 Task: Look for space in Hallandale Beach, United States from 26th August, 2023 to 10th September, 2023 for 6 adults, 2 children in price range Rs.10000 to Rs.15000. Place can be entire place or shared room with 6 bedrooms having 6 beds and 6 bathrooms. Property type can be house, flat, guest house. Amenities needed are: wifi, TV, free parkinig on premises, gym, breakfast. Booking option can be shelf check-in. Required host language is English.
Action: Mouse moved to (459, 156)
Screenshot: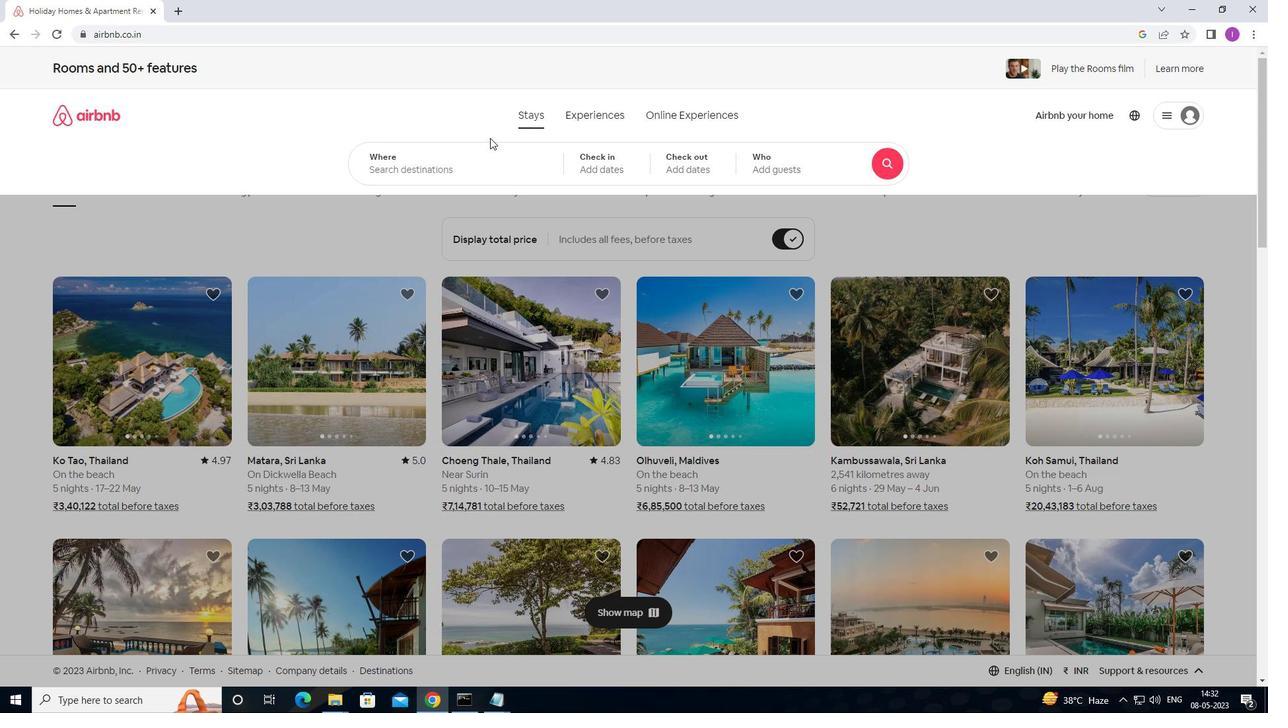 
Action: Mouse pressed left at (459, 156)
Screenshot: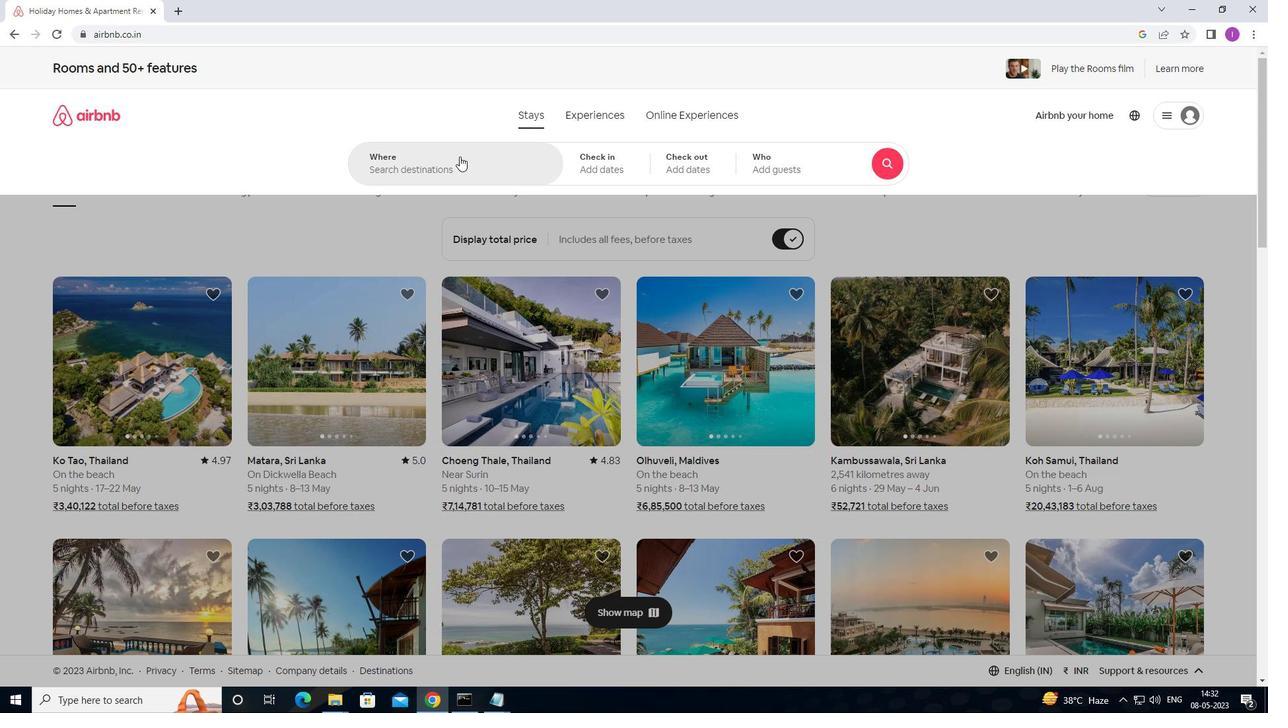 
Action: Mouse moved to (454, 169)
Screenshot: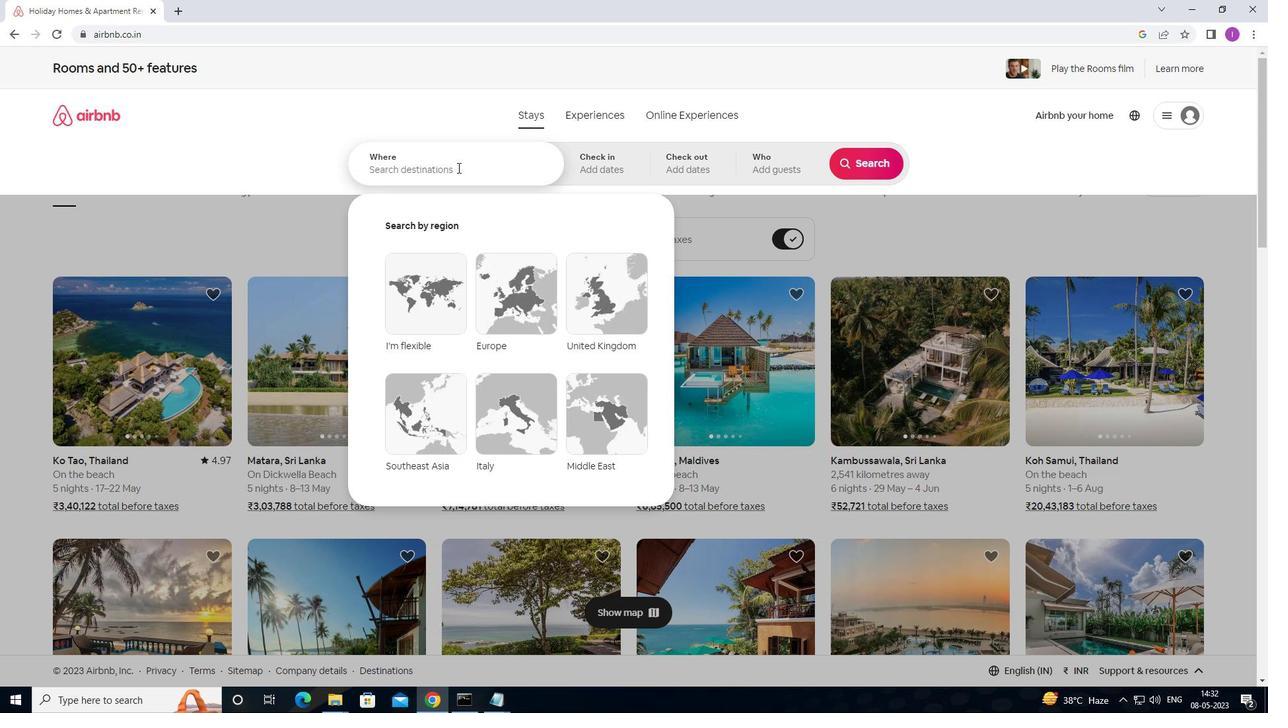 
Action: Key pressed <Key.shift><Key.shift><Key.shift><Key.shift><Key.shift><Key.shift><Key.shift><Key.shift><Key.shift><Key.shift><Key.shift><Key.shift><Key.shift><Key.shift><Key.shift><Key.shift><Key.shift><Key.shift><Key.shift><Key.shift><Key.shift><Key.shift><Key.shift><Key.shift>HALLANDALE<Key.space><Key.shift>BEACH,<Key.shift><Key.shift><Key.shift><Key.shift><Key.shift><Key.shift><Key.shift><Key.shift><Key.shift>UNITED<Key.space>STAES
Screenshot: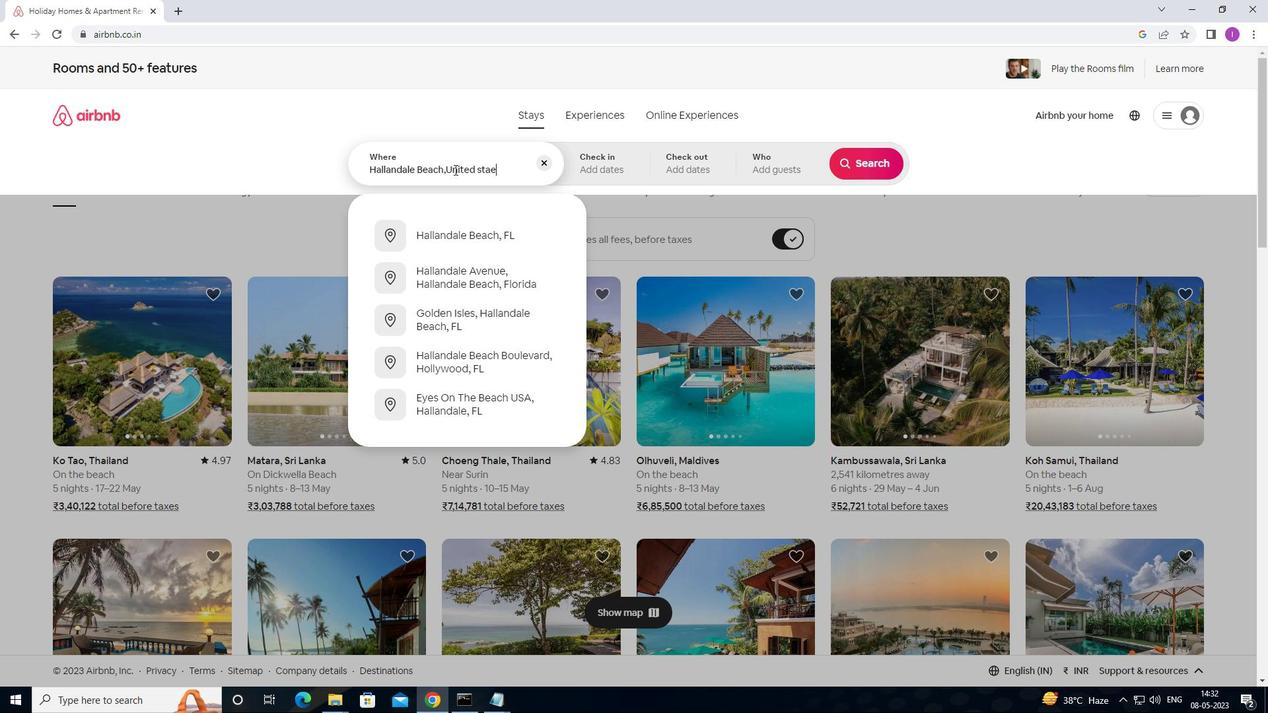 
Action: Mouse moved to (490, 169)
Screenshot: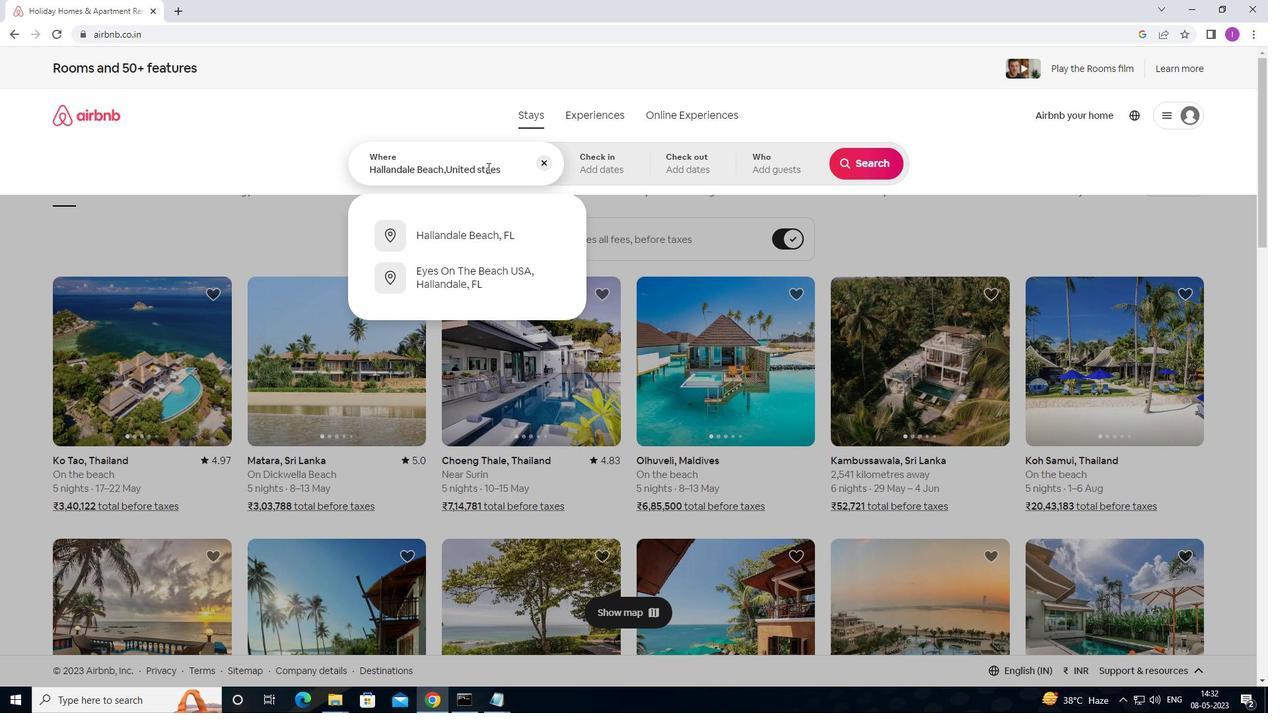 
Action: Mouse pressed left at (490, 169)
Screenshot: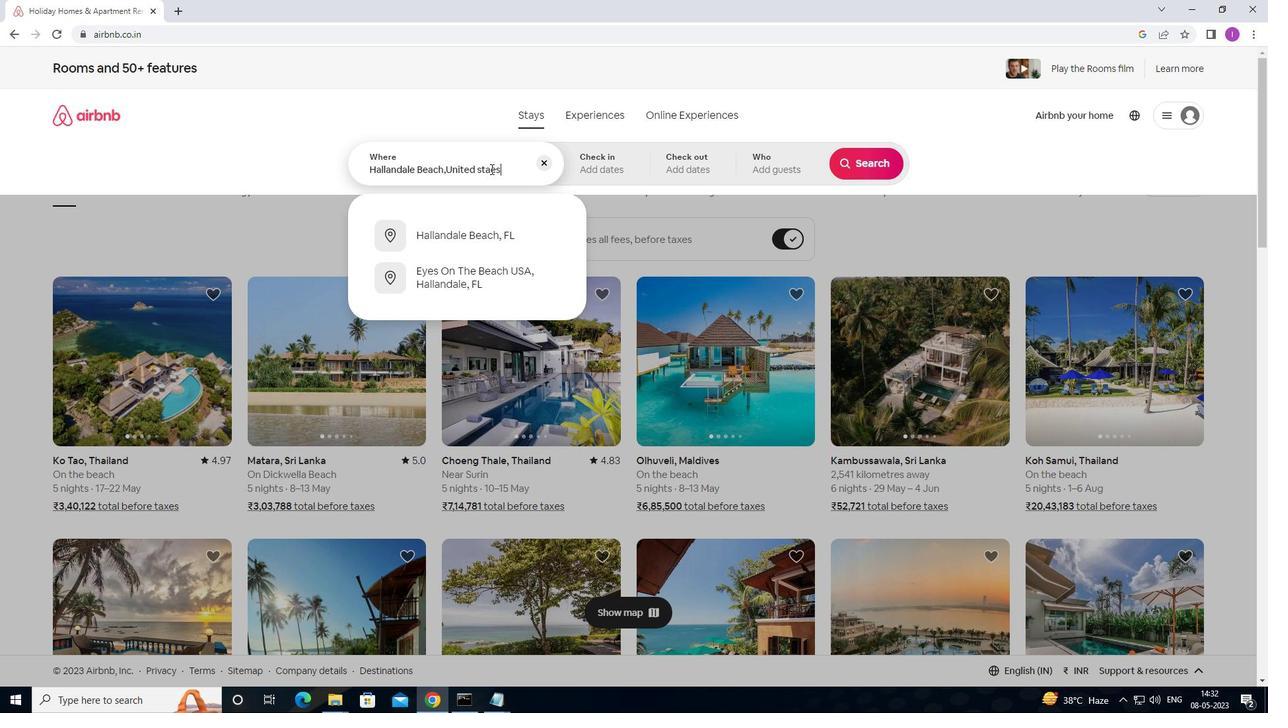
Action: Mouse moved to (493, 179)
Screenshot: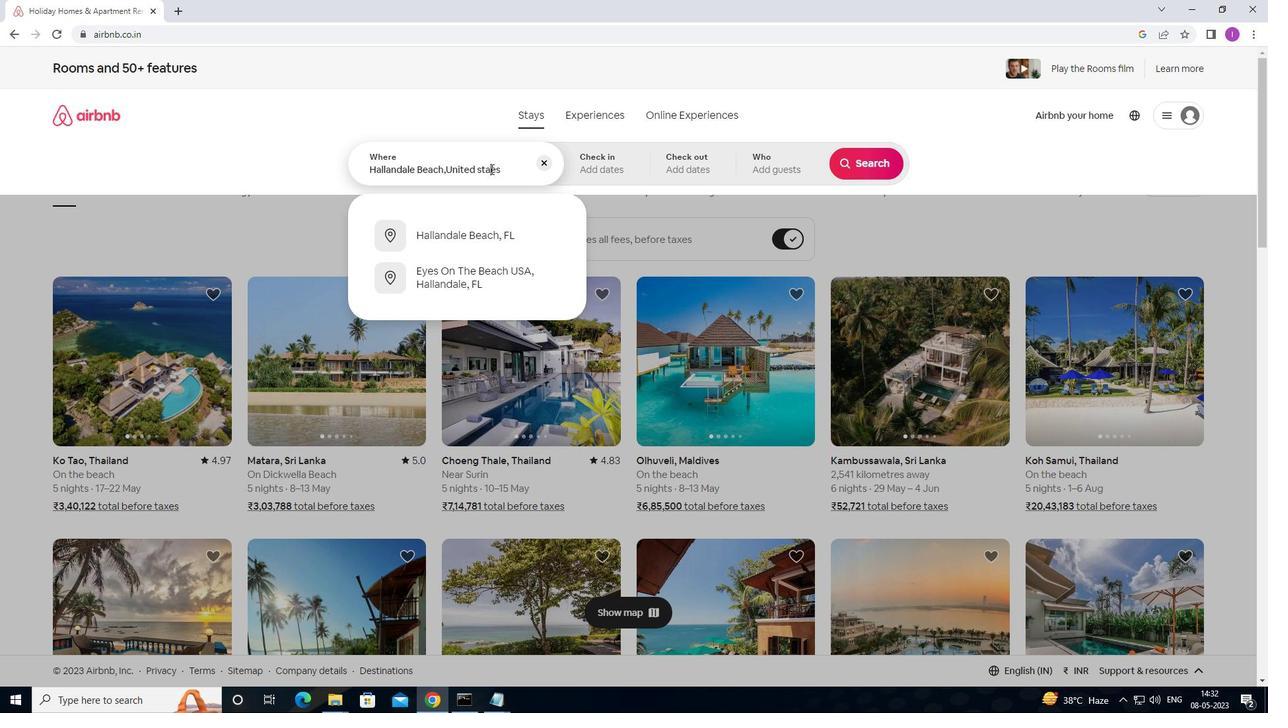 
Action: Key pressed T
Screenshot: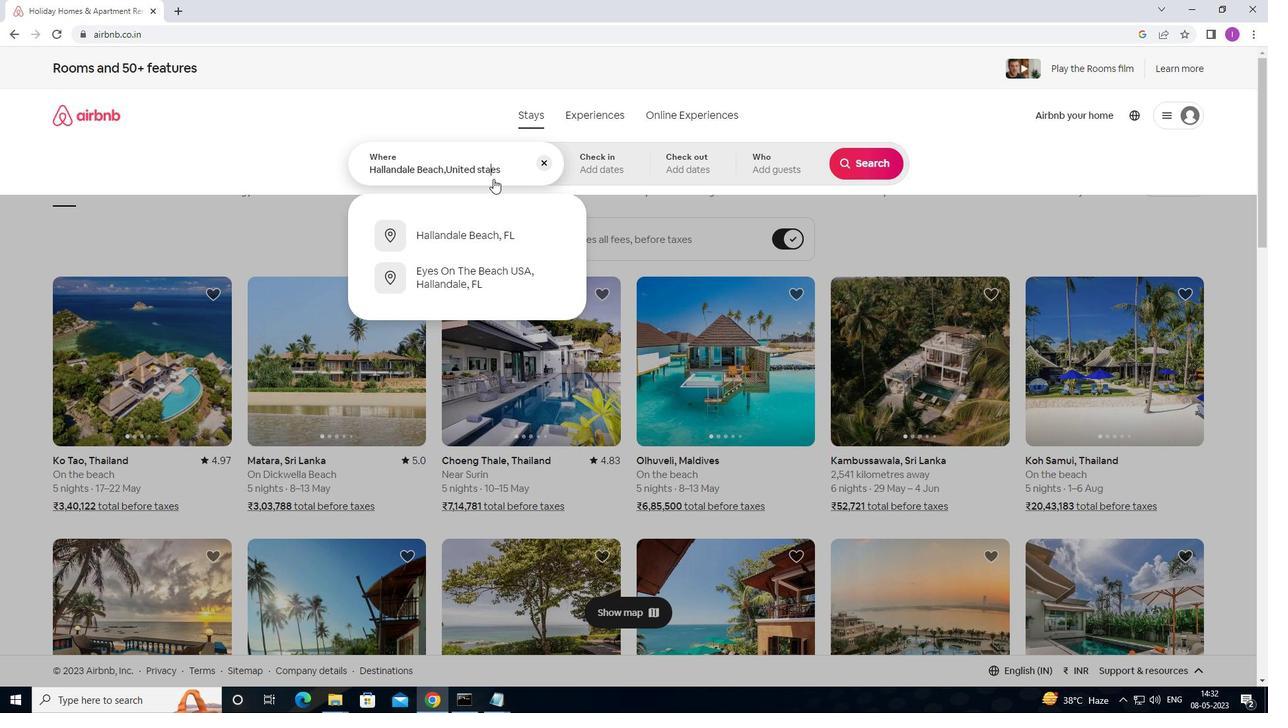 
Action: Mouse moved to (606, 159)
Screenshot: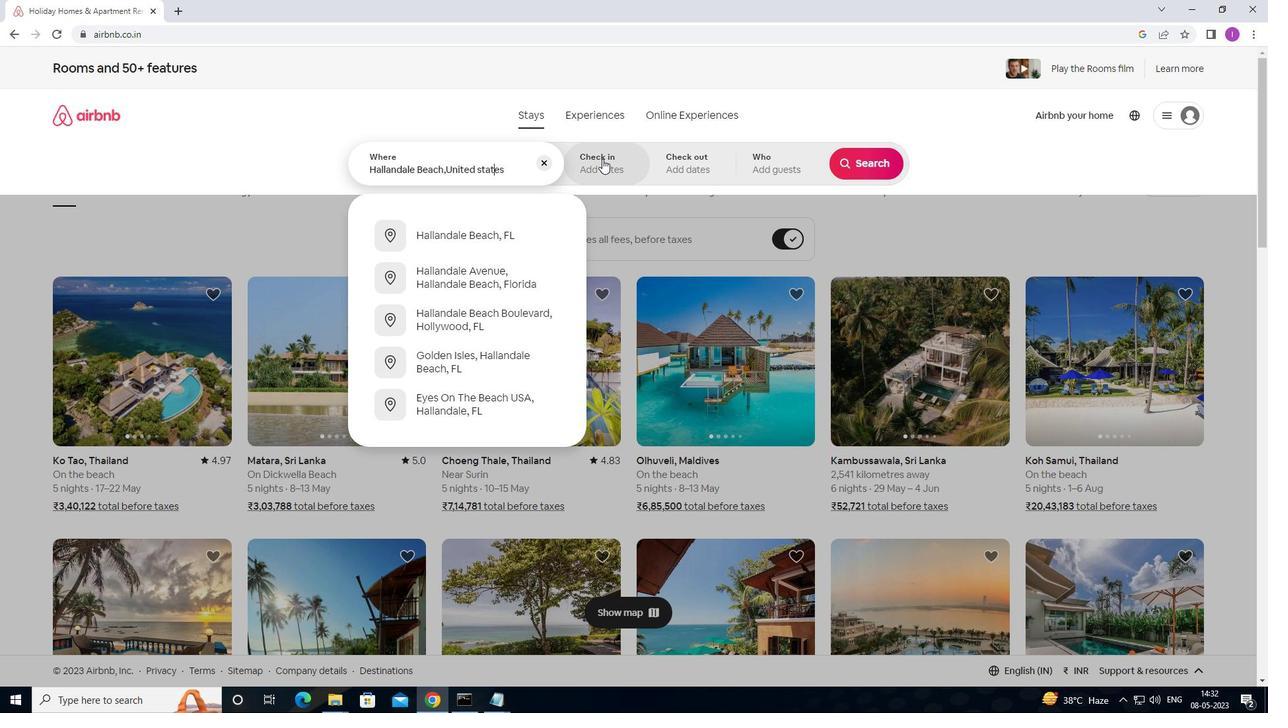 
Action: Mouse pressed left at (606, 159)
Screenshot: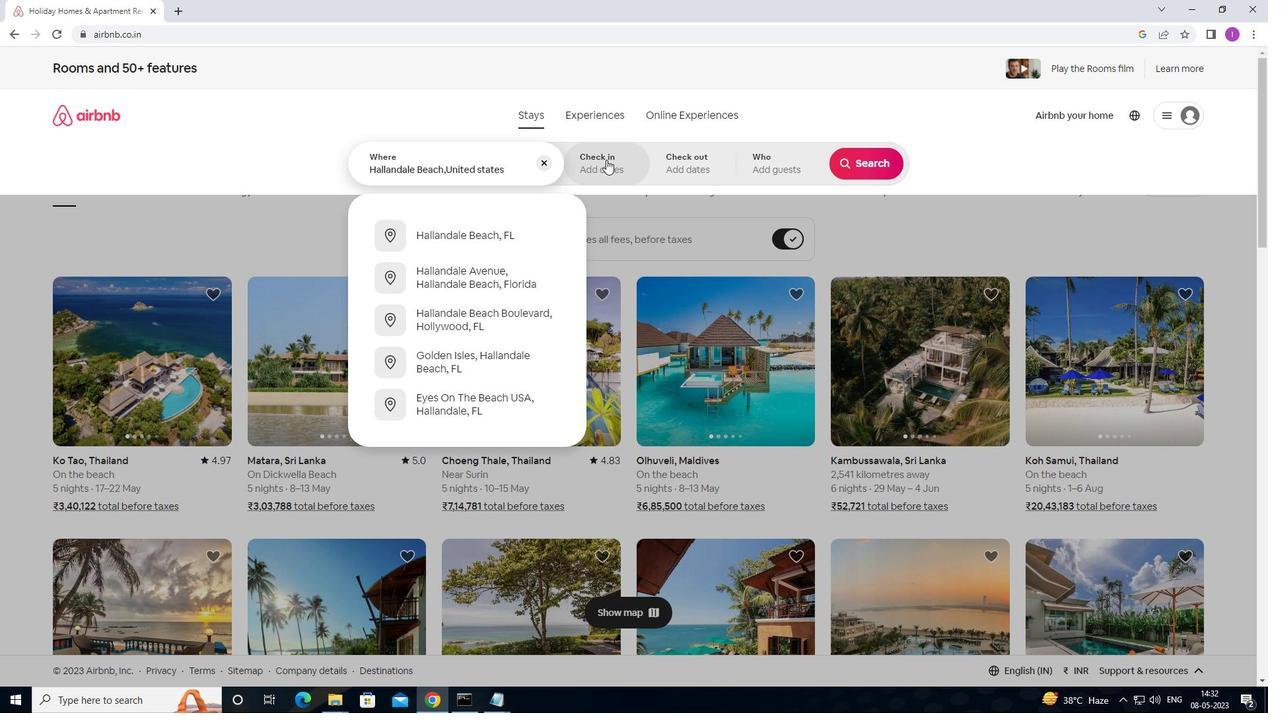
Action: Mouse moved to (862, 263)
Screenshot: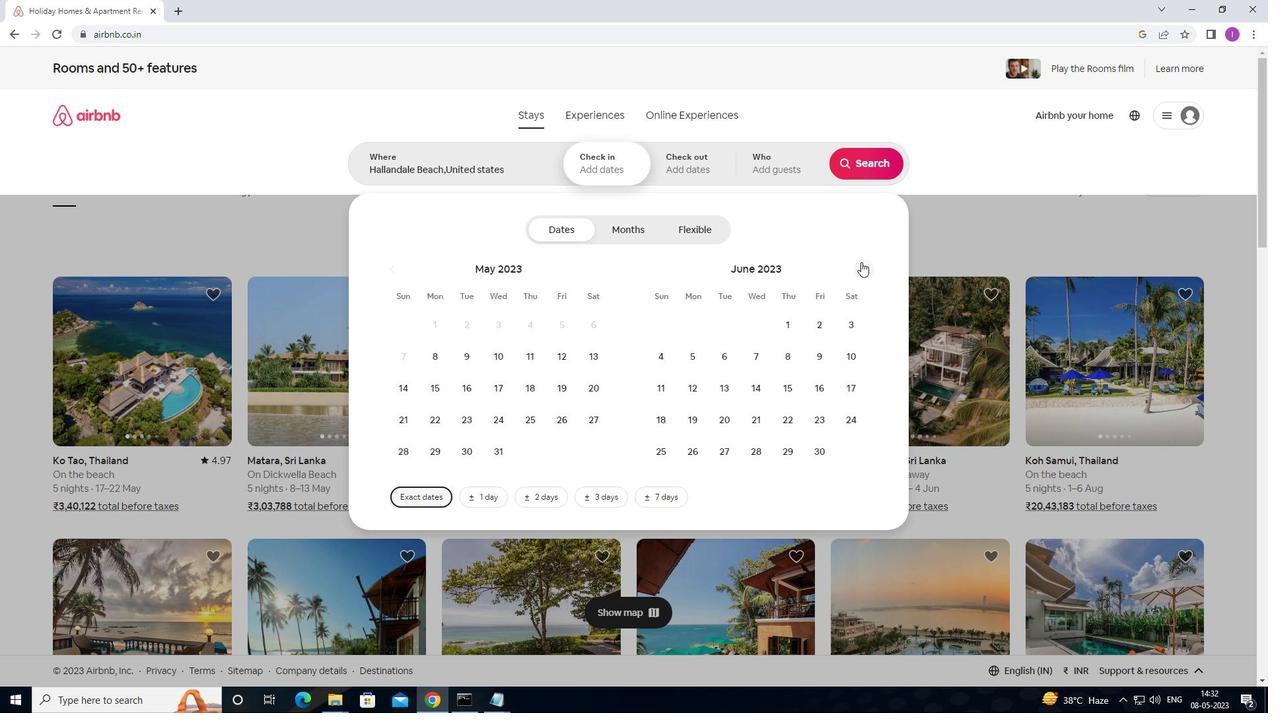 
Action: Mouse pressed left at (862, 263)
Screenshot: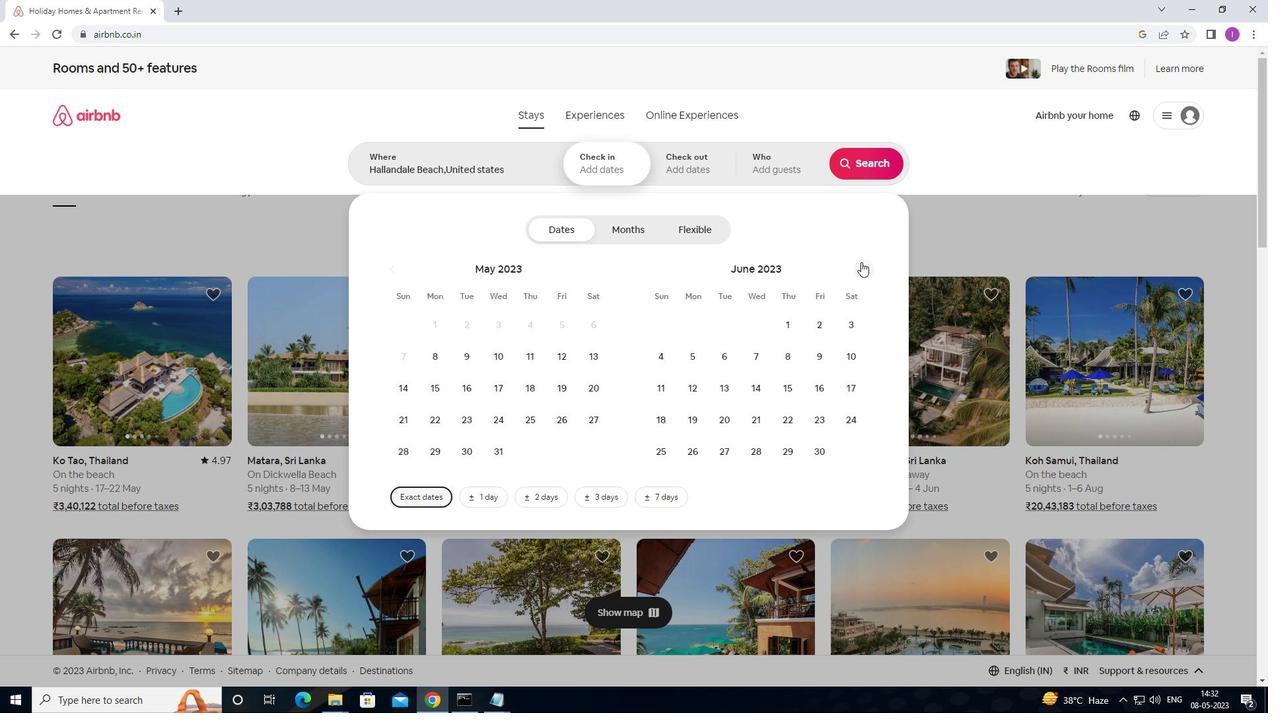 
Action: Mouse moved to (866, 268)
Screenshot: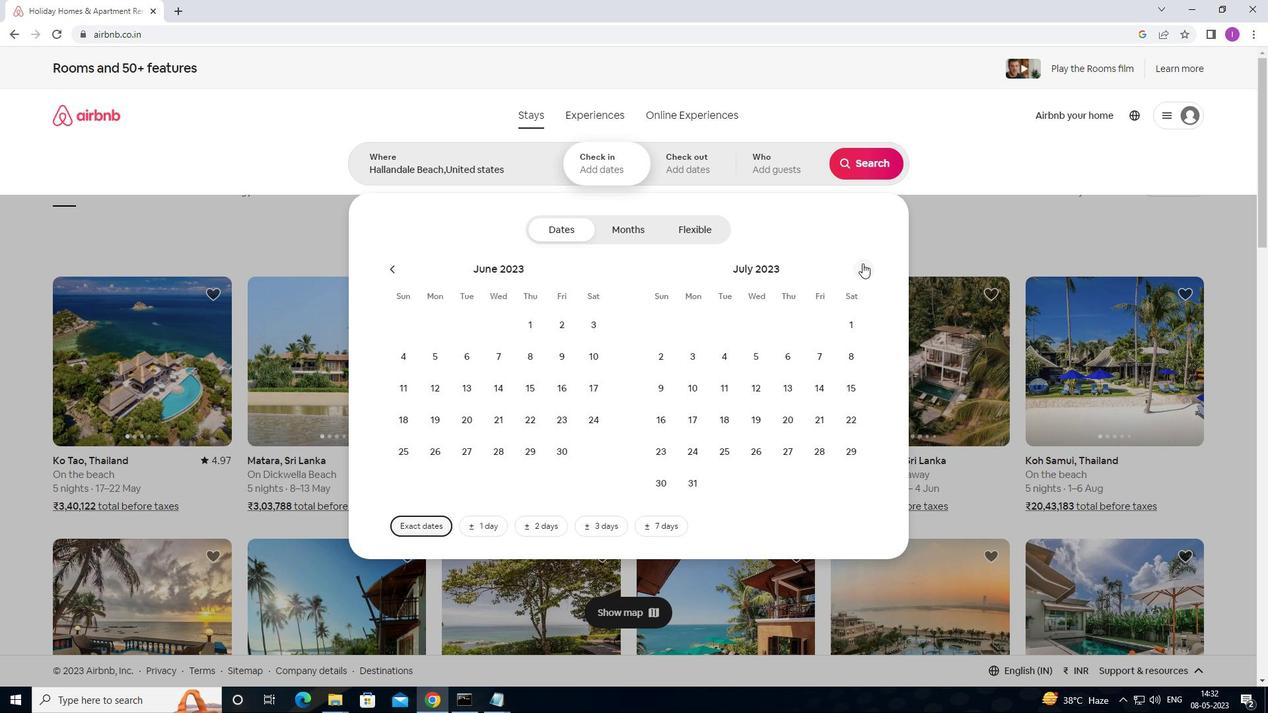 
Action: Mouse pressed left at (866, 268)
Screenshot: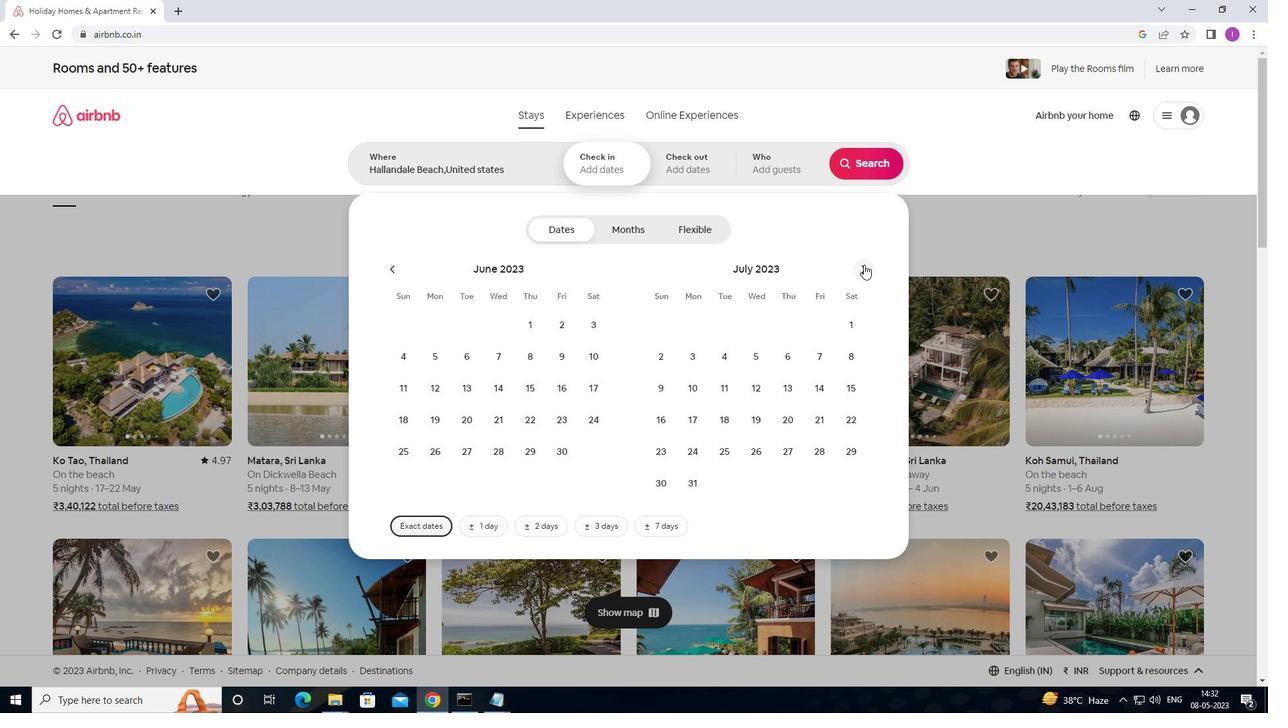 
Action: Mouse pressed left at (866, 268)
Screenshot: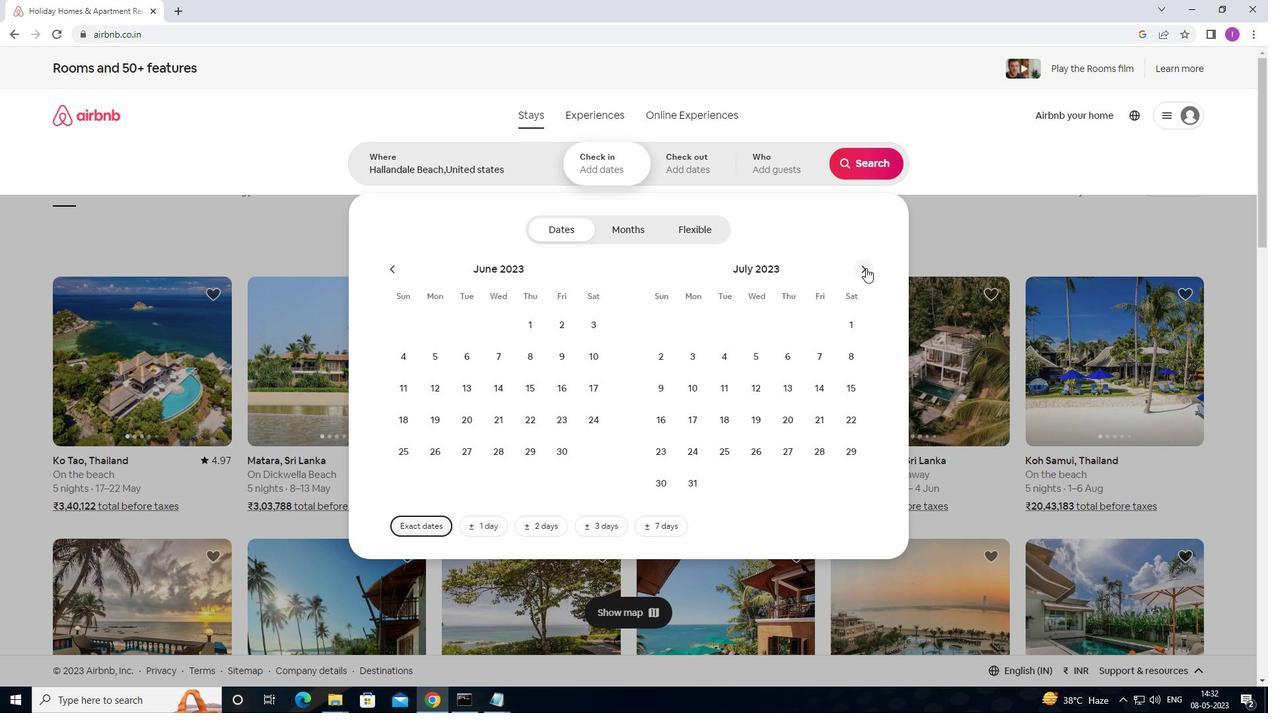
Action: Mouse moved to (595, 423)
Screenshot: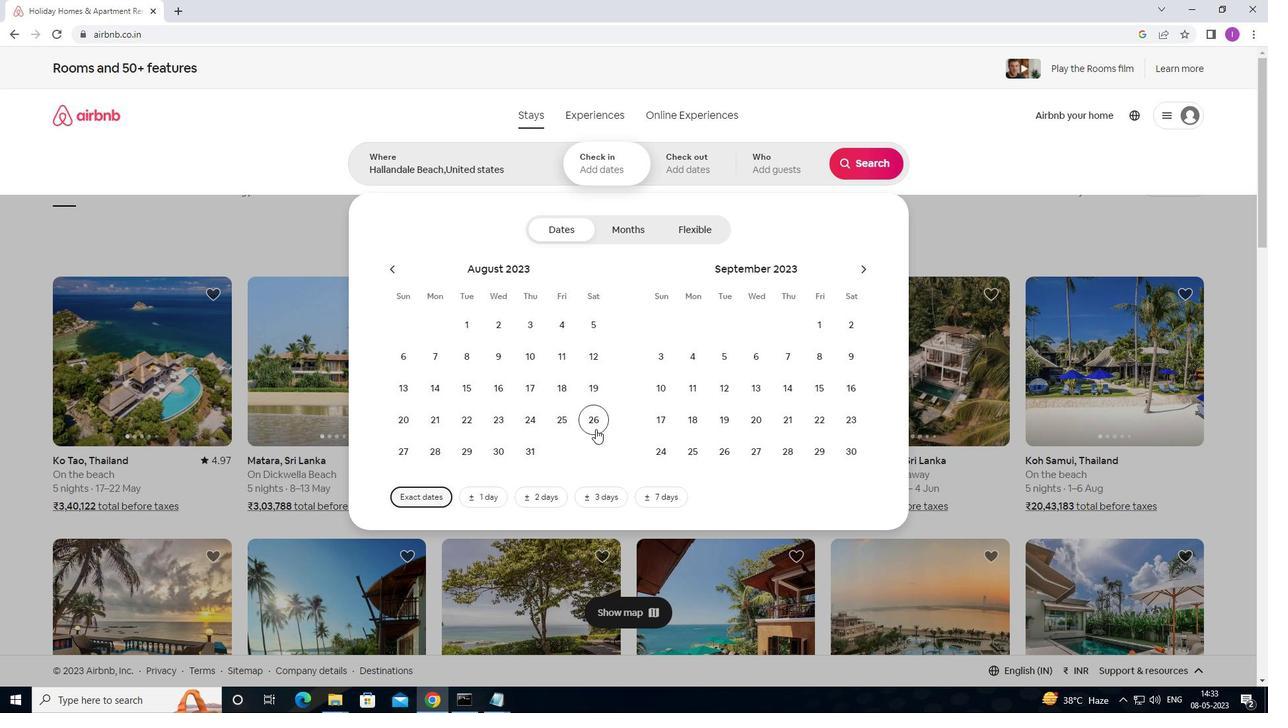 
Action: Mouse pressed left at (595, 423)
Screenshot: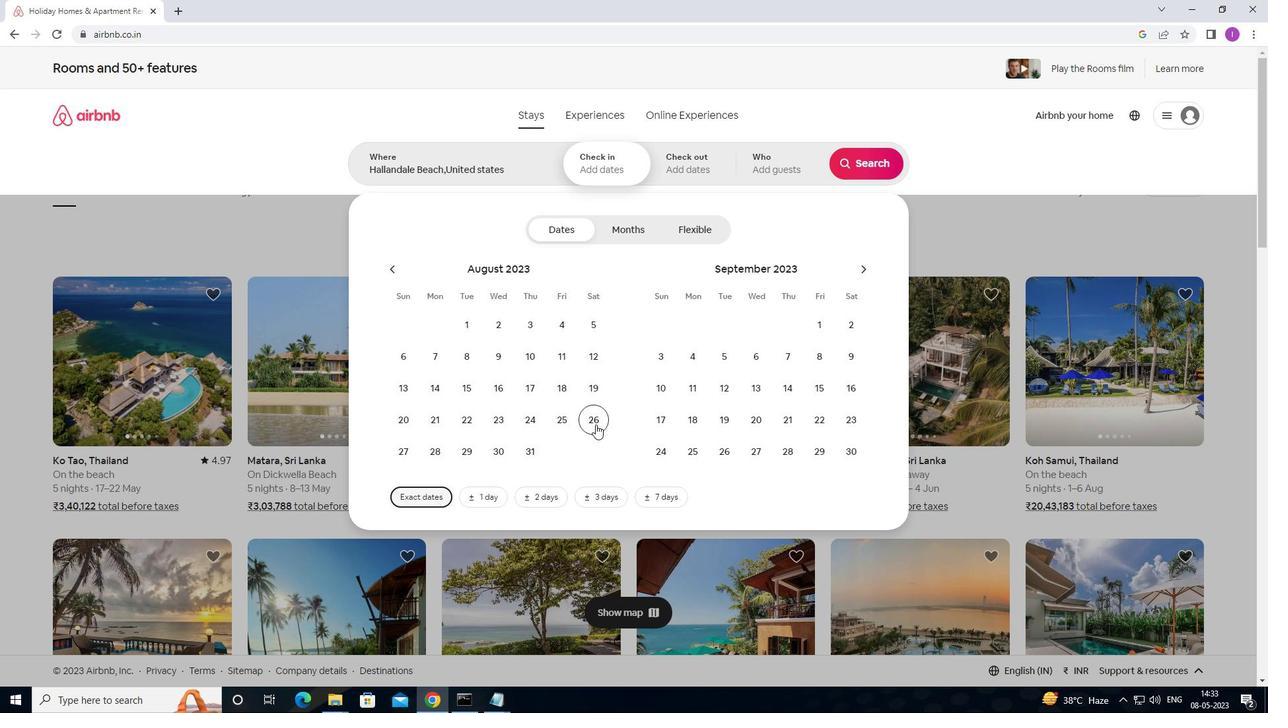 
Action: Mouse moved to (653, 391)
Screenshot: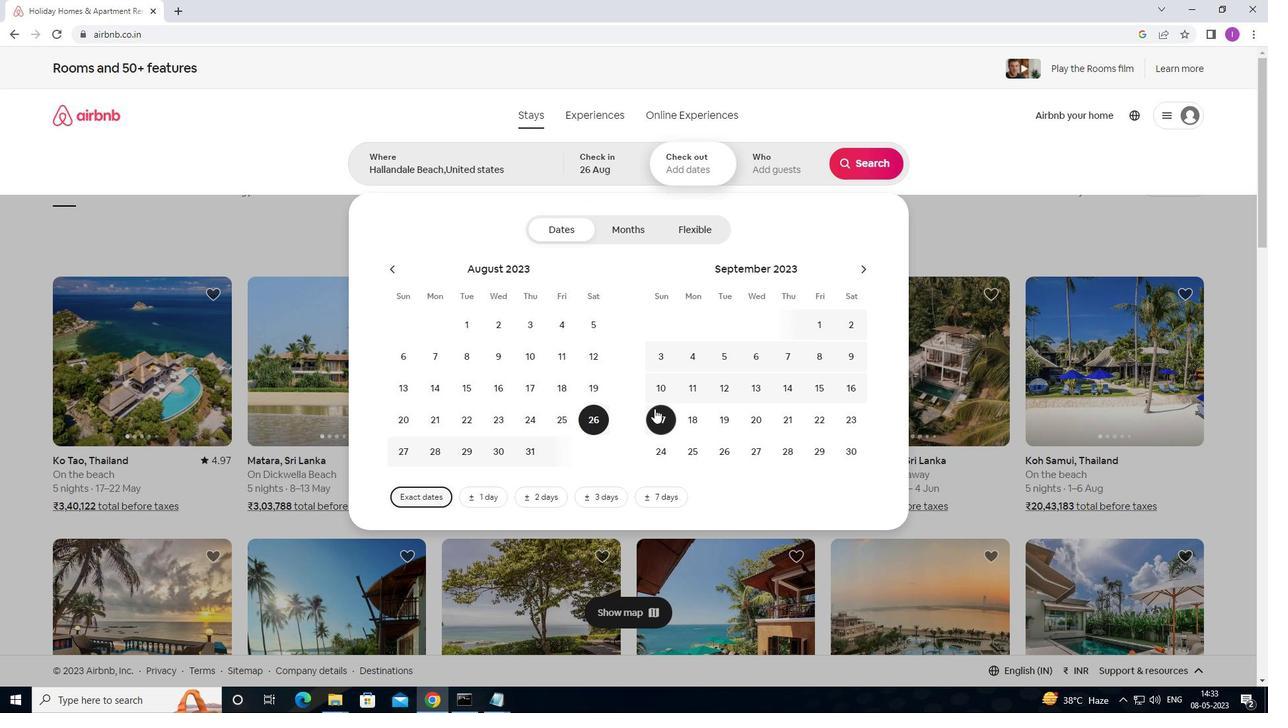 
Action: Mouse pressed left at (653, 391)
Screenshot: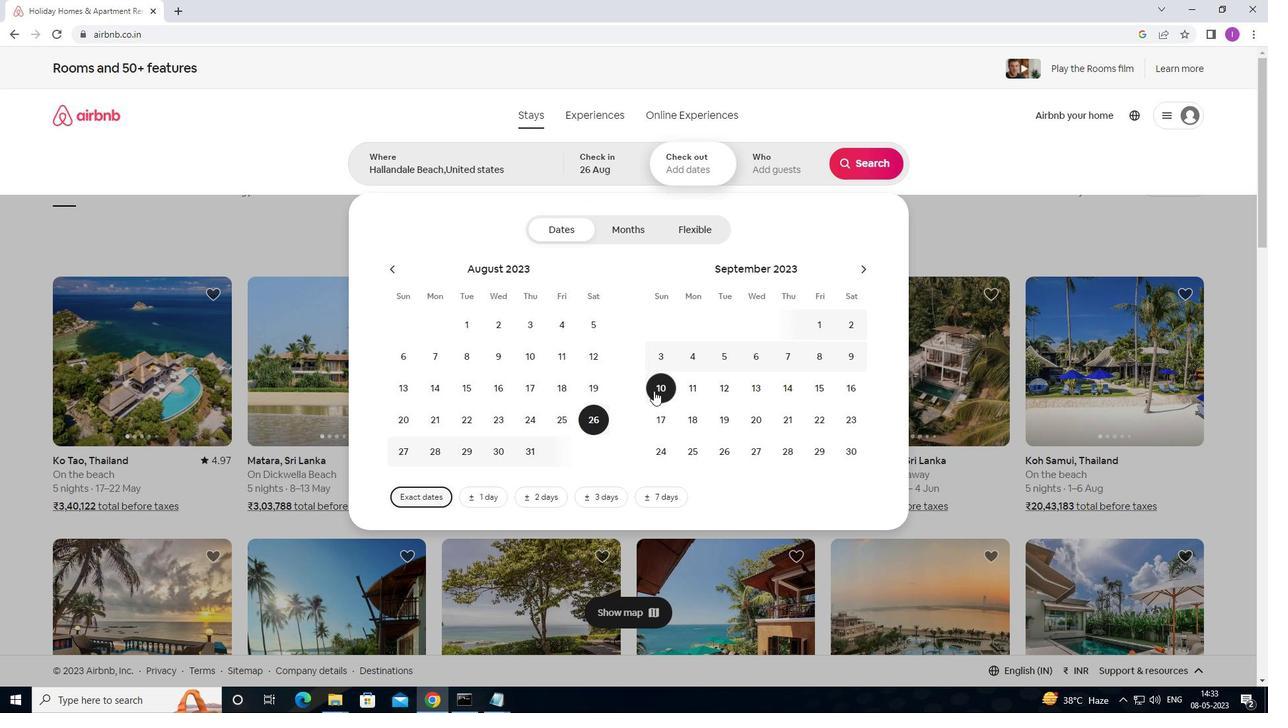 
Action: Mouse moved to (799, 169)
Screenshot: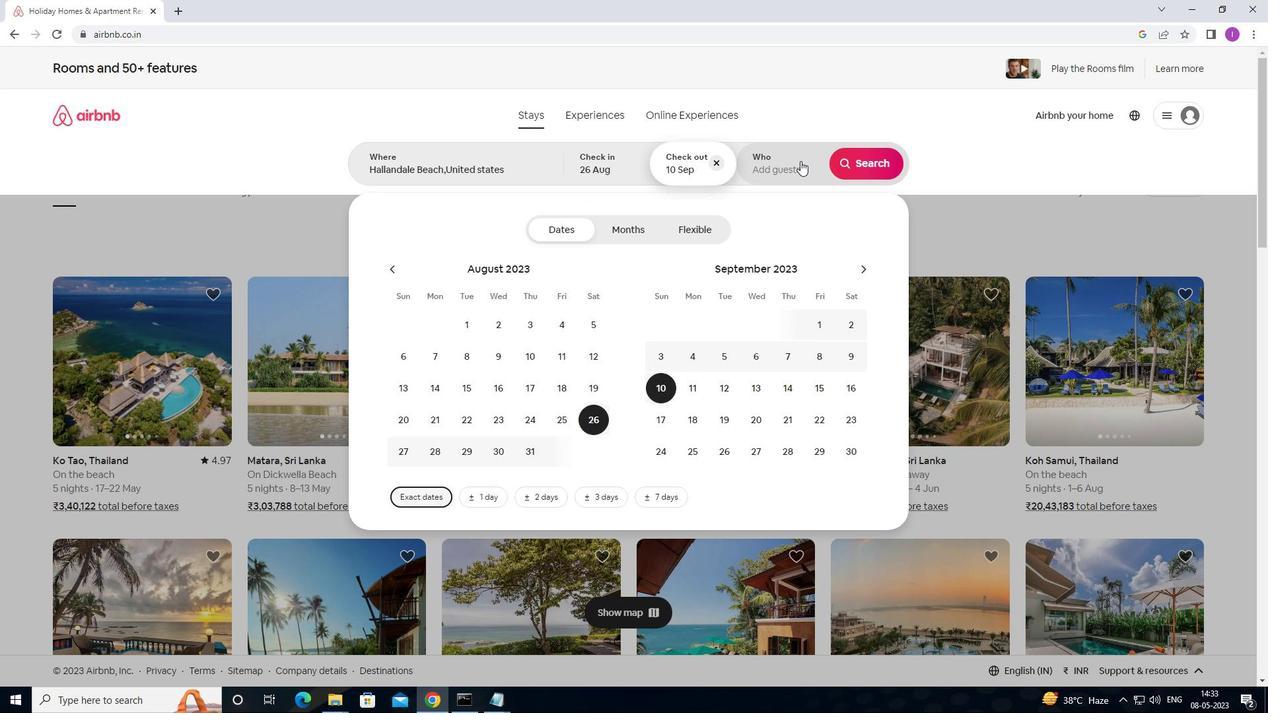 
Action: Mouse pressed left at (799, 169)
Screenshot: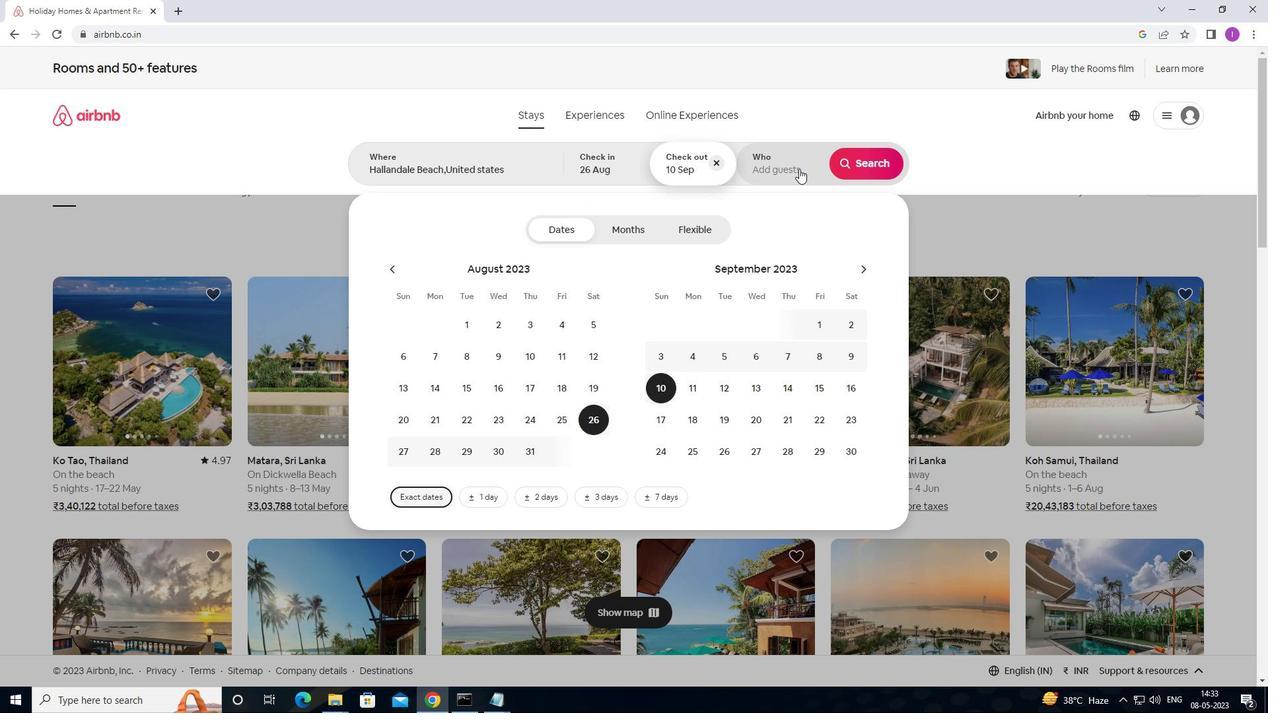 
Action: Mouse moved to (862, 229)
Screenshot: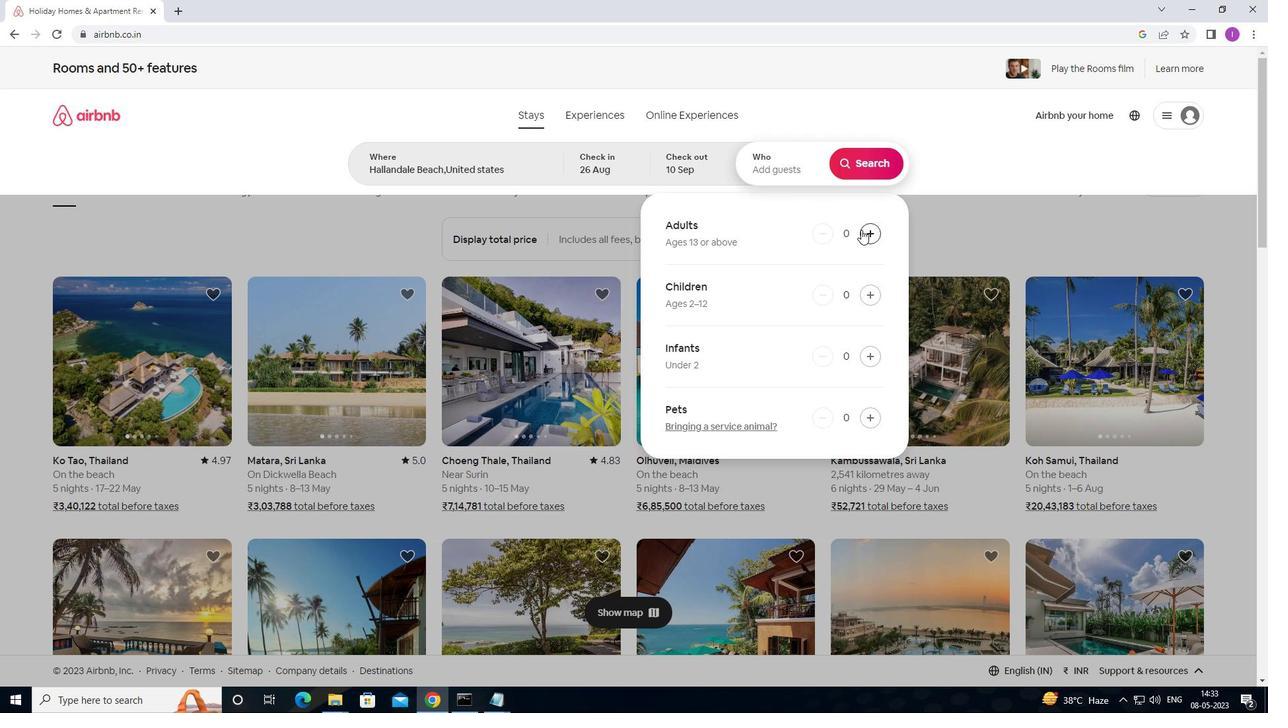 
Action: Mouse pressed left at (862, 229)
Screenshot: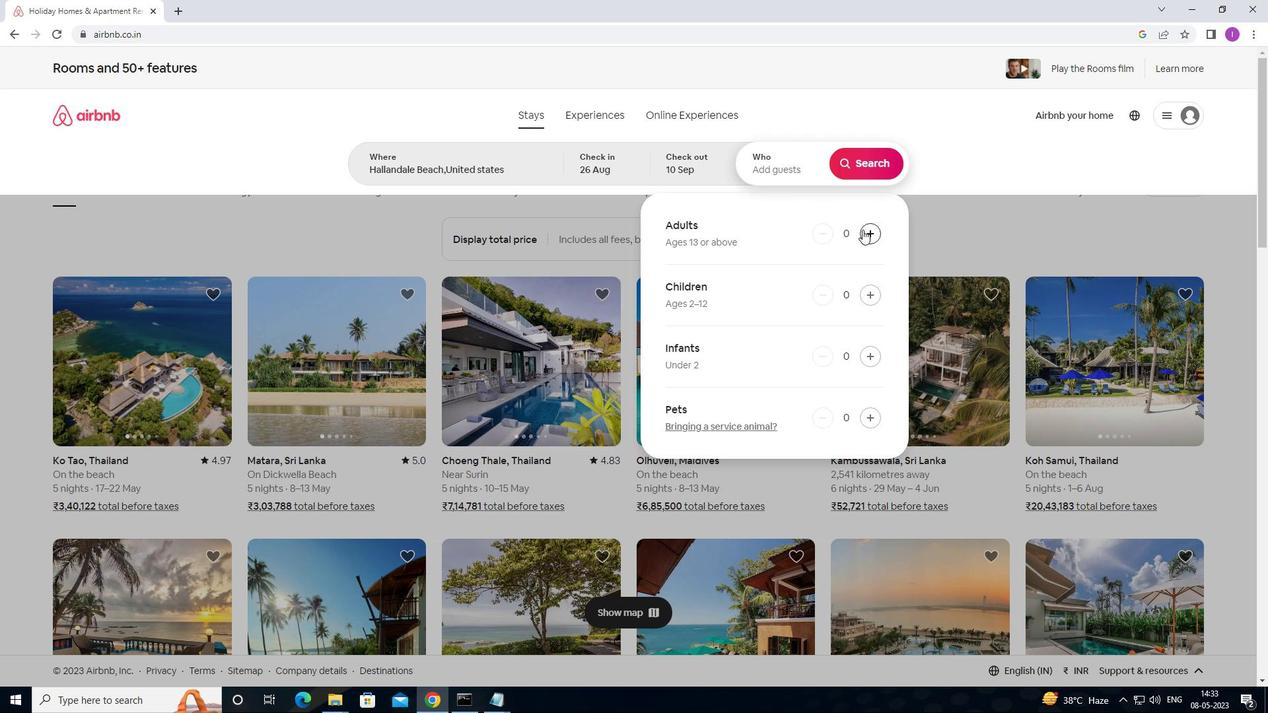 
Action: Mouse pressed left at (862, 229)
Screenshot: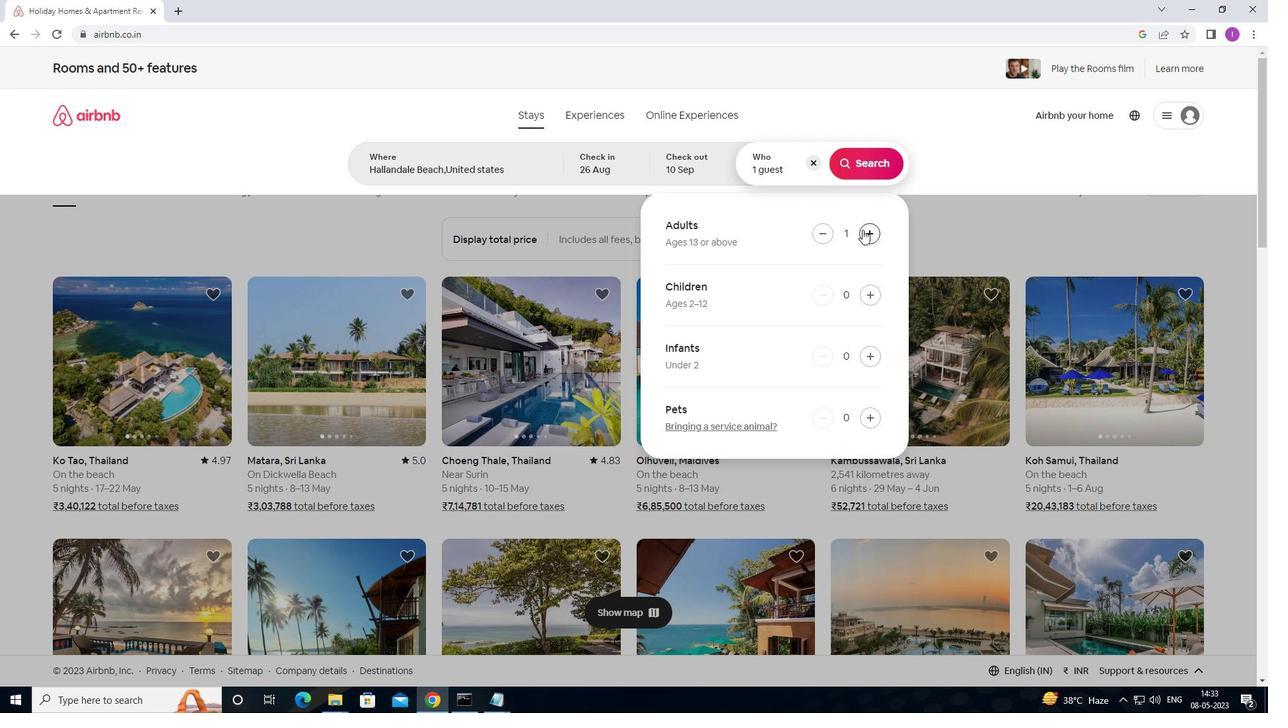 
Action: Mouse pressed left at (862, 229)
Screenshot: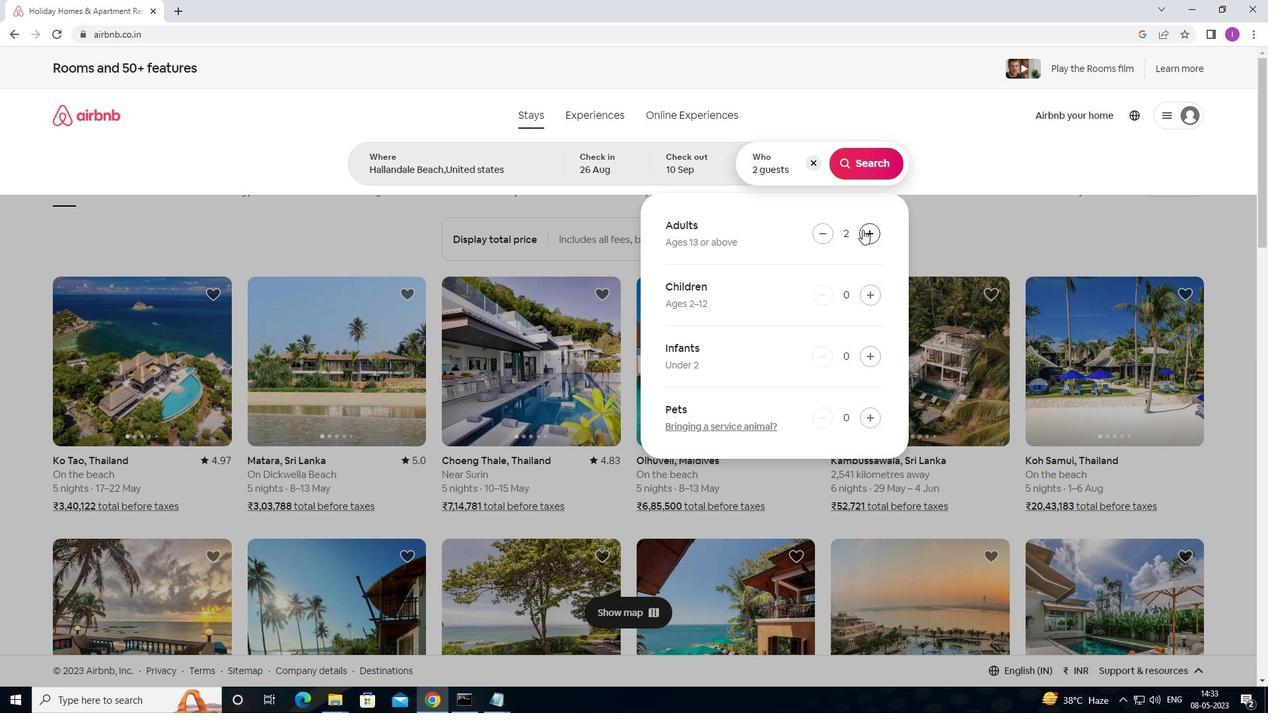 
Action: Mouse pressed left at (862, 229)
Screenshot: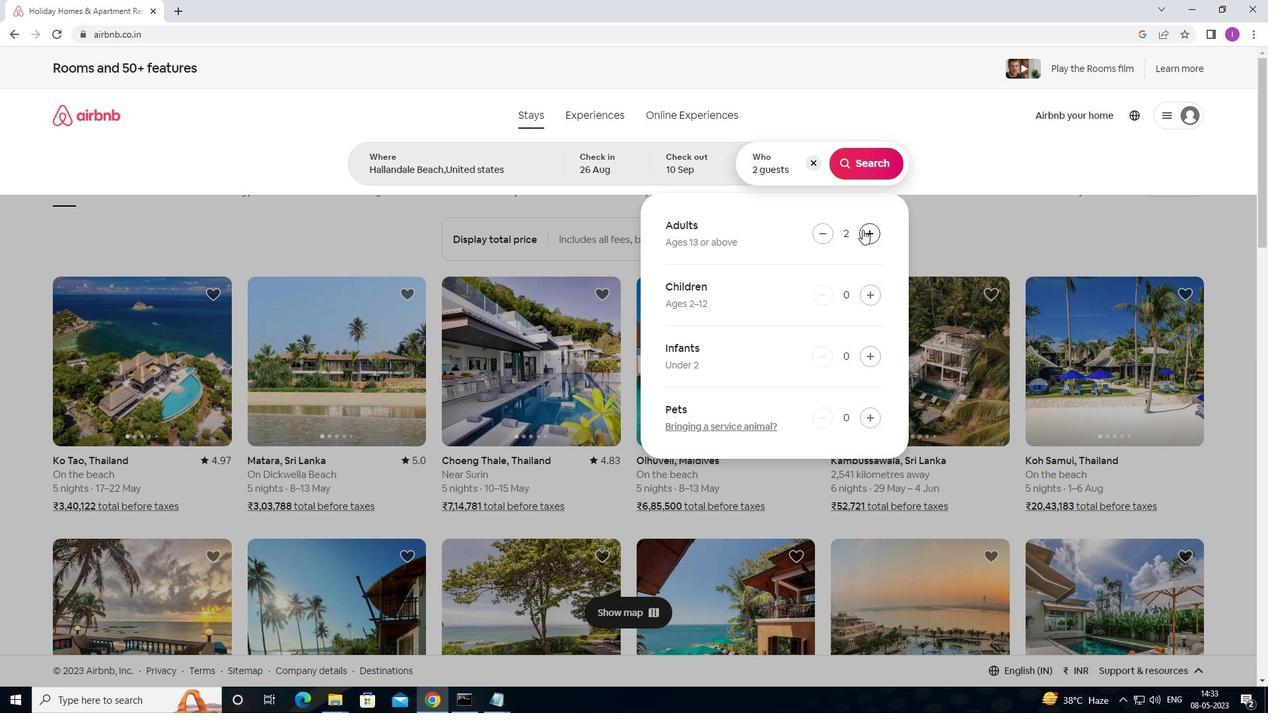 
Action: Mouse pressed left at (862, 229)
Screenshot: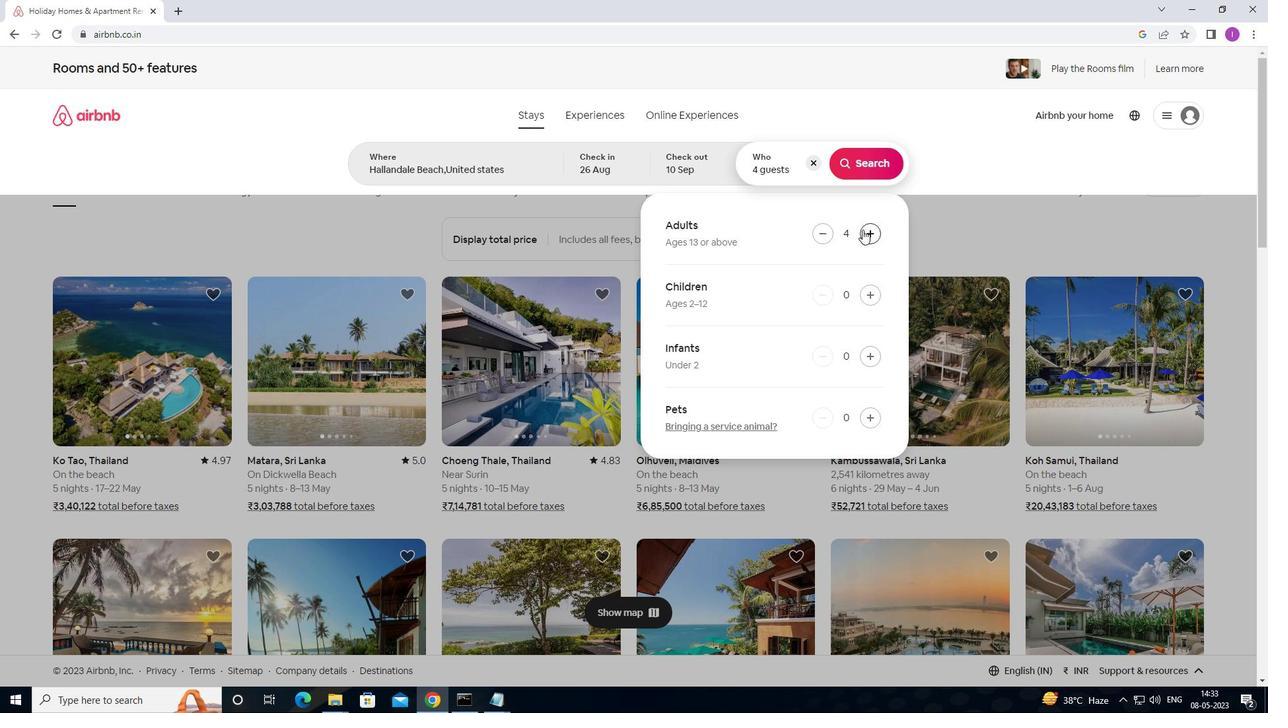 
Action: Mouse pressed left at (862, 229)
Screenshot: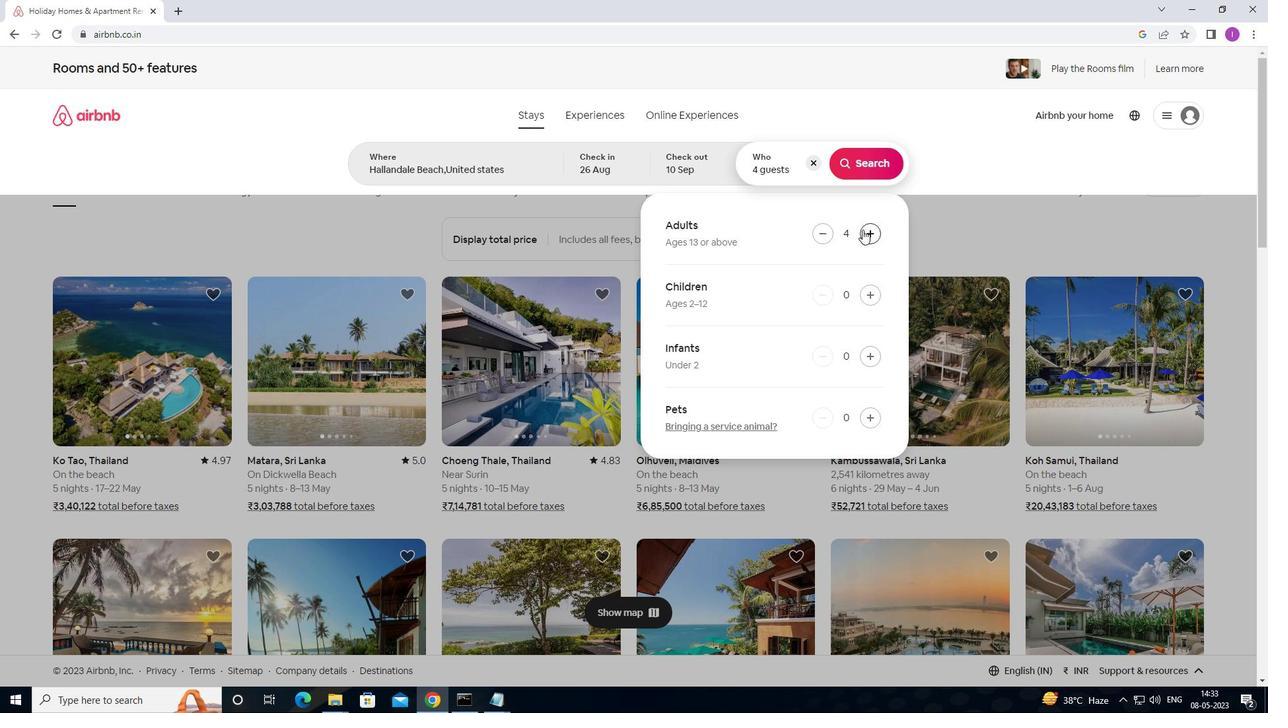 
Action: Mouse moved to (867, 295)
Screenshot: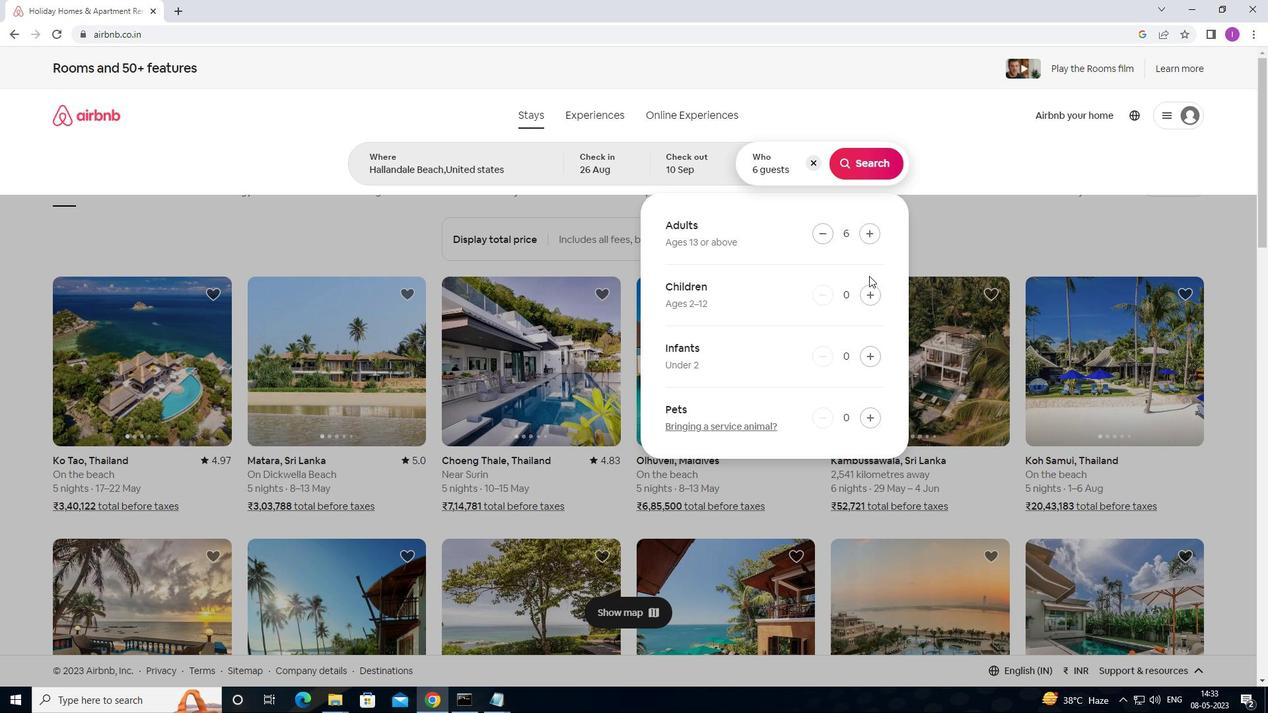 
Action: Mouse pressed left at (867, 295)
Screenshot: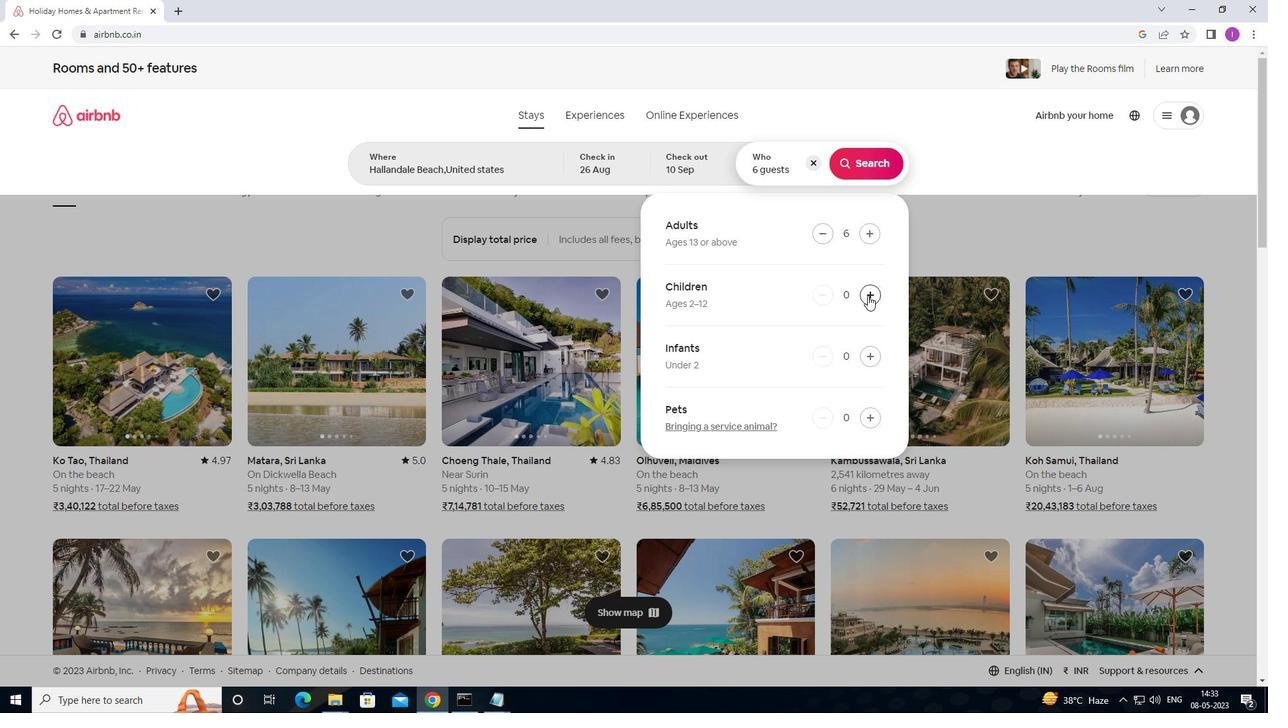 
Action: Mouse pressed left at (867, 295)
Screenshot: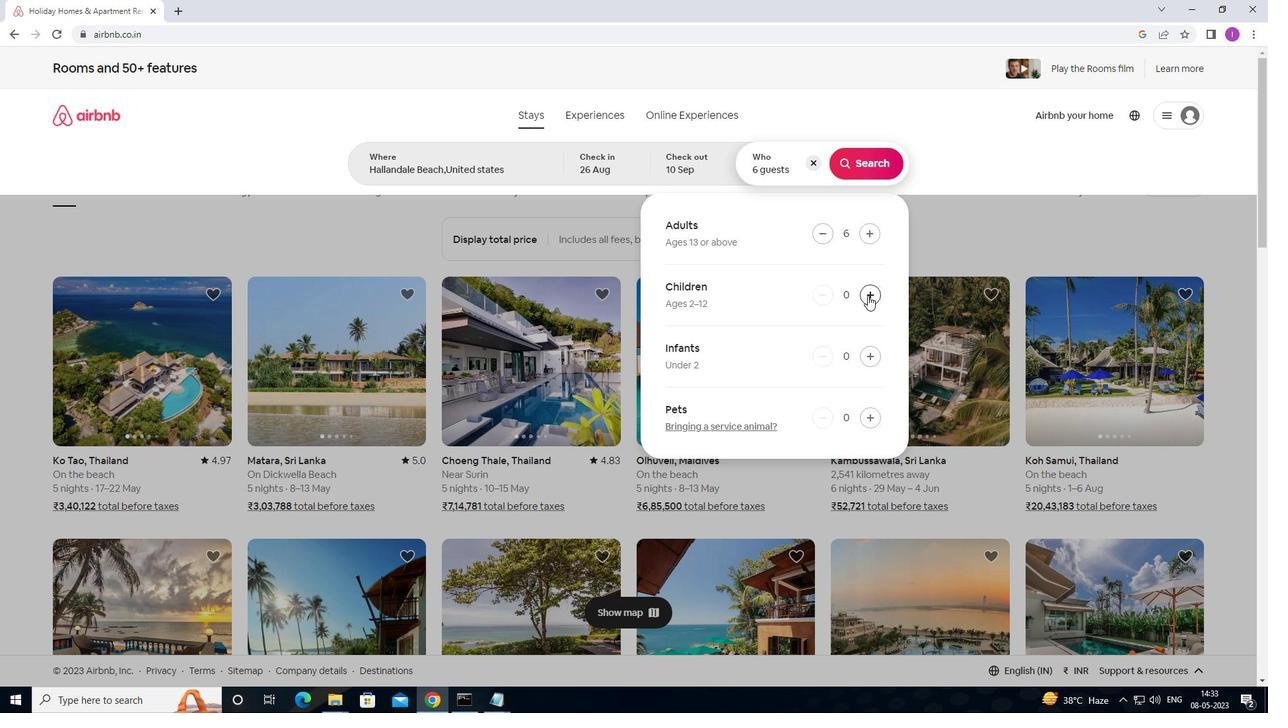 
Action: Mouse moved to (850, 173)
Screenshot: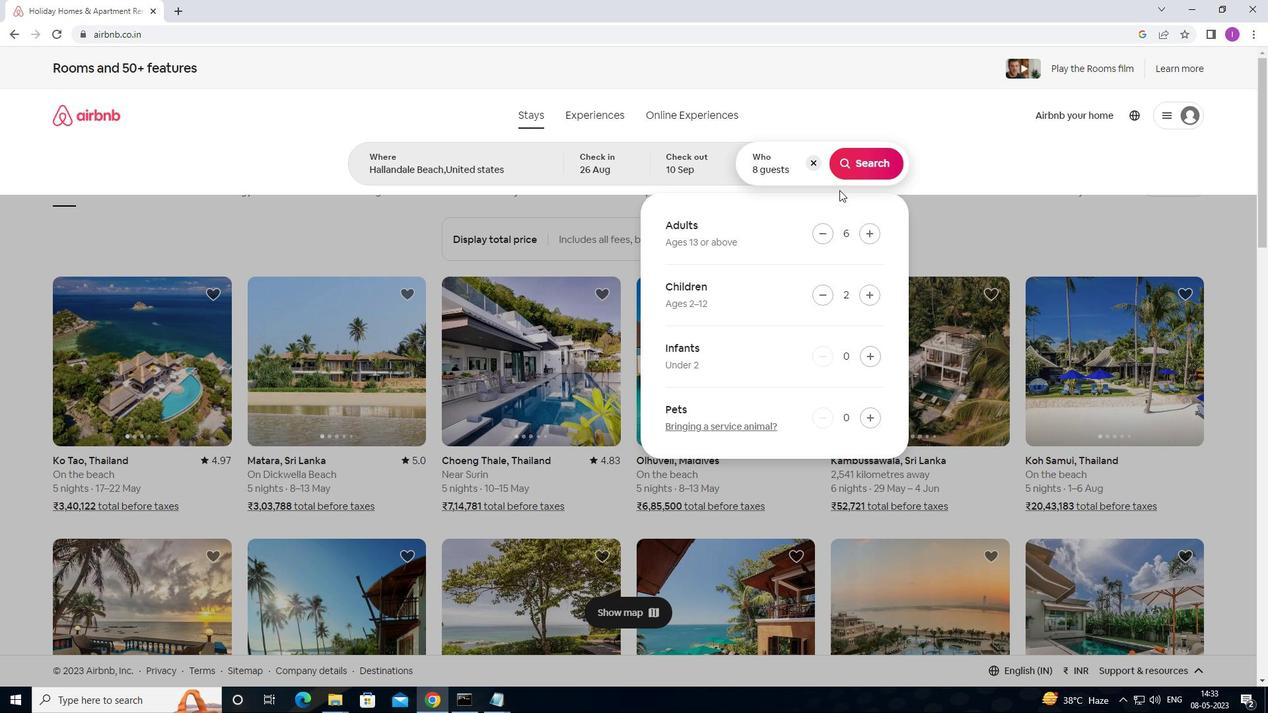 
Action: Mouse pressed left at (850, 173)
Screenshot: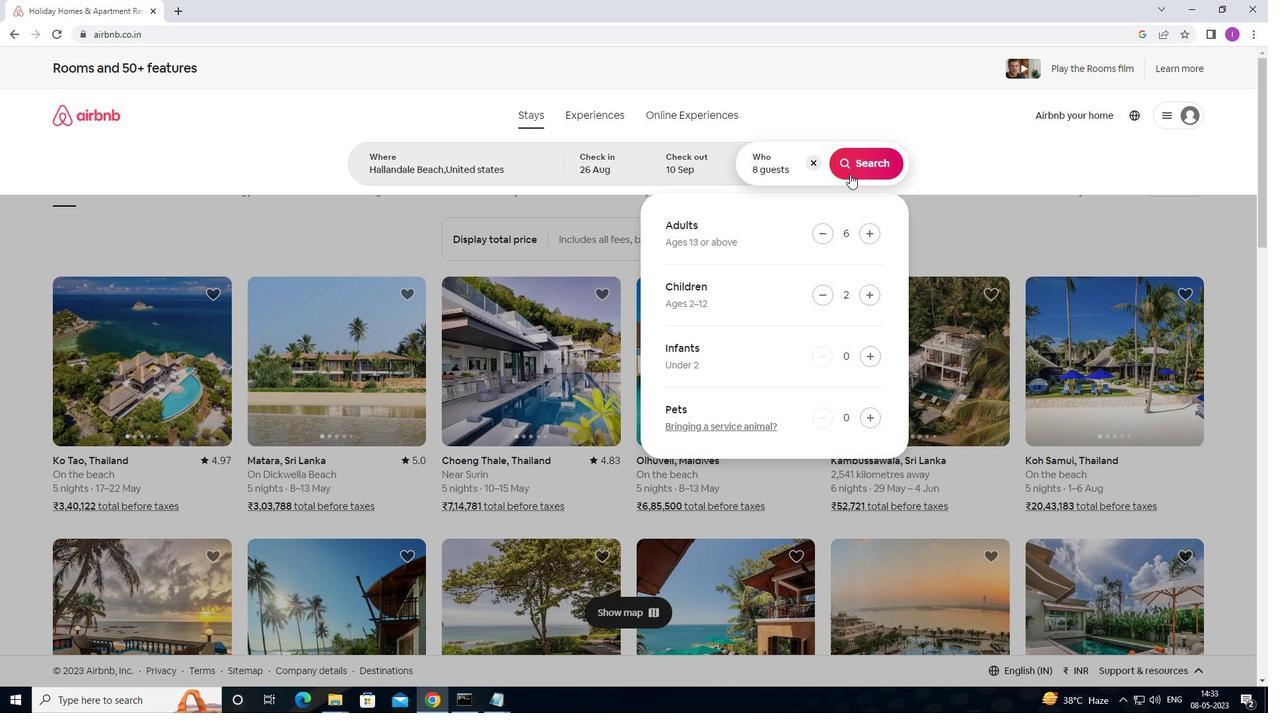 
Action: Mouse moved to (1199, 128)
Screenshot: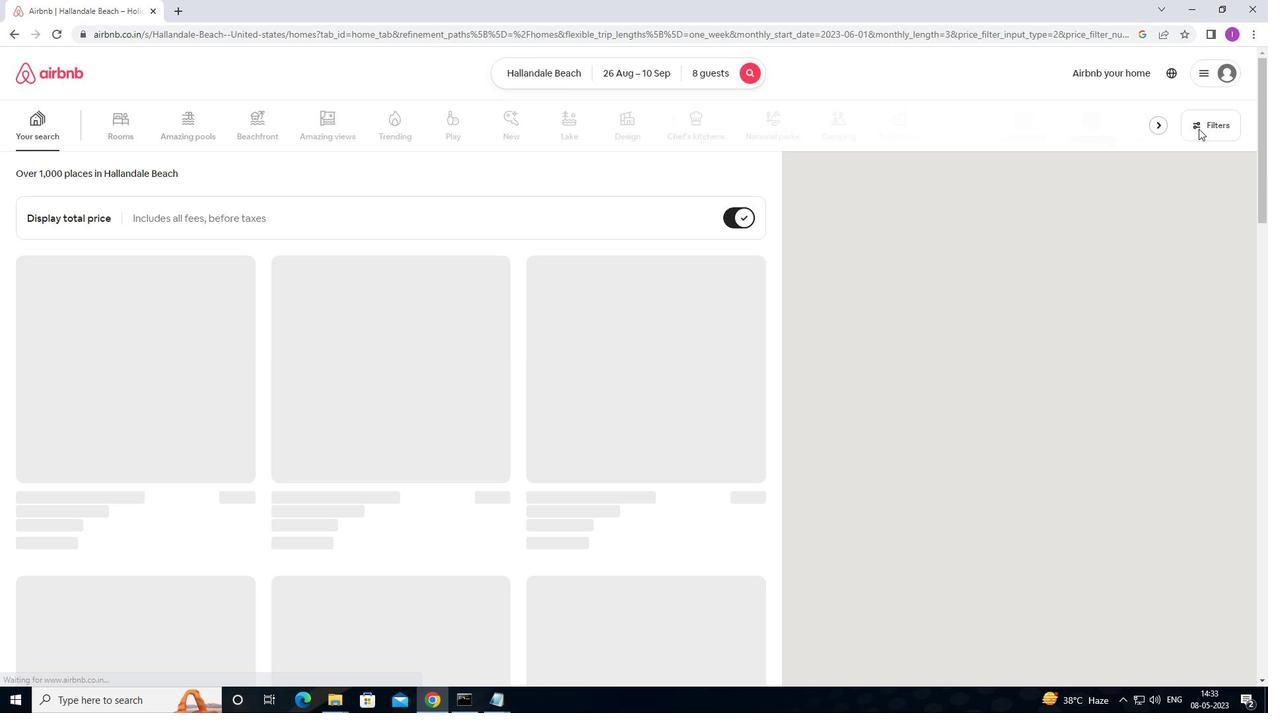 
Action: Mouse pressed left at (1199, 128)
Screenshot: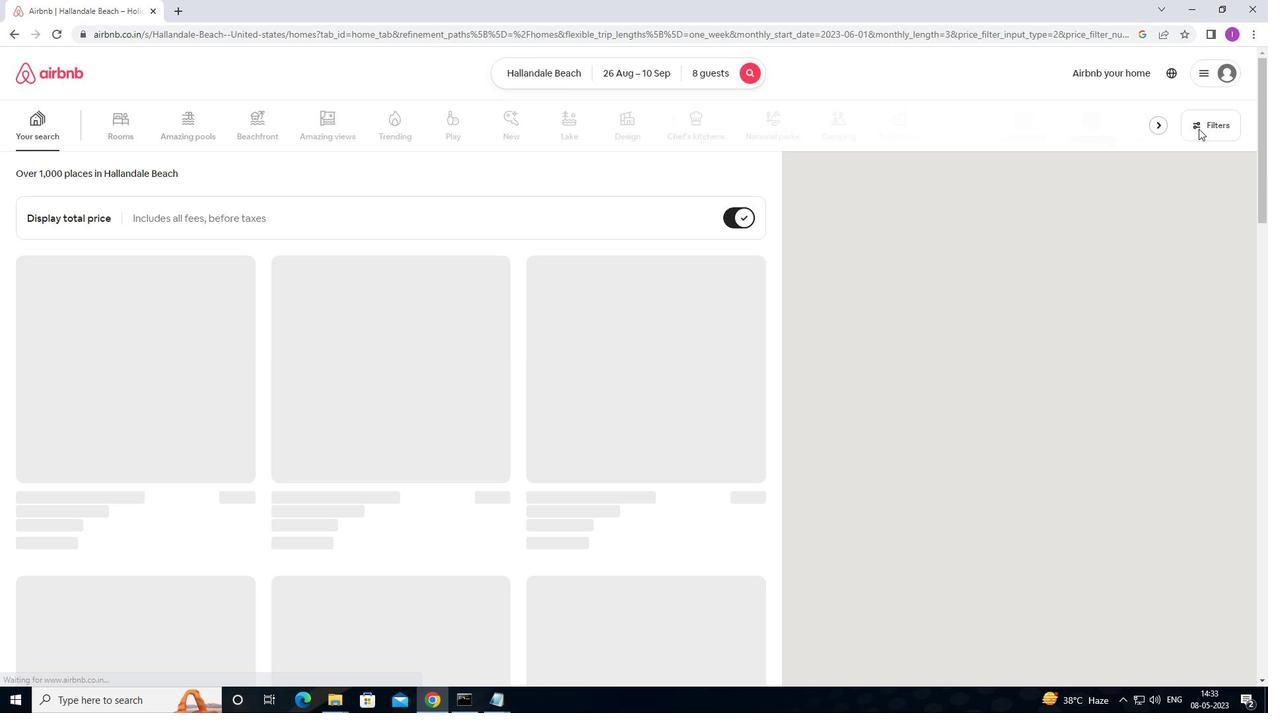 
Action: Mouse moved to (498, 439)
Screenshot: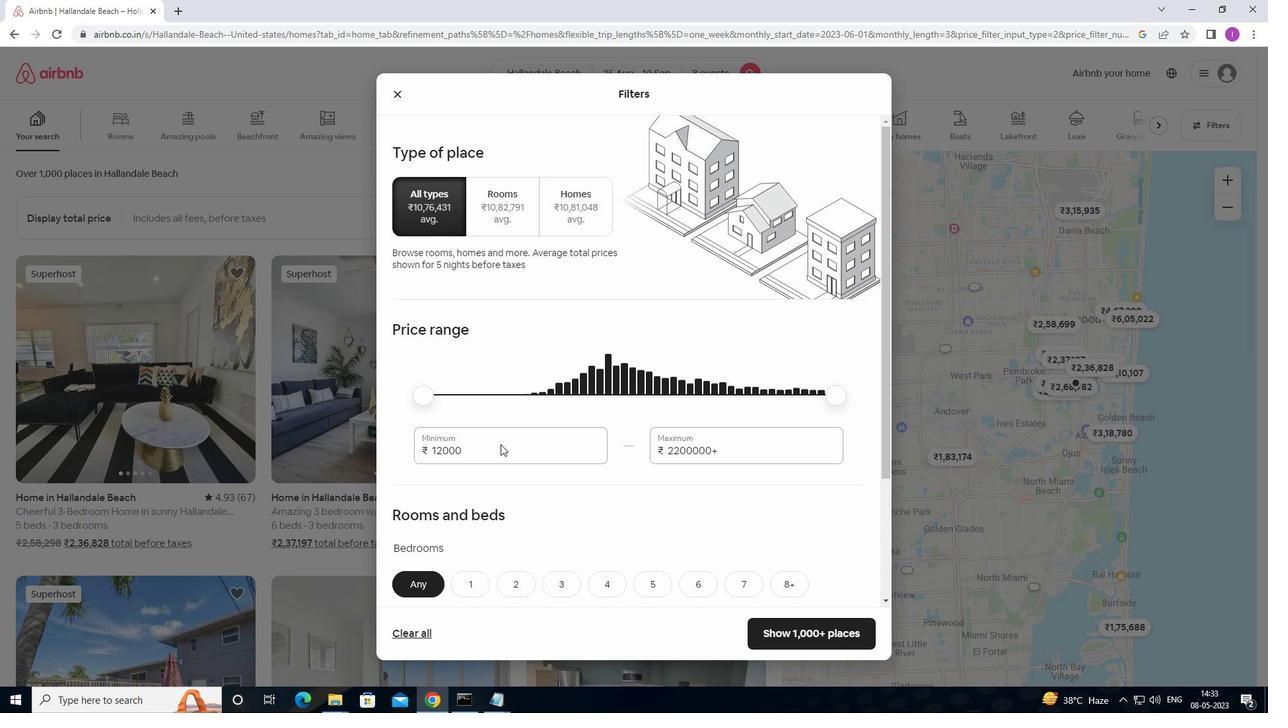 
Action: Mouse pressed left at (498, 439)
Screenshot: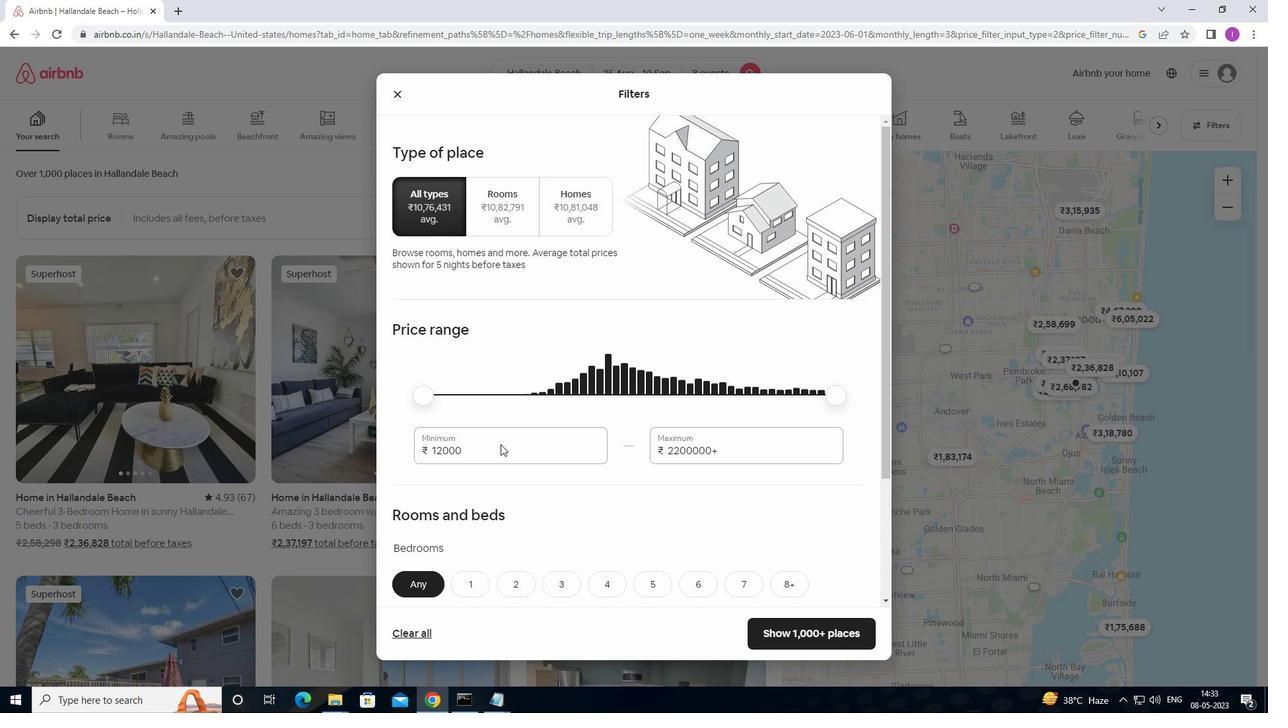 
Action: Mouse moved to (482, 453)
Screenshot: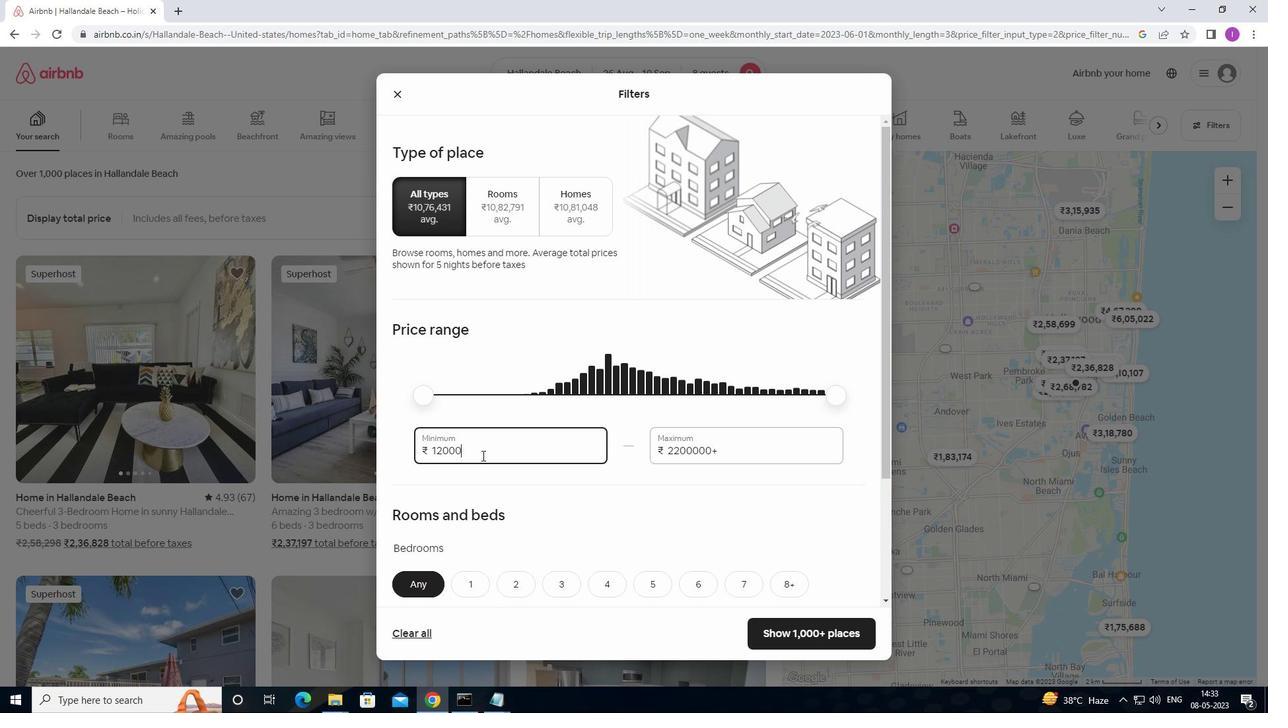 
Action: Mouse pressed left at (482, 453)
Screenshot: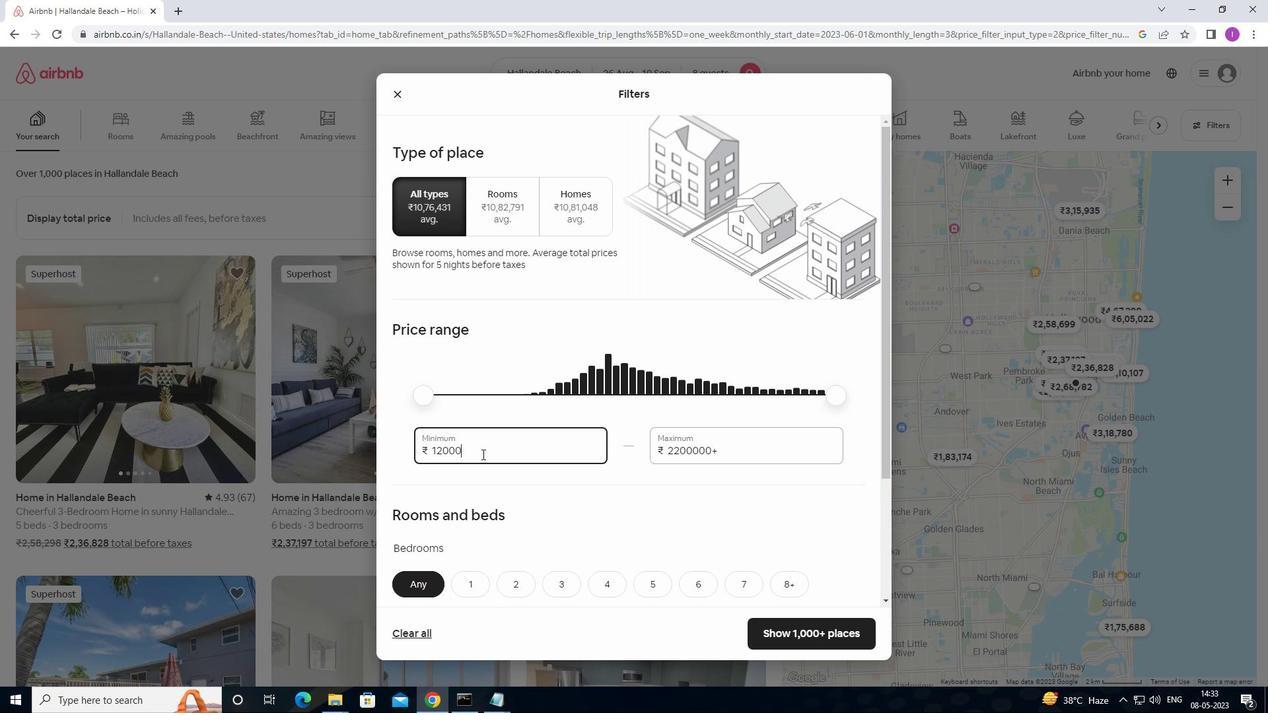 
Action: Mouse moved to (453, 438)
Screenshot: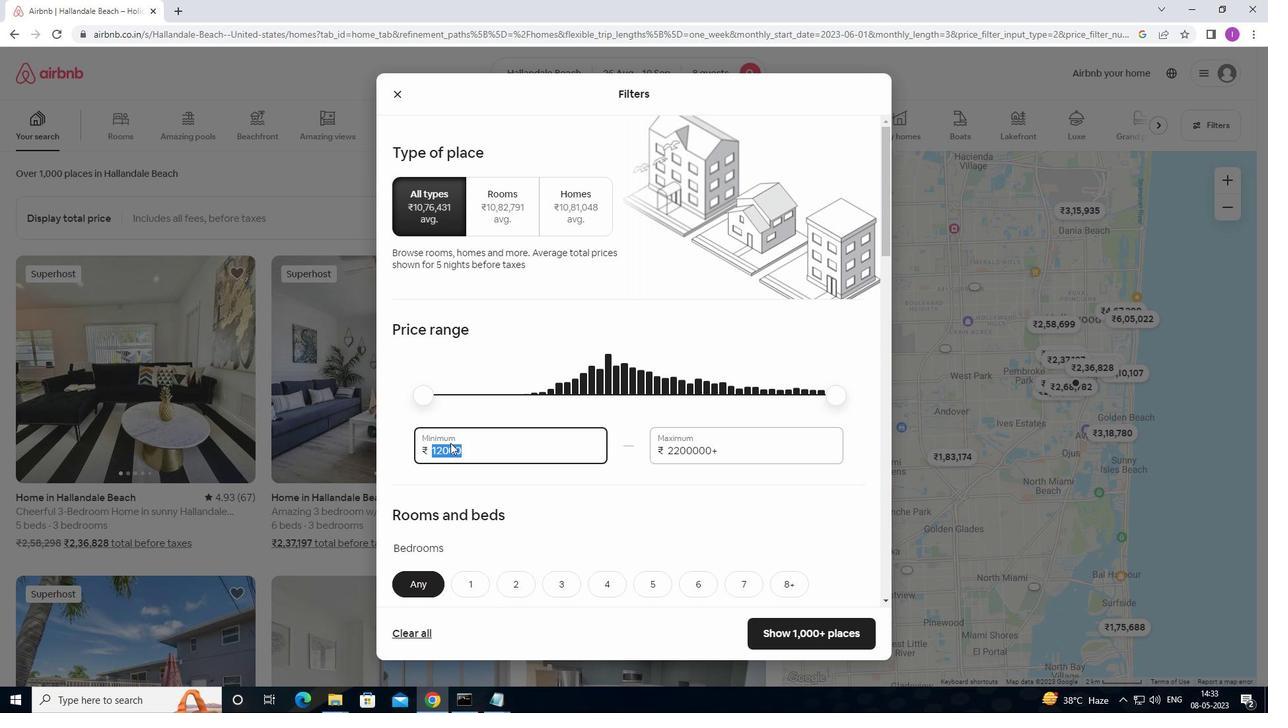 
Action: Key pressed 1
Screenshot: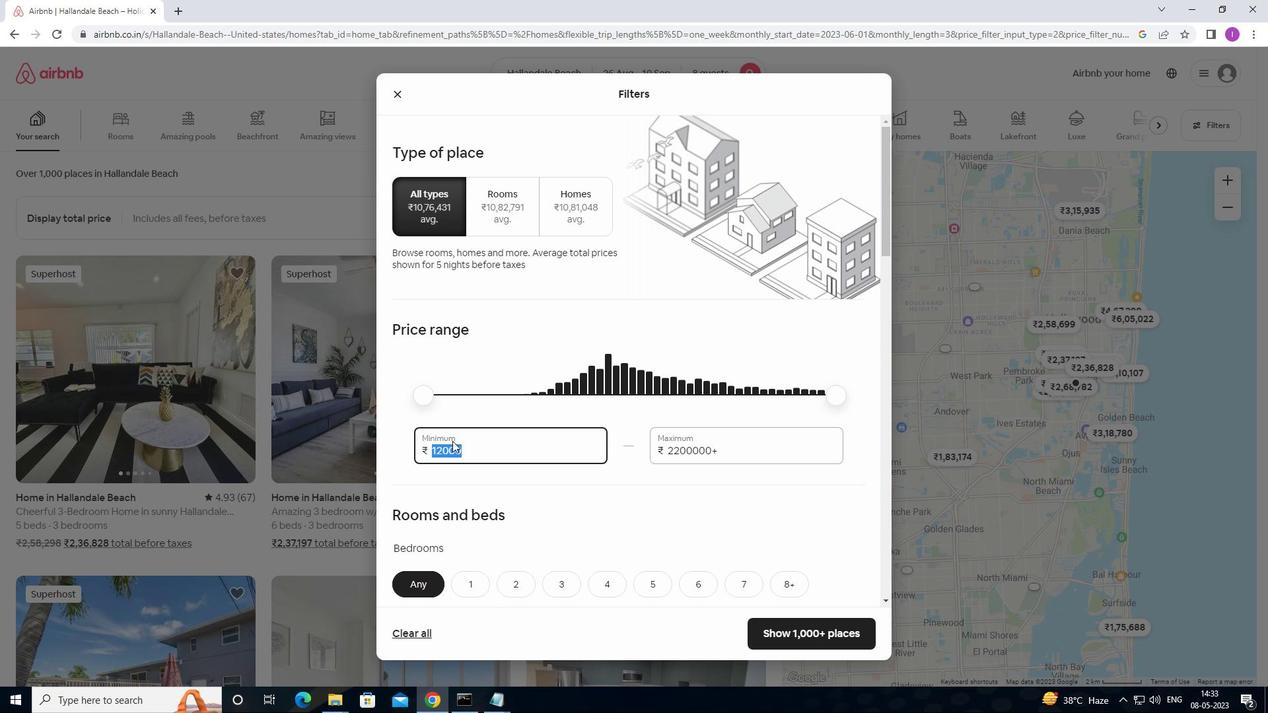 
Action: Mouse moved to (463, 430)
Screenshot: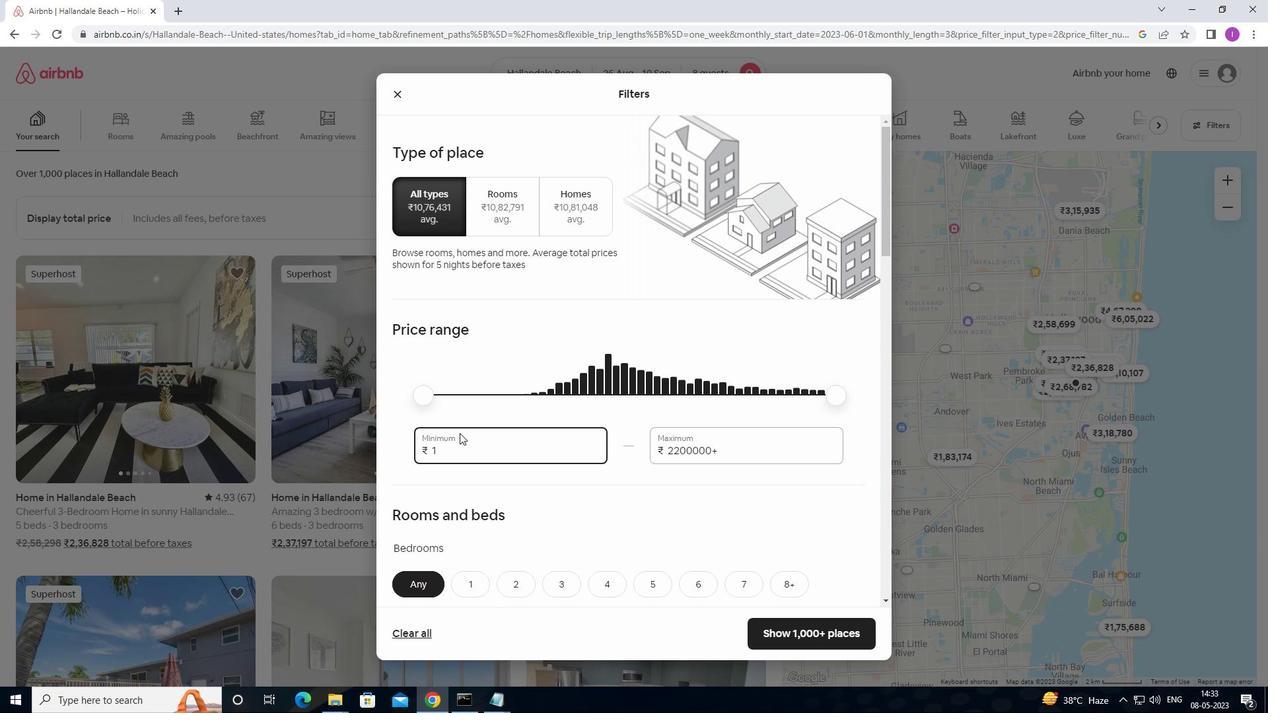 
Action: Key pressed 0
Screenshot: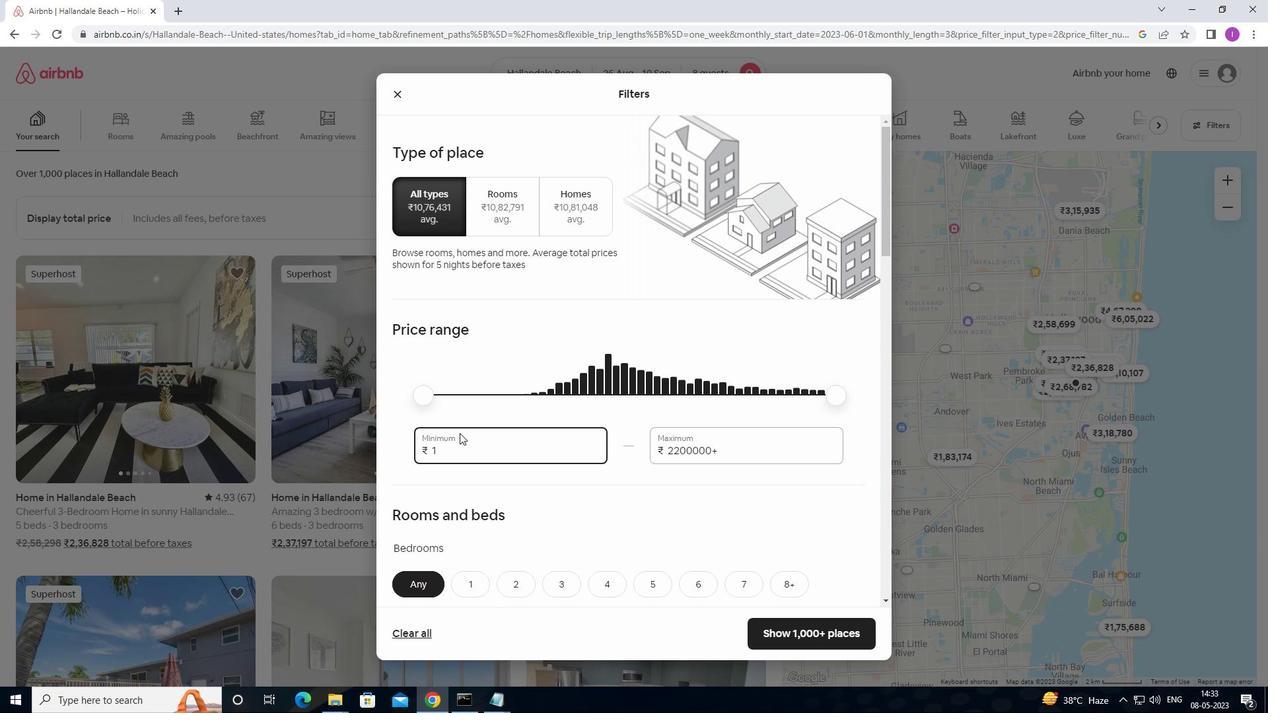 
Action: Mouse moved to (464, 428)
Screenshot: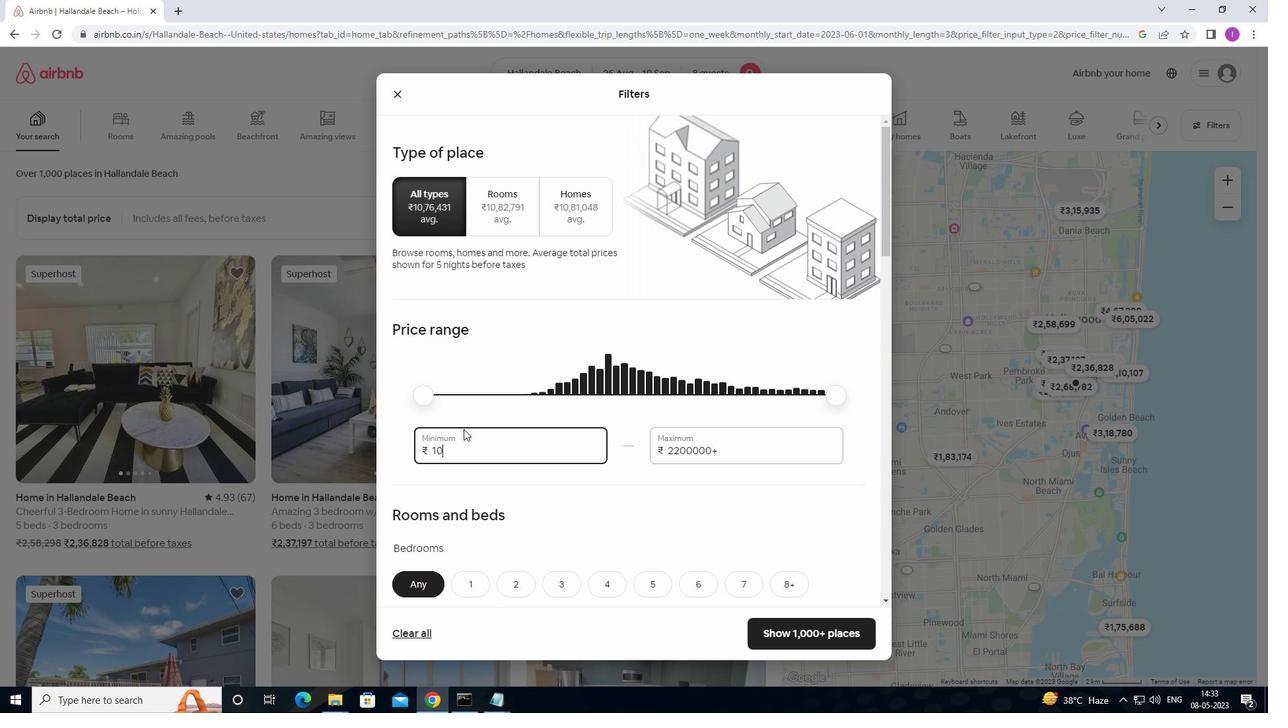 
Action: Key pressed 0
Screenshot: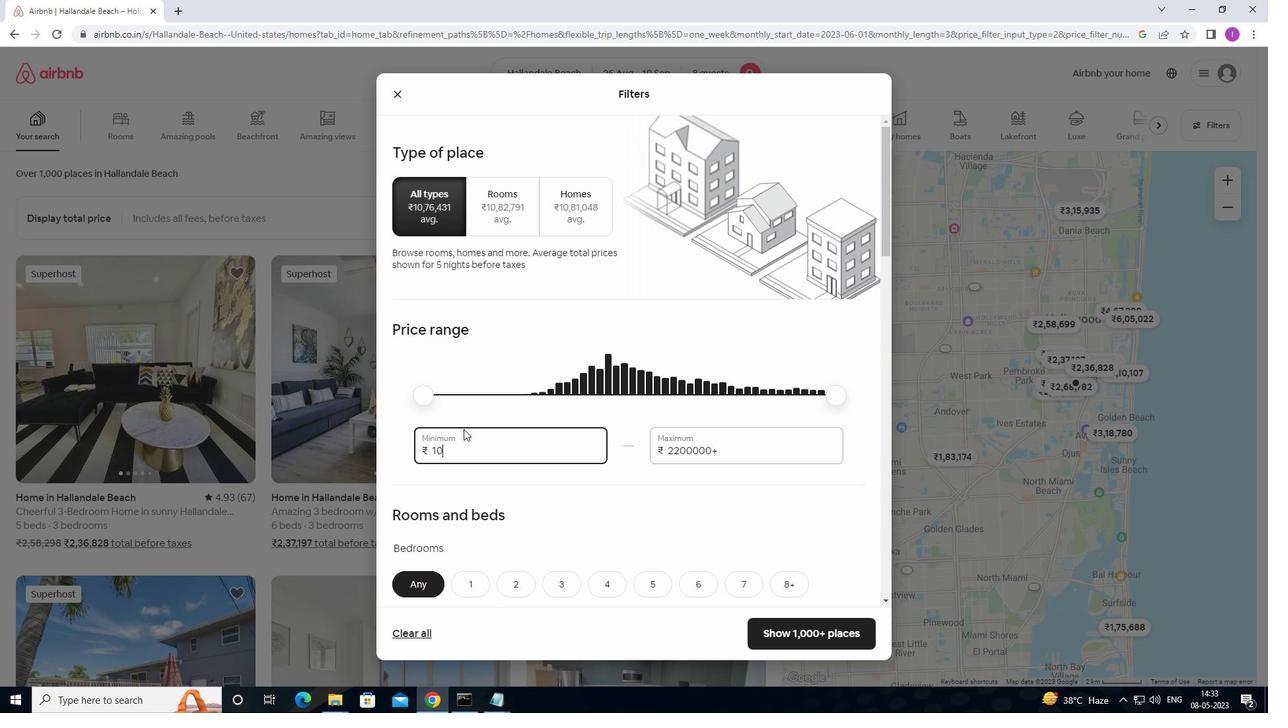 
Action: Mouse moved to (467, 427)
Screenshot: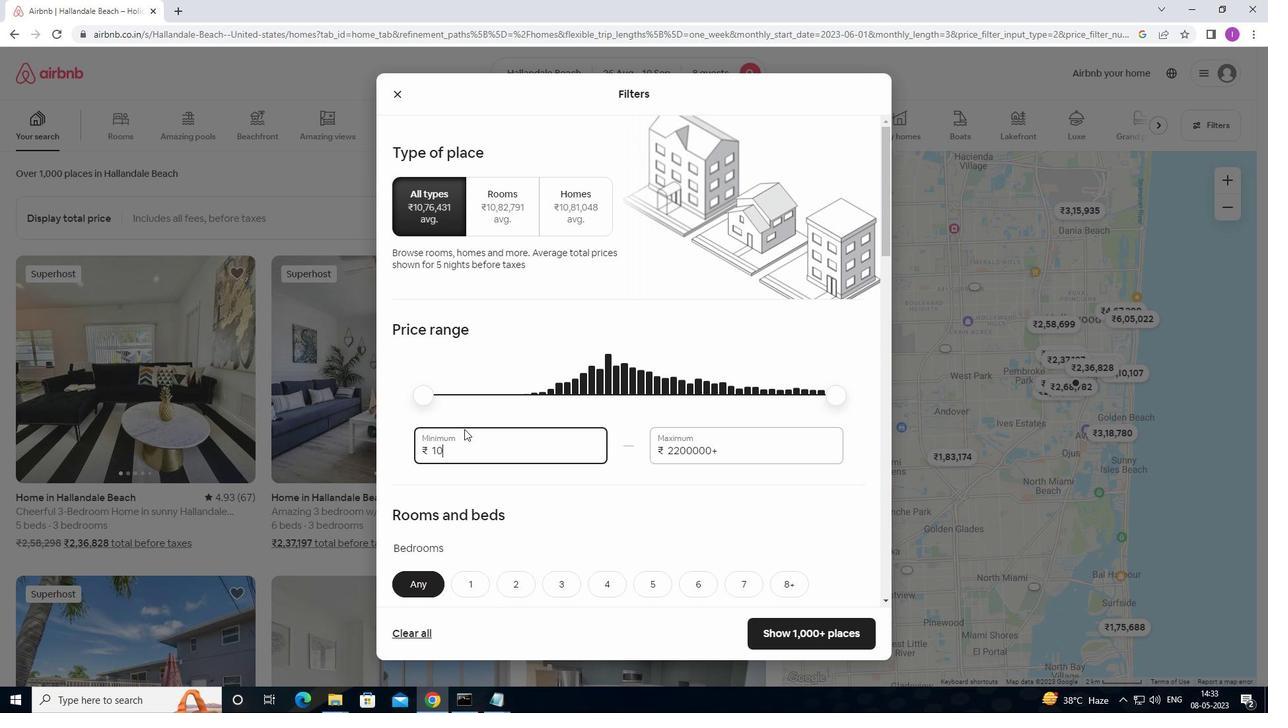 
Action: Key pressed 0
Screenshot: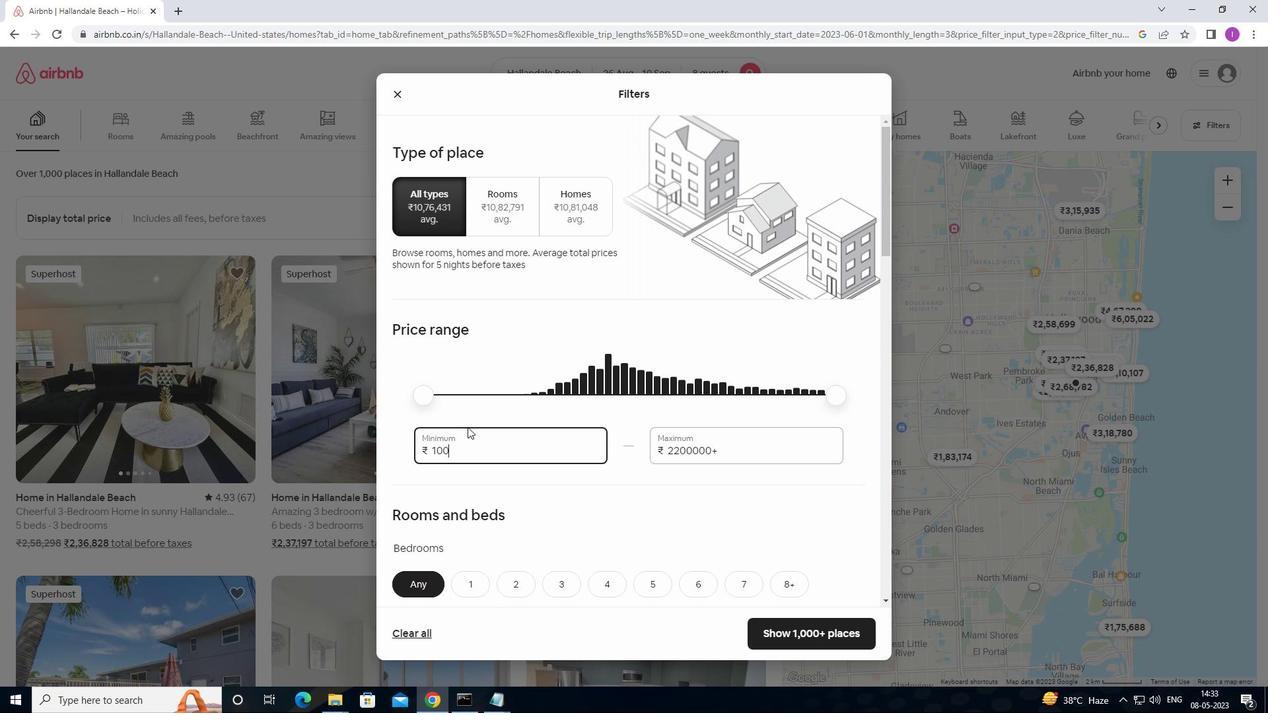 
Action: Mouse moved to (468, 426)
Screenshot: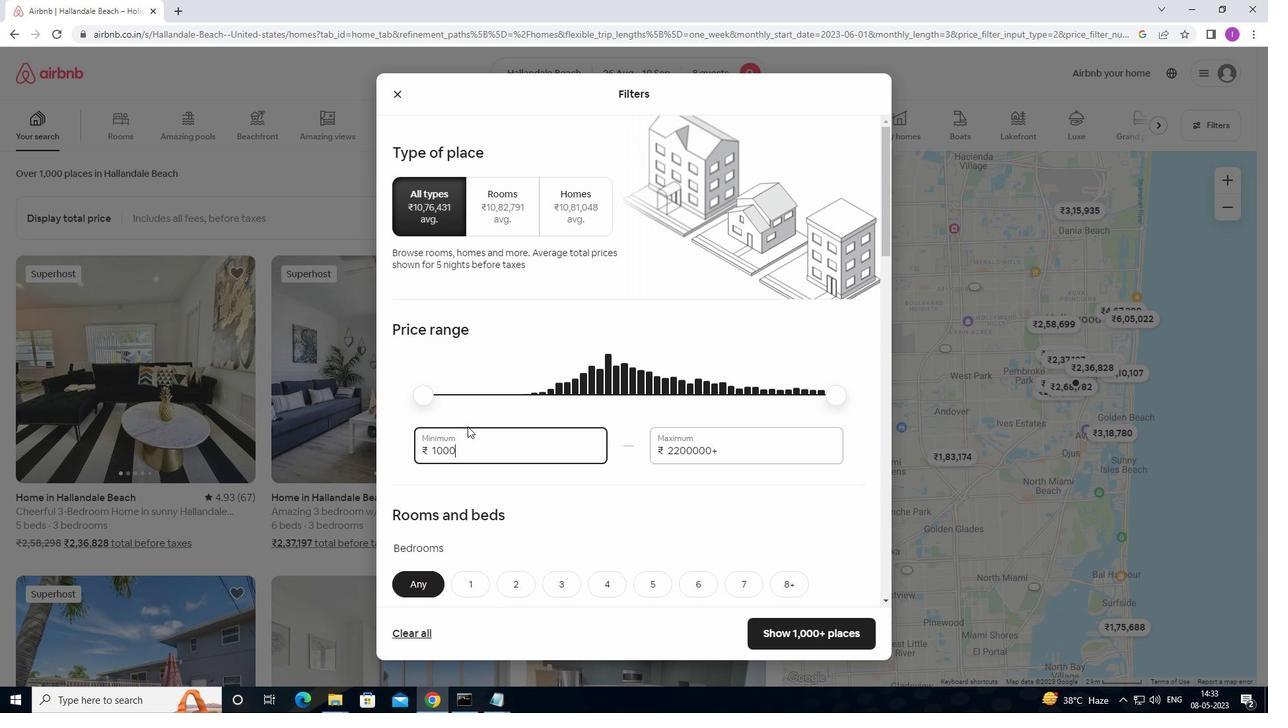 
Action: Key pressed 0
Screenshot: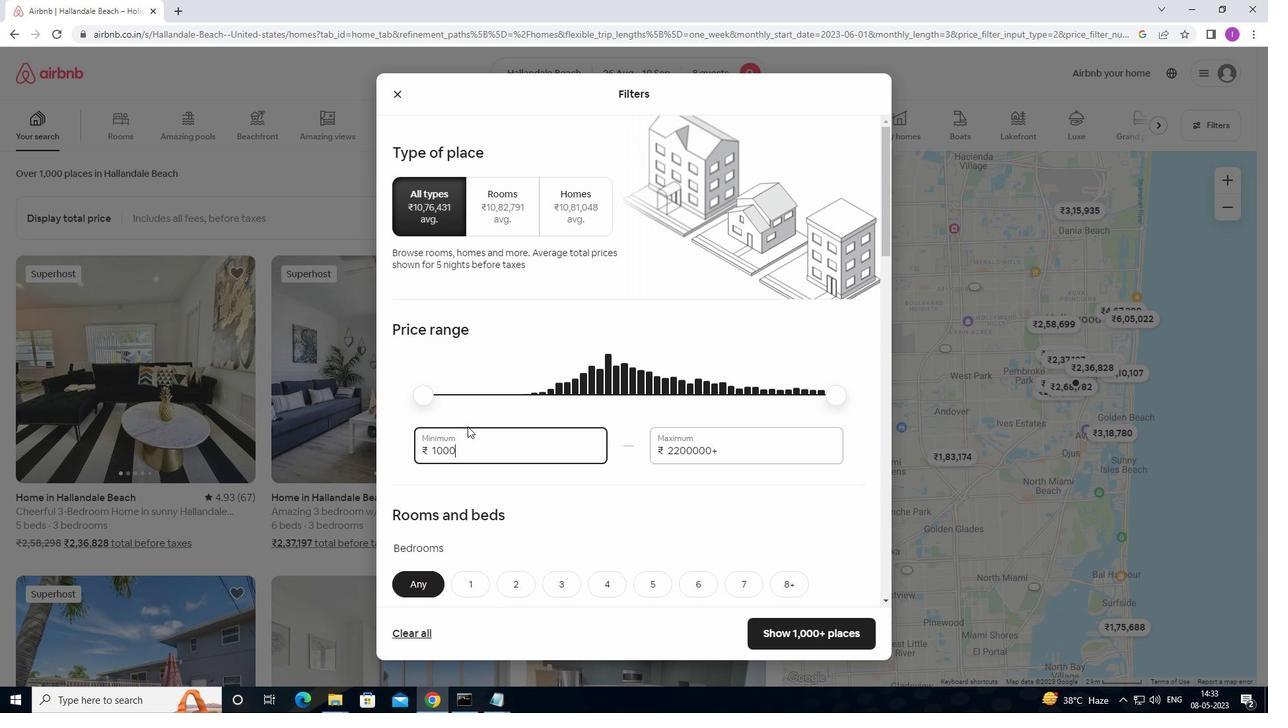 
Action: Mouse moved to (728, 443)
Screenshot: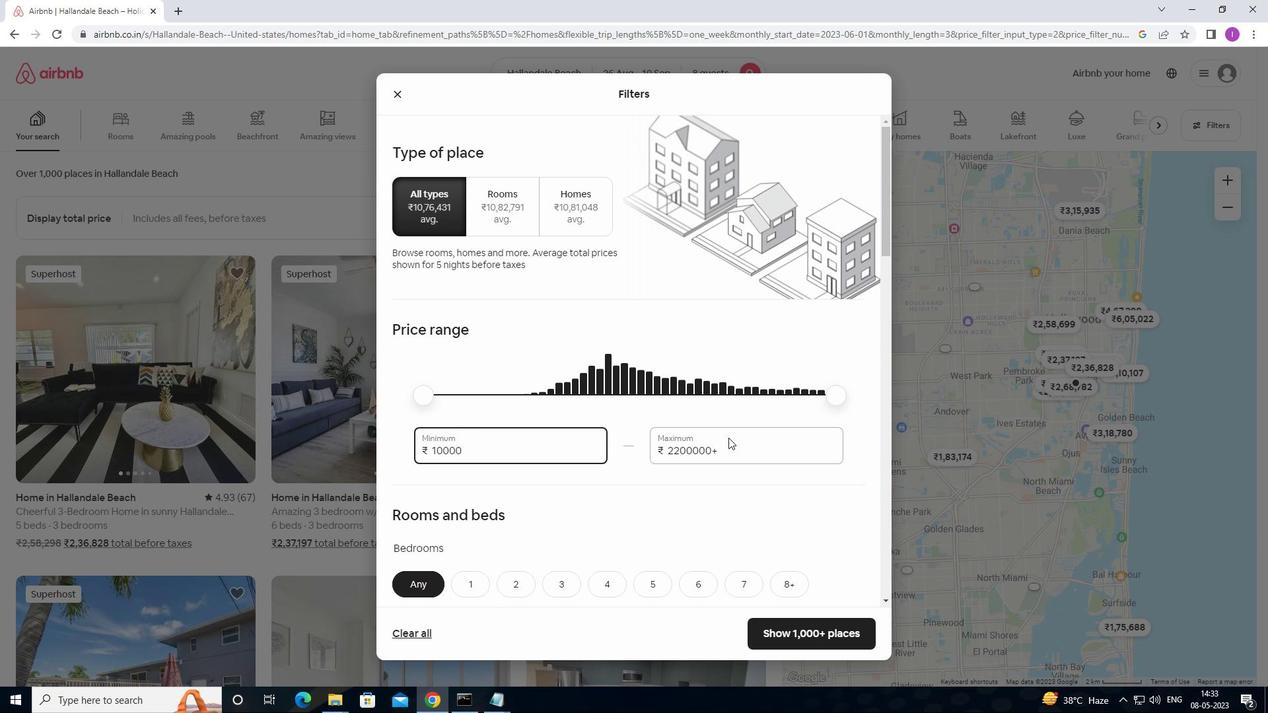 
Action: Mouse pressed left at (728, 443)
Screenshot: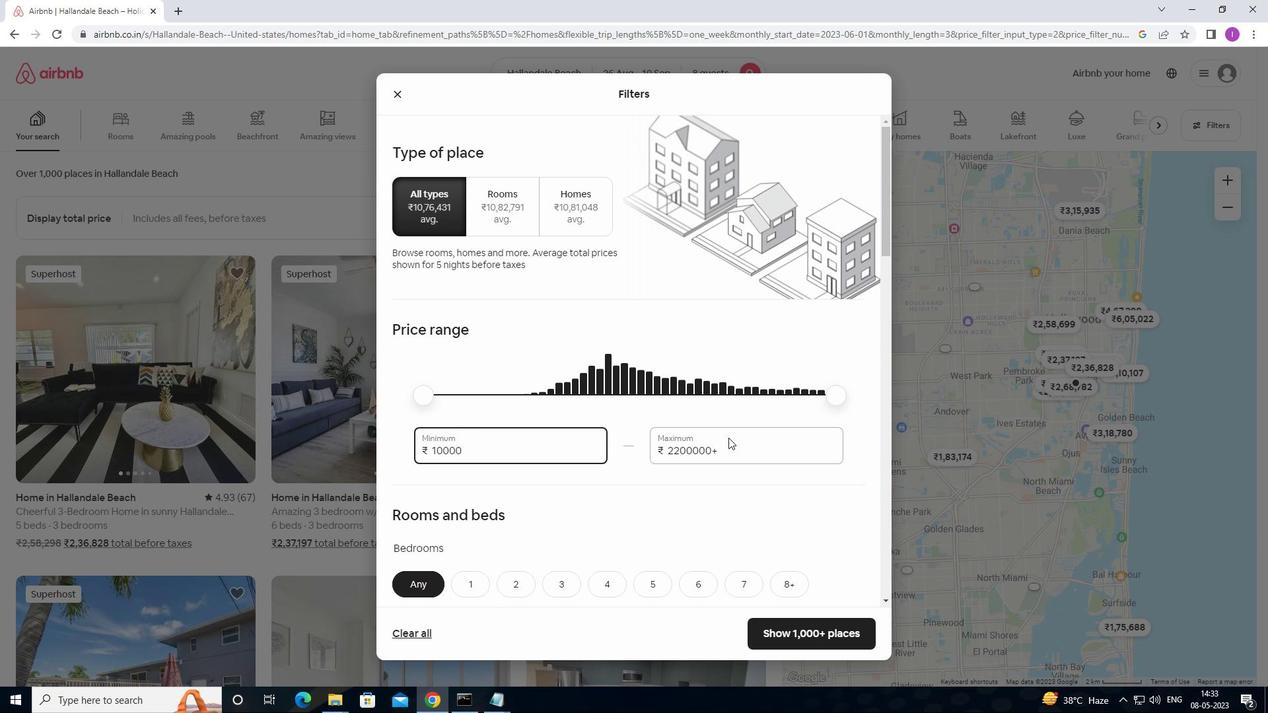 
Action: Mouse moved to (715, 448)
Screenshot: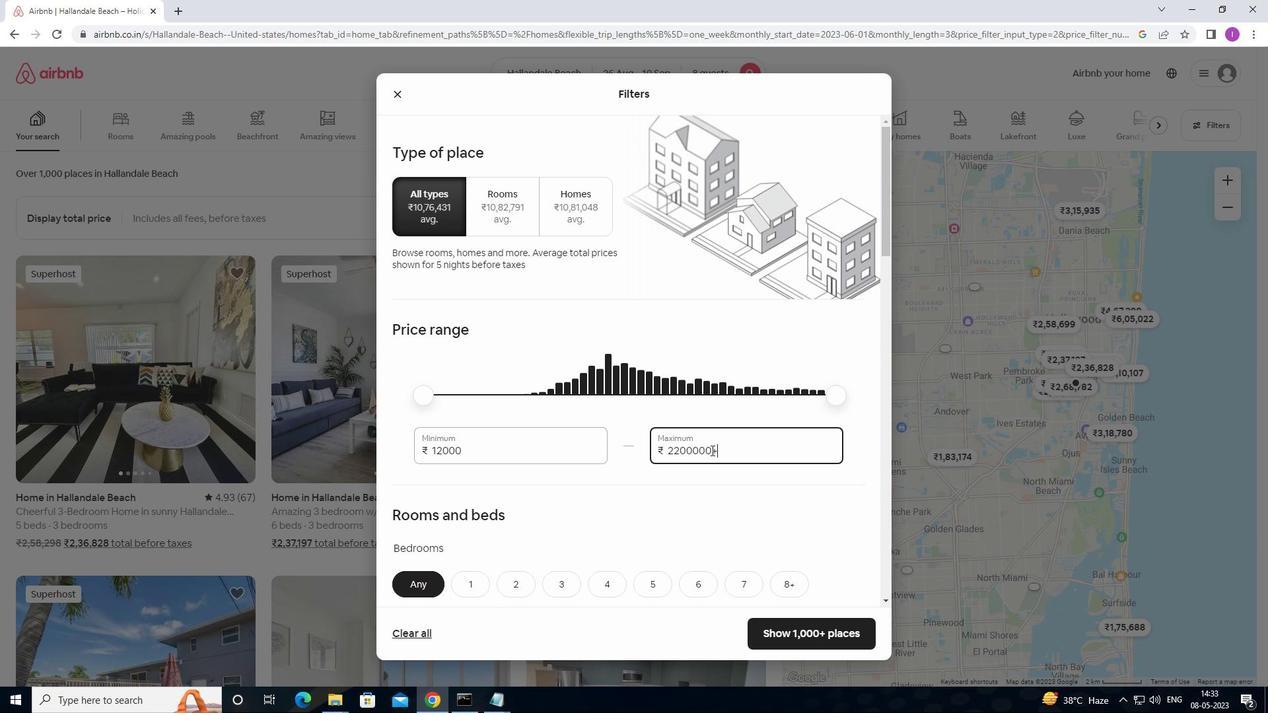 
Action: Mouse pressed left at (715, 448)
Screenshot: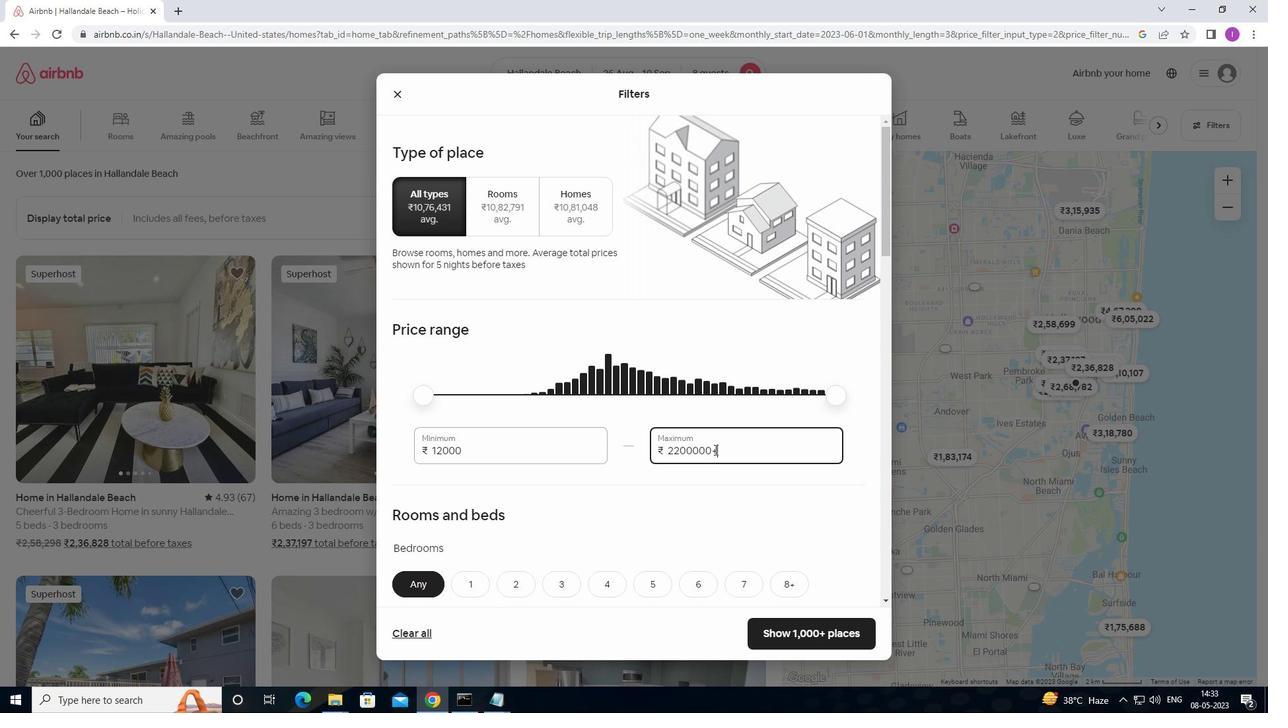 
Action: Mouse moved to (745, 455)
Screenshot: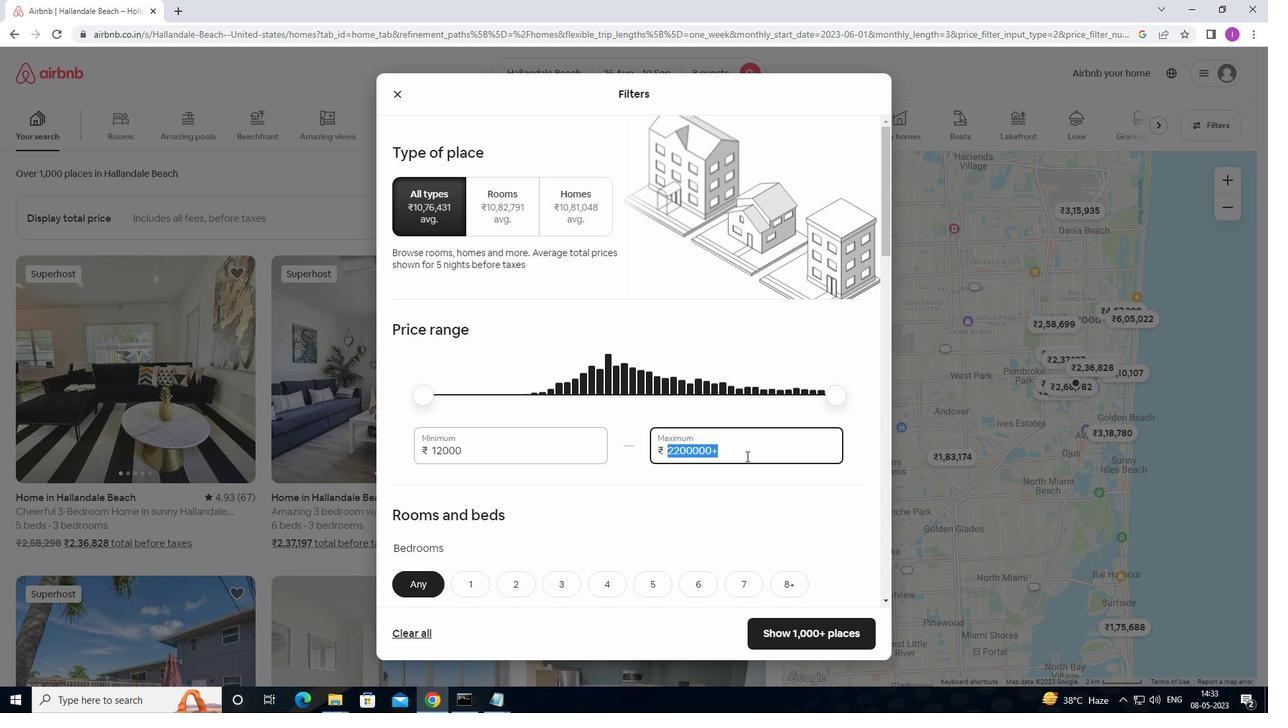 
Action: Key pressed 15
Screenshot: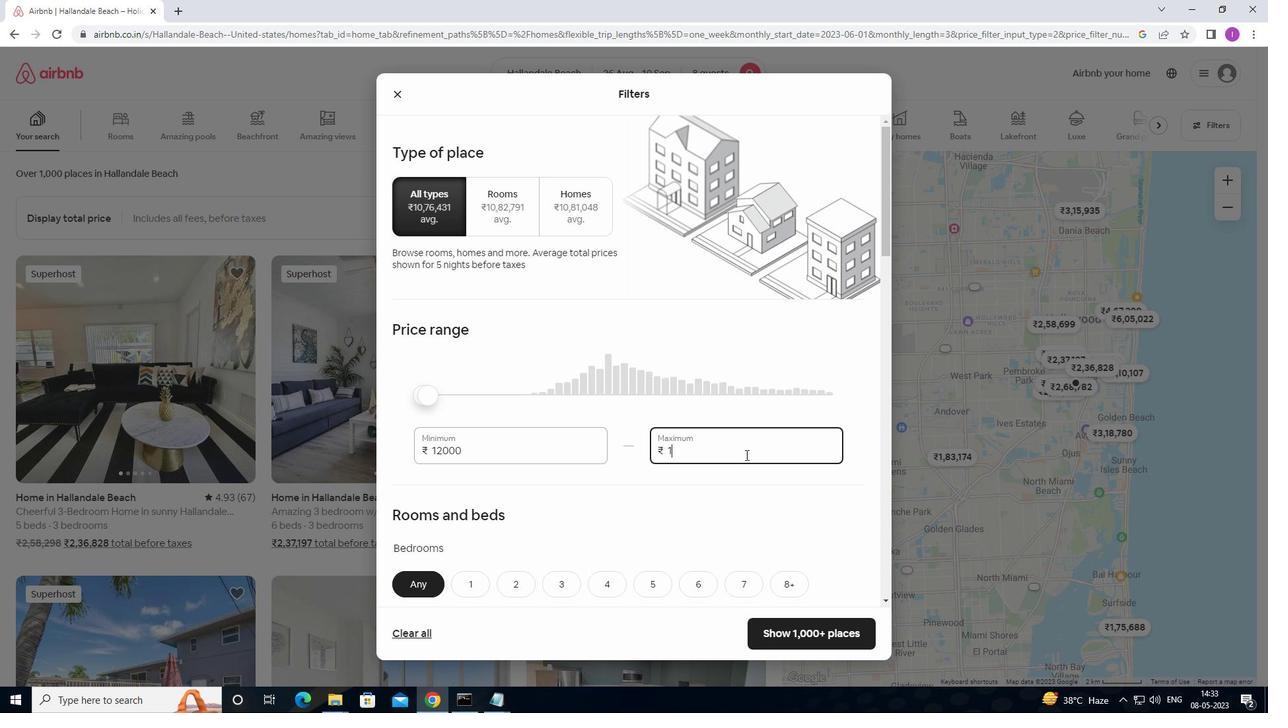 
Action: Mouse moved to (745, 454)
Screenshot: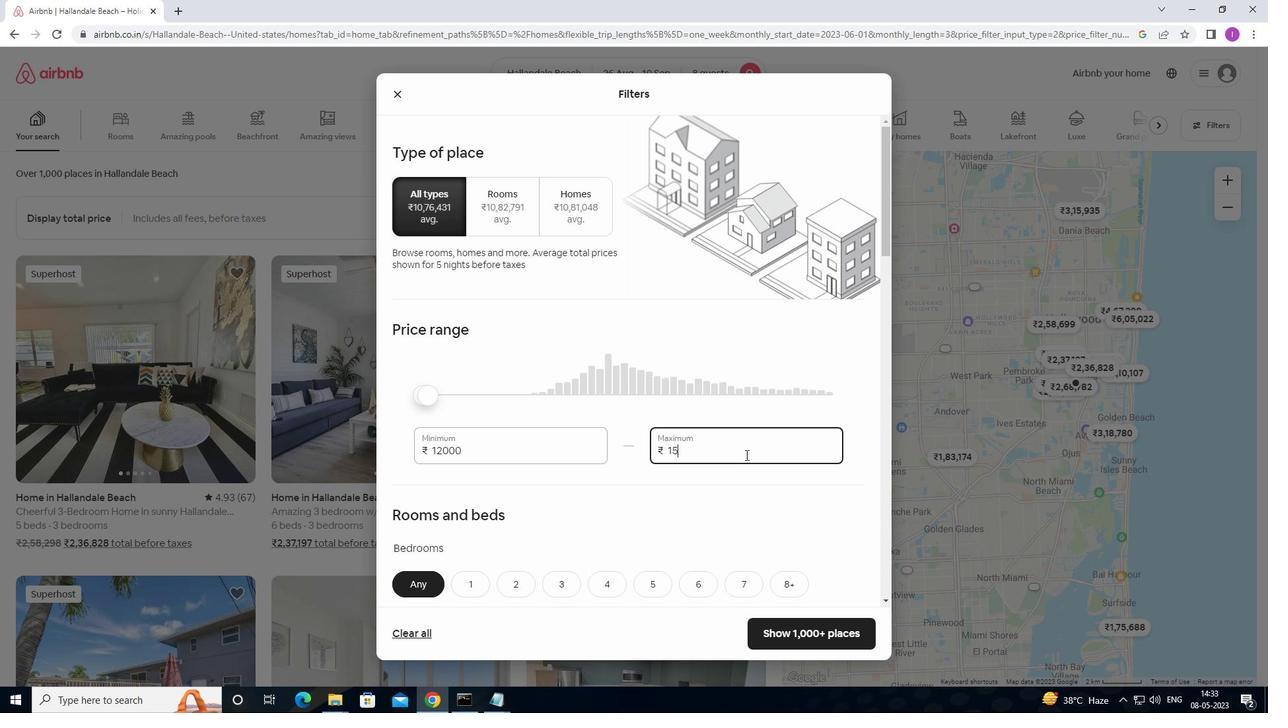 
Action: Key pressed 000
Screenshot: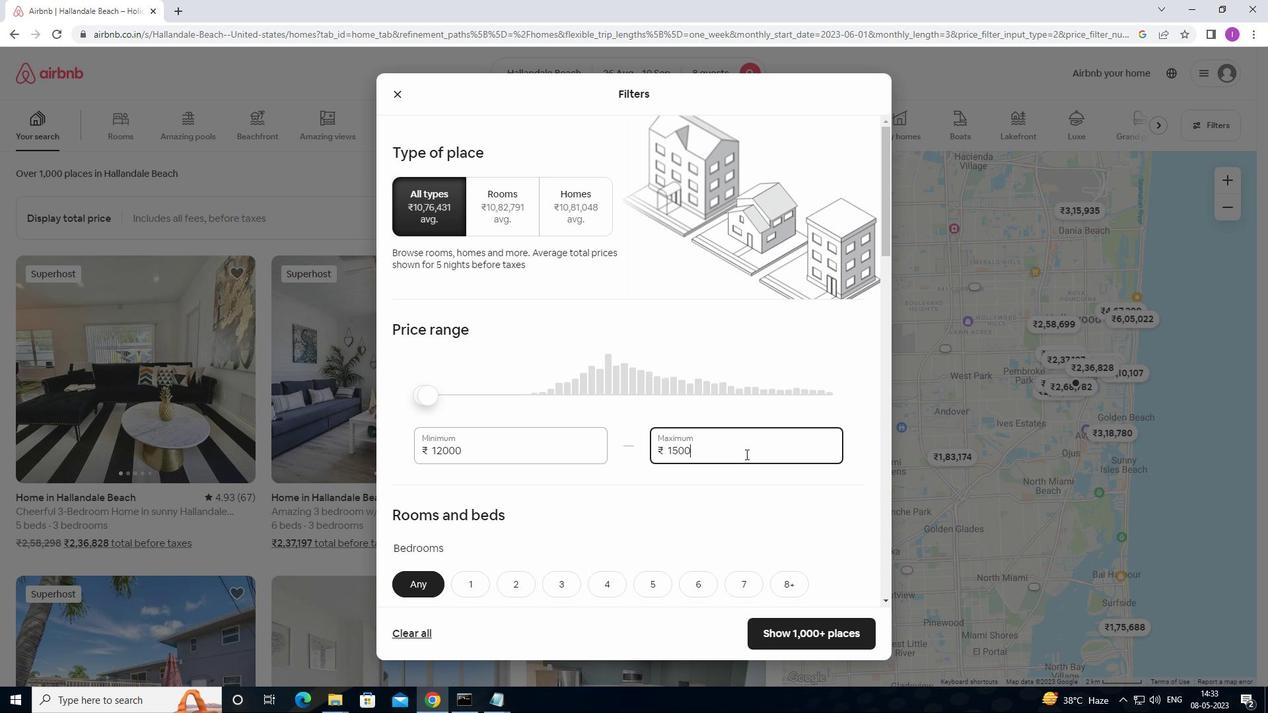 
Action: Mouse moved to (640, 498)
Screenshot: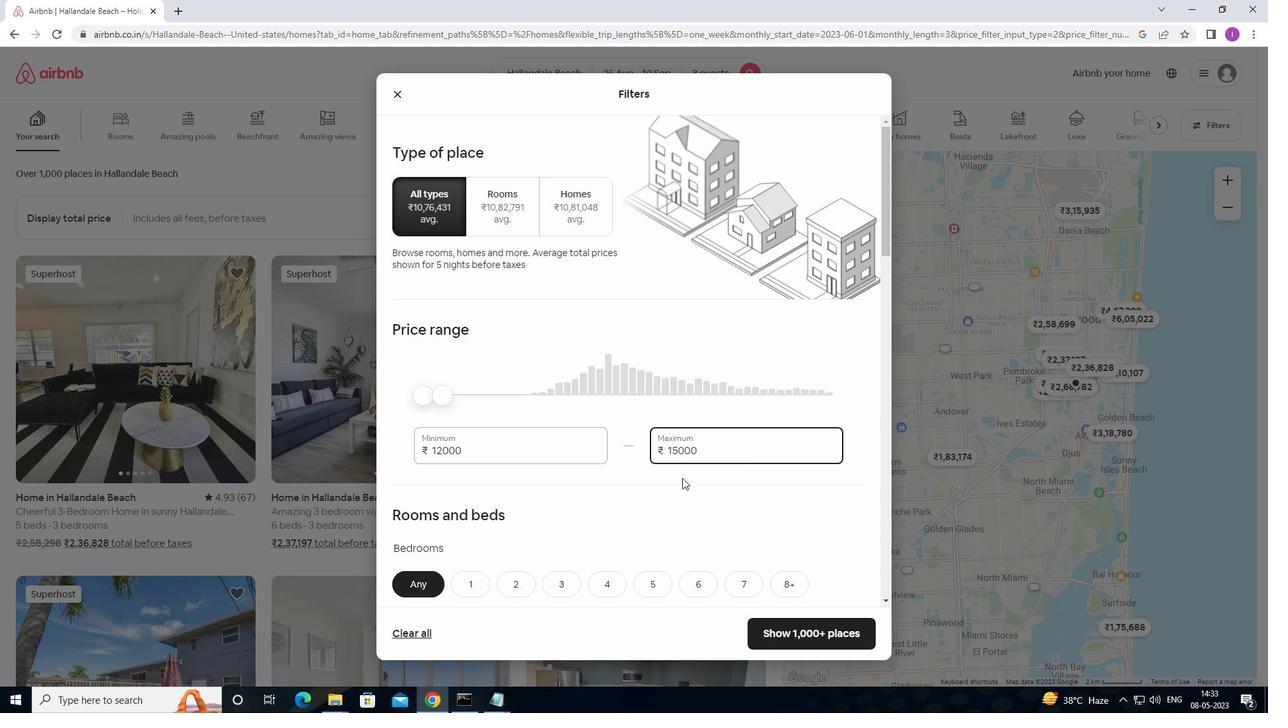 
Action: Mouse scrolled (640, 497) with delta (0, 0)
Screenshot: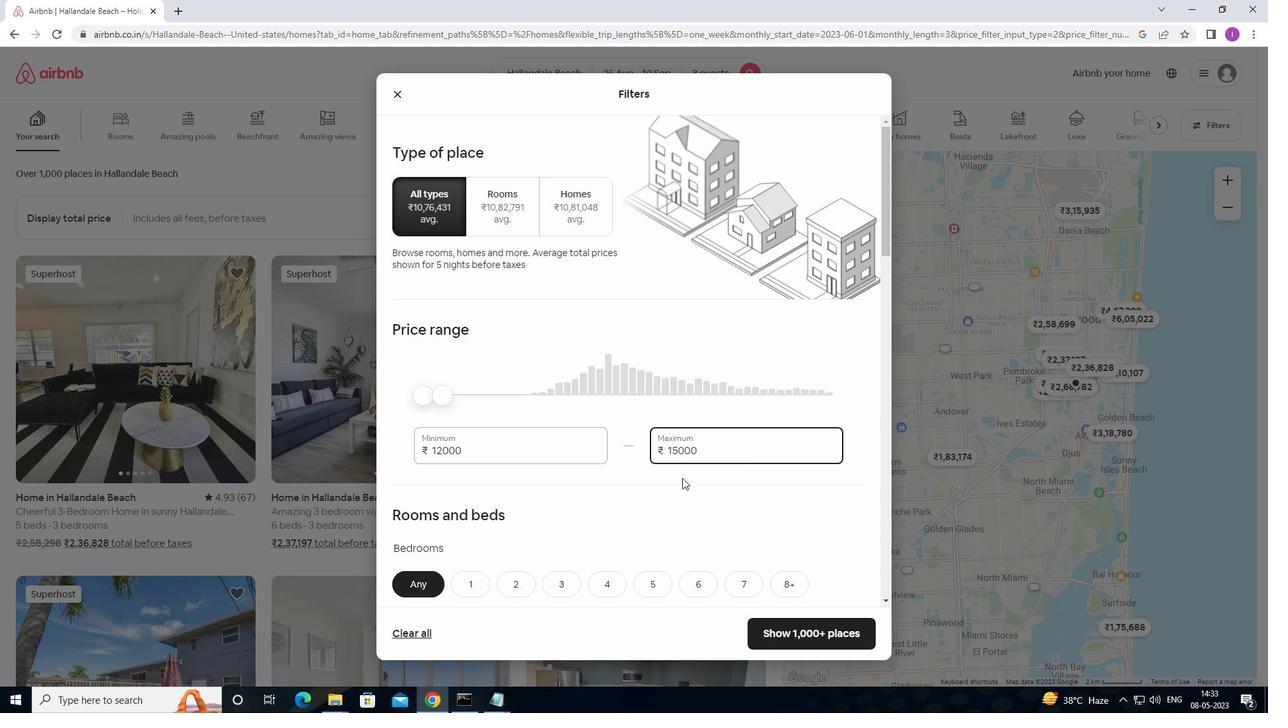 
Action: Mouse moved to (640, 498)
Screenshot: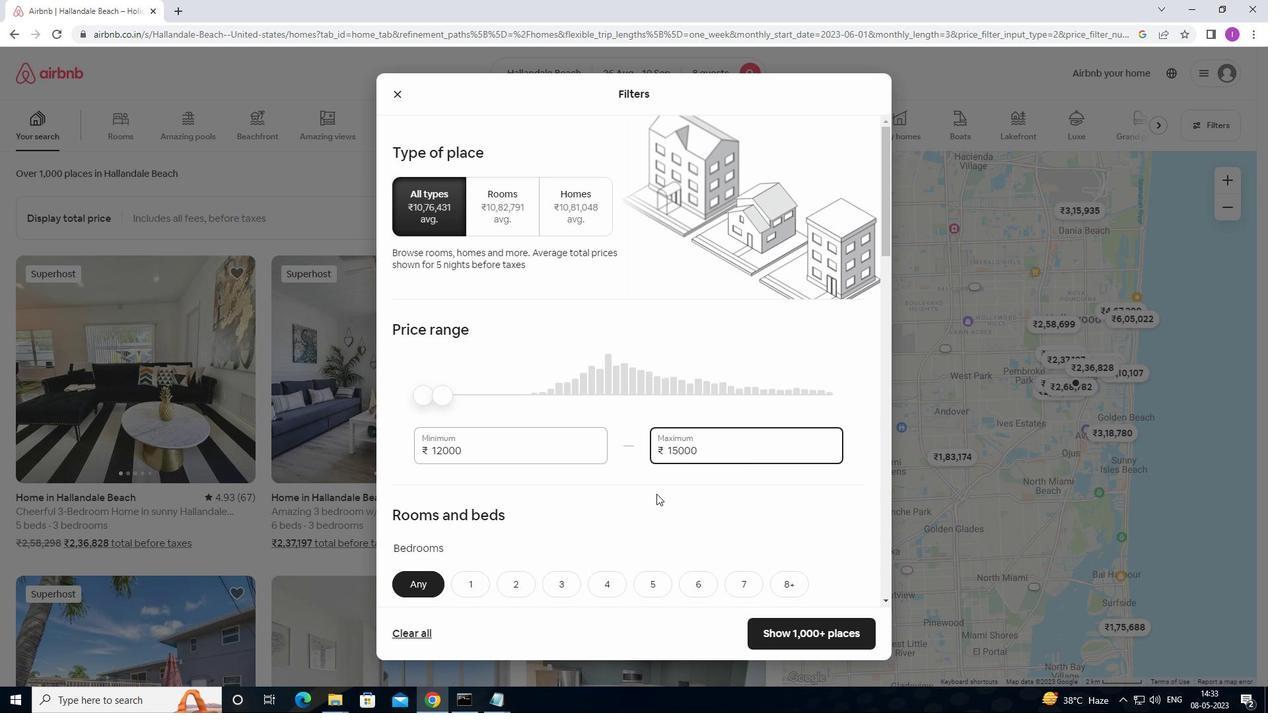 
Action: Mouse scrolled (640, 497) with delta (0, 0)
Screenshot: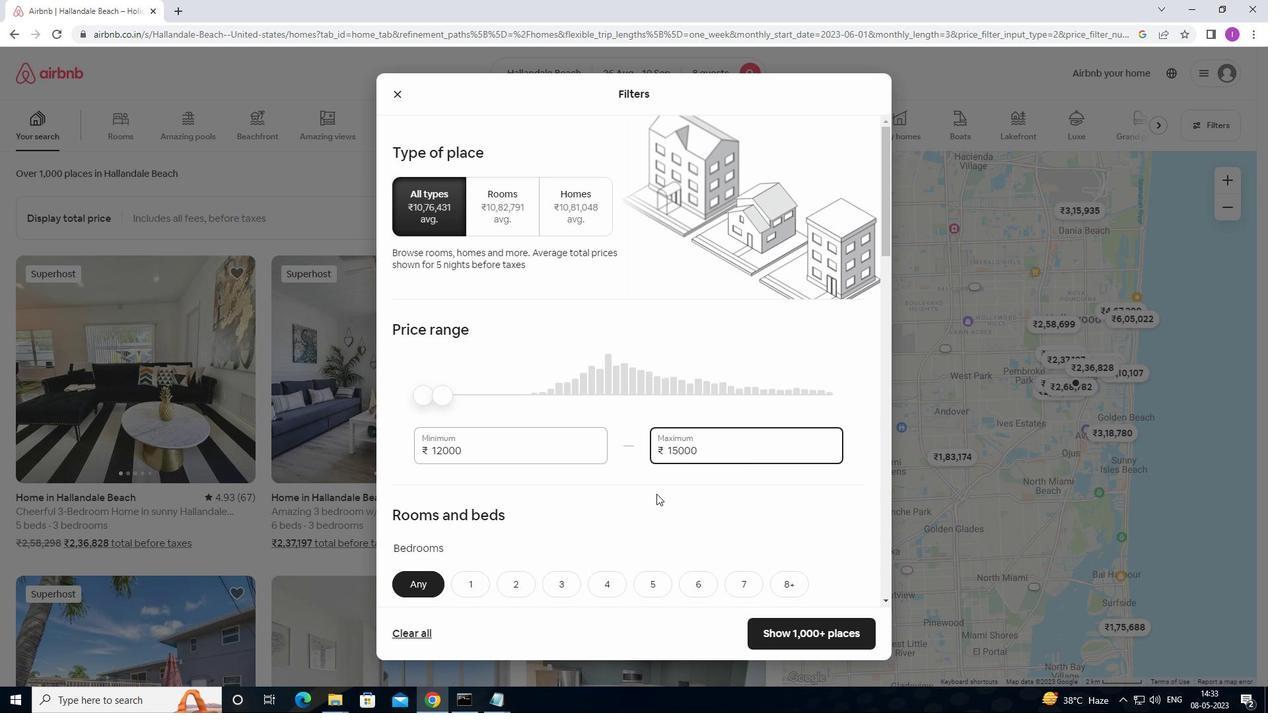 
Action: Mouse scrolled (640, 497) with delta (0, 0)
Screenshot: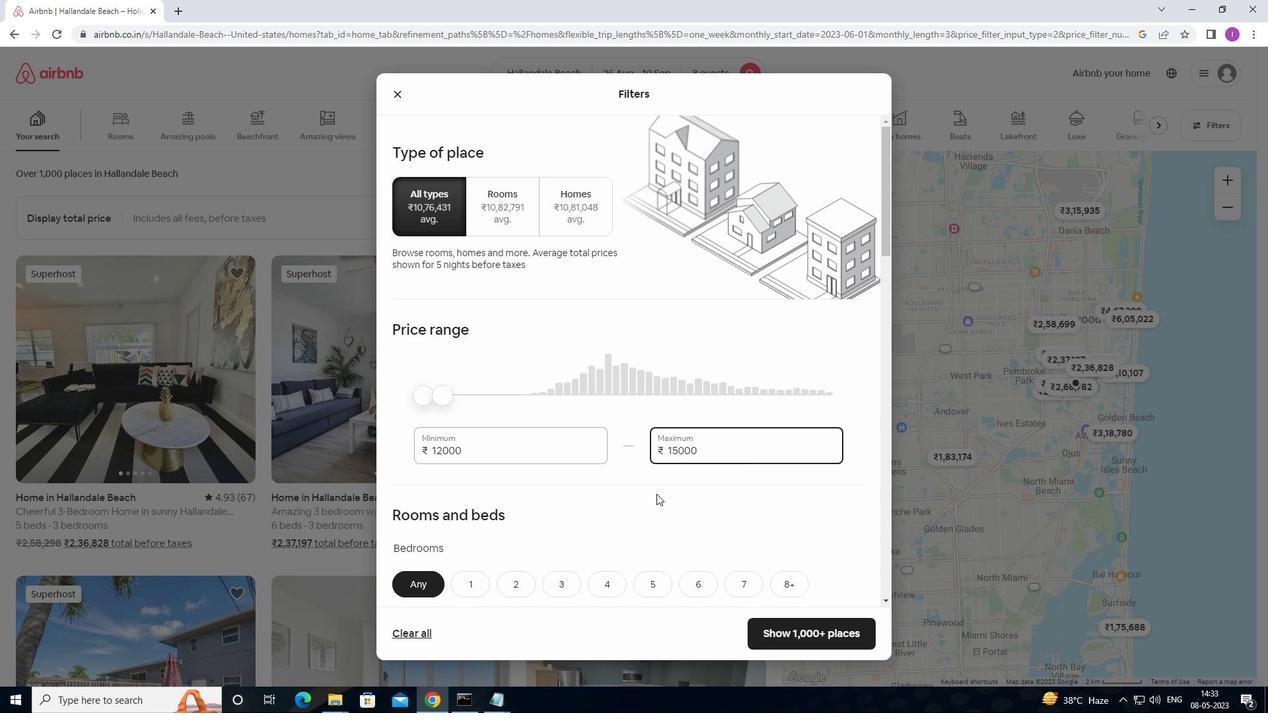 
Action: Mouse moved to (572, 434)
Screenshot: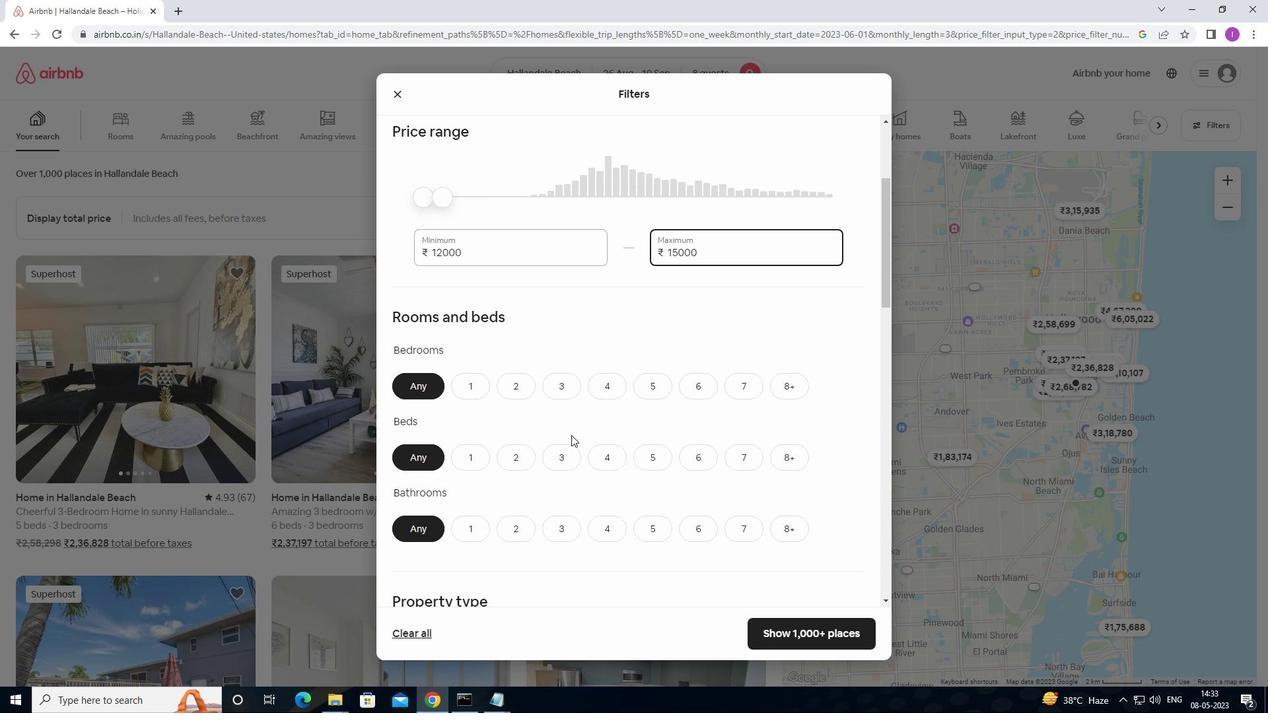 
Action: Mouse scrolled (572, 433) with delta (0, 0)
Screenshot: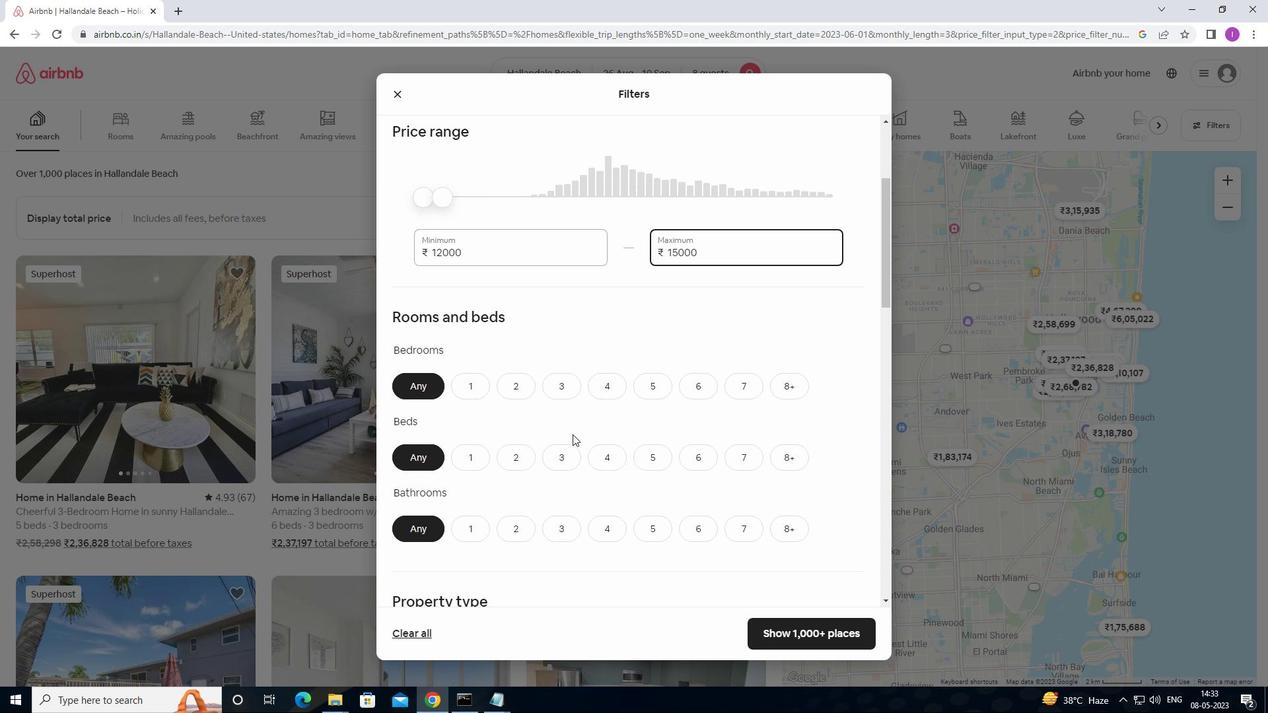 
Action: Mouse scrolled (572, 433) with delta (0, 0)
Screenshot: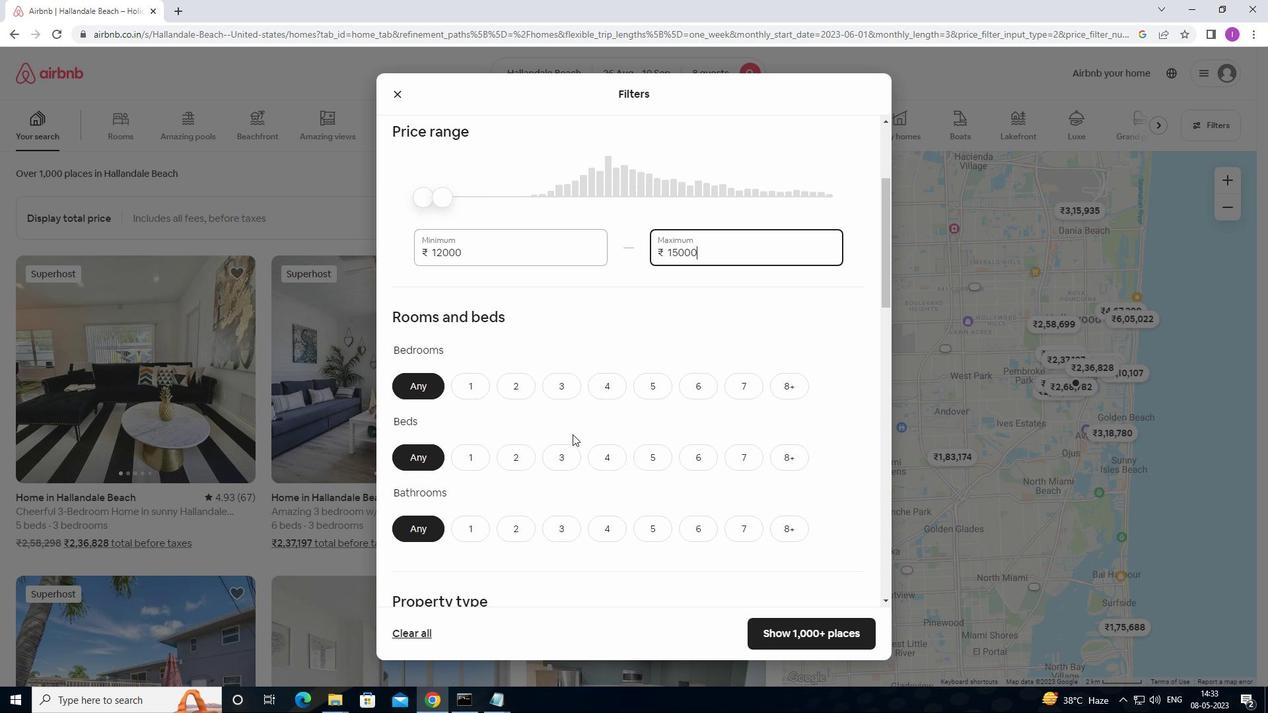 
Action: Mouse moved to (704, 255)
Screenshot: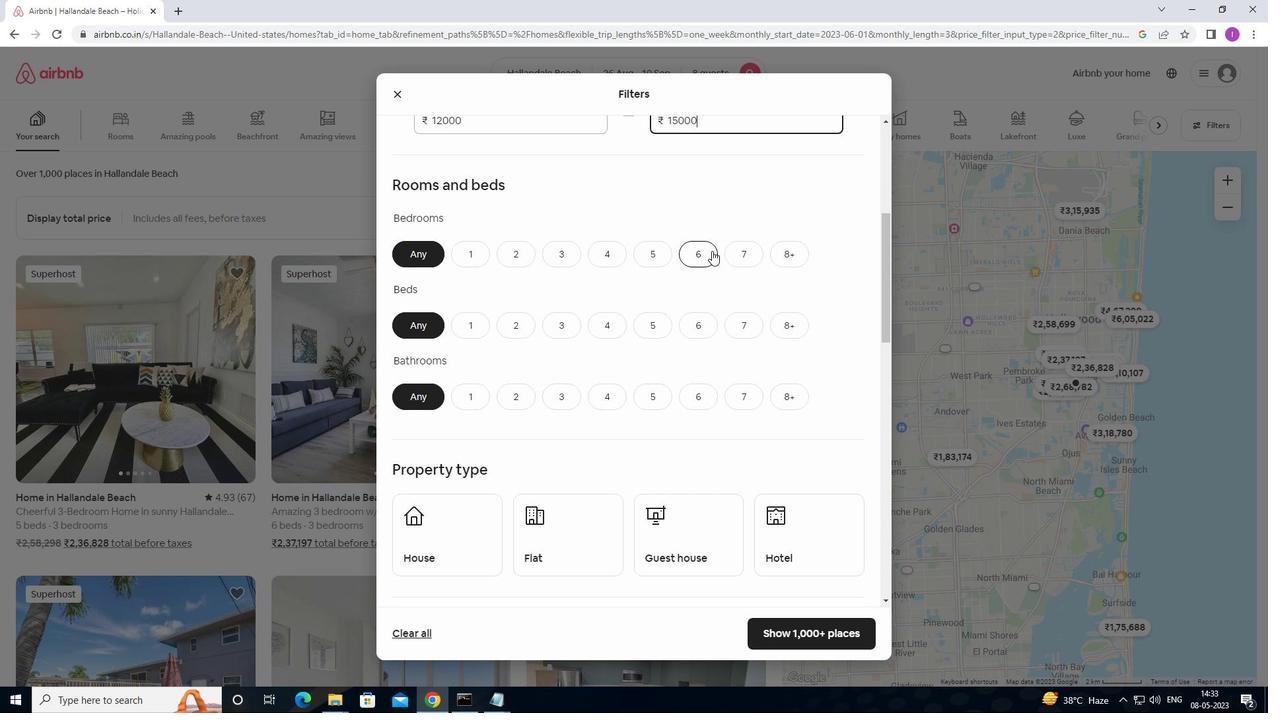 
Action: Mouse pressed left at (704, 255)
Screenshot: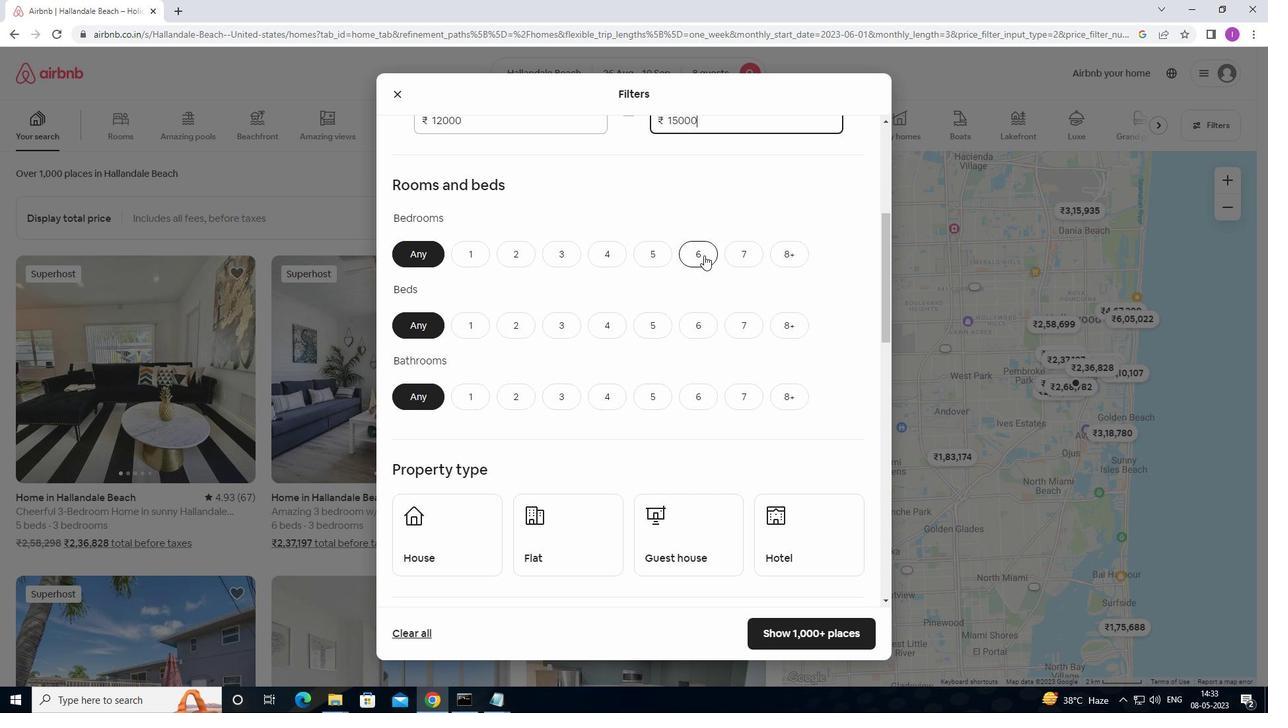 
Action: Mouse moved to (694, 322)
Screenshot: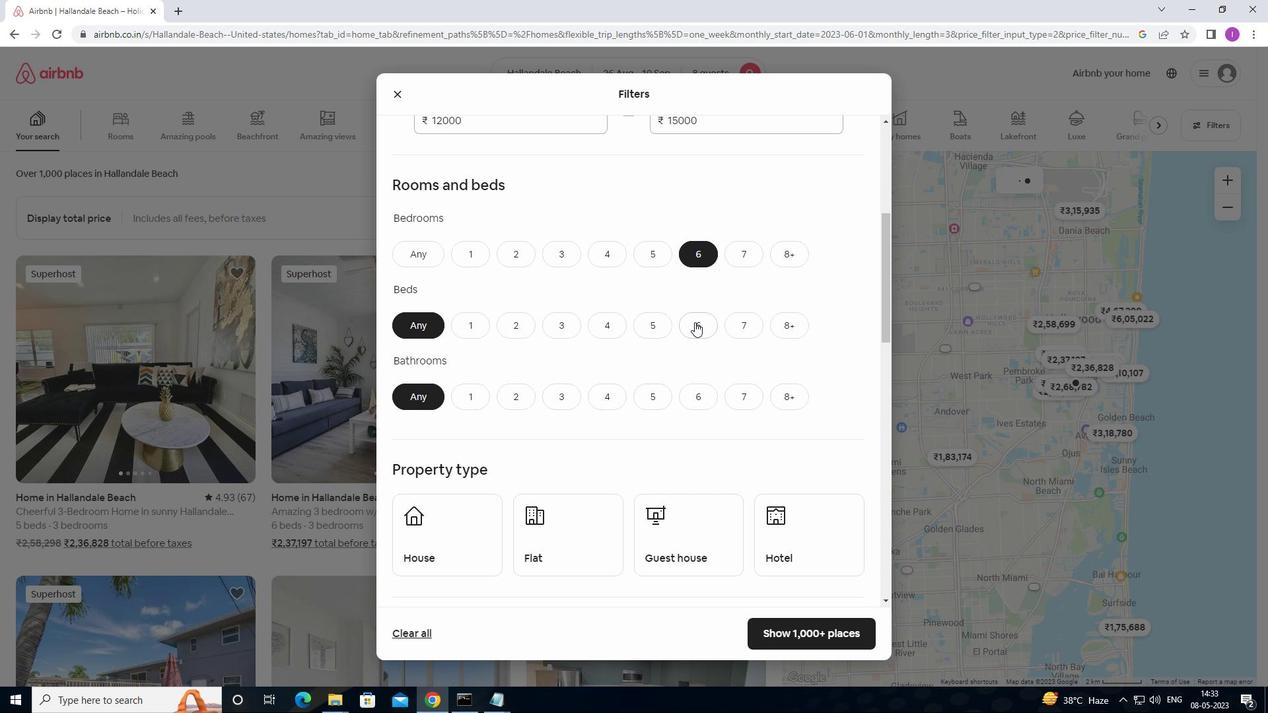 
Action: Mouse pressed left at (694, 322)
Screenshot: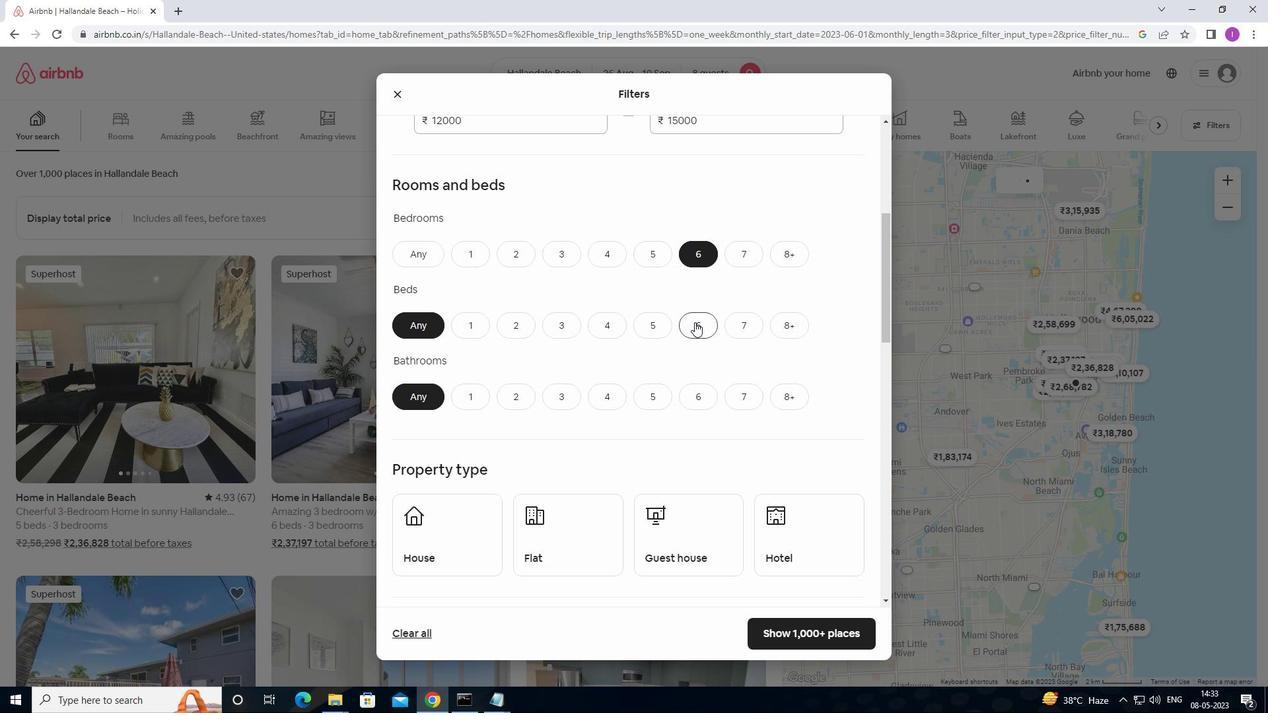 
Action: Mouse moved to (686, 394)
Screenshot: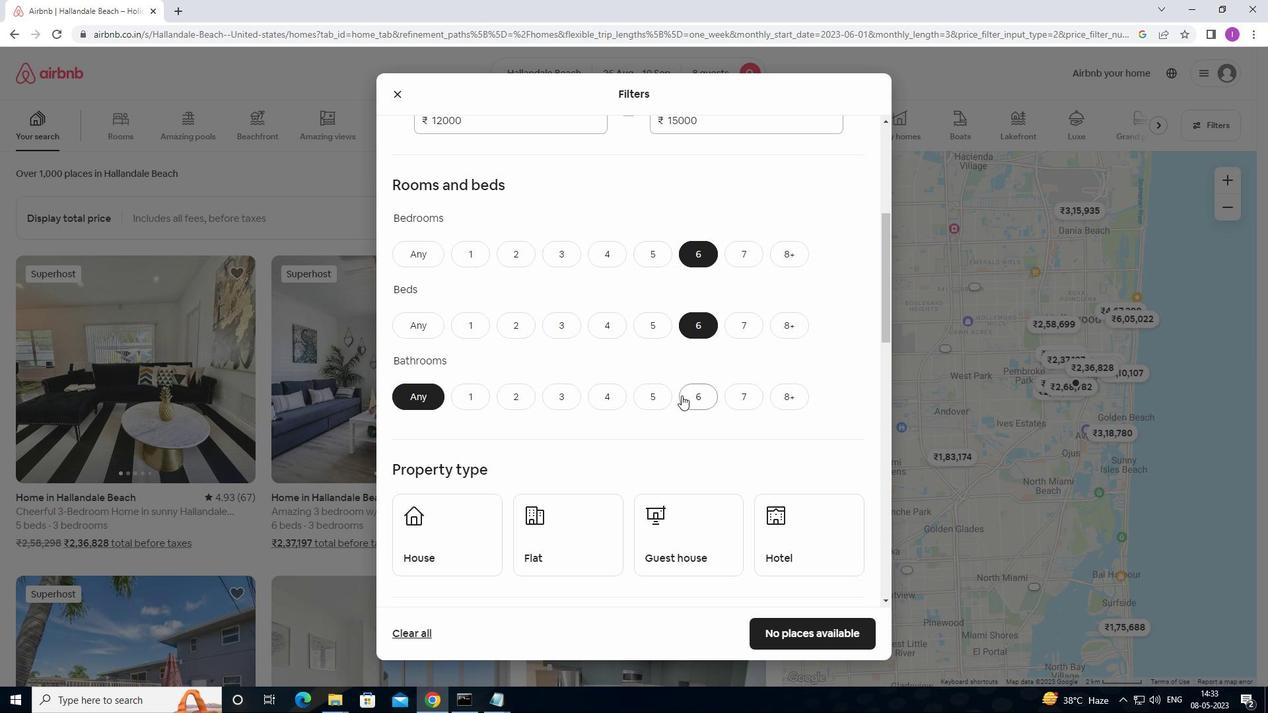 
Action: Mouse pressed left at (686, 394)
Screenshot: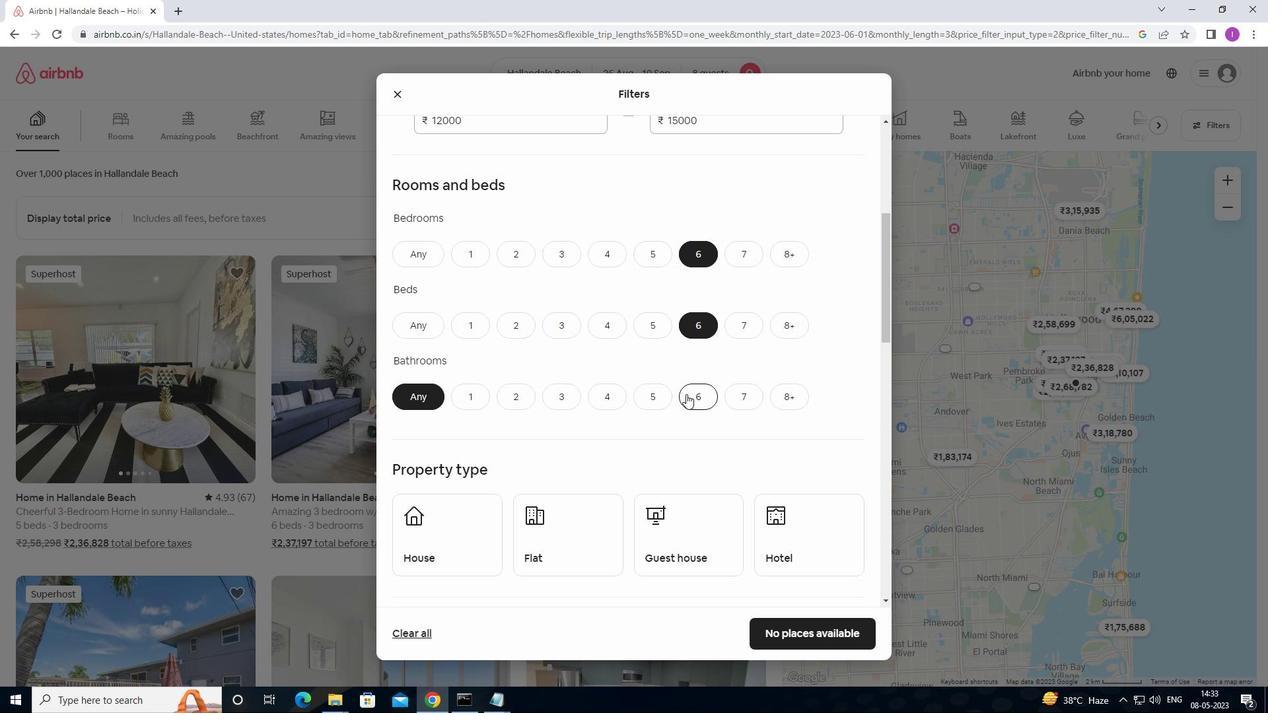 
Action: Mouse moved to (618, 433)
Screenshot: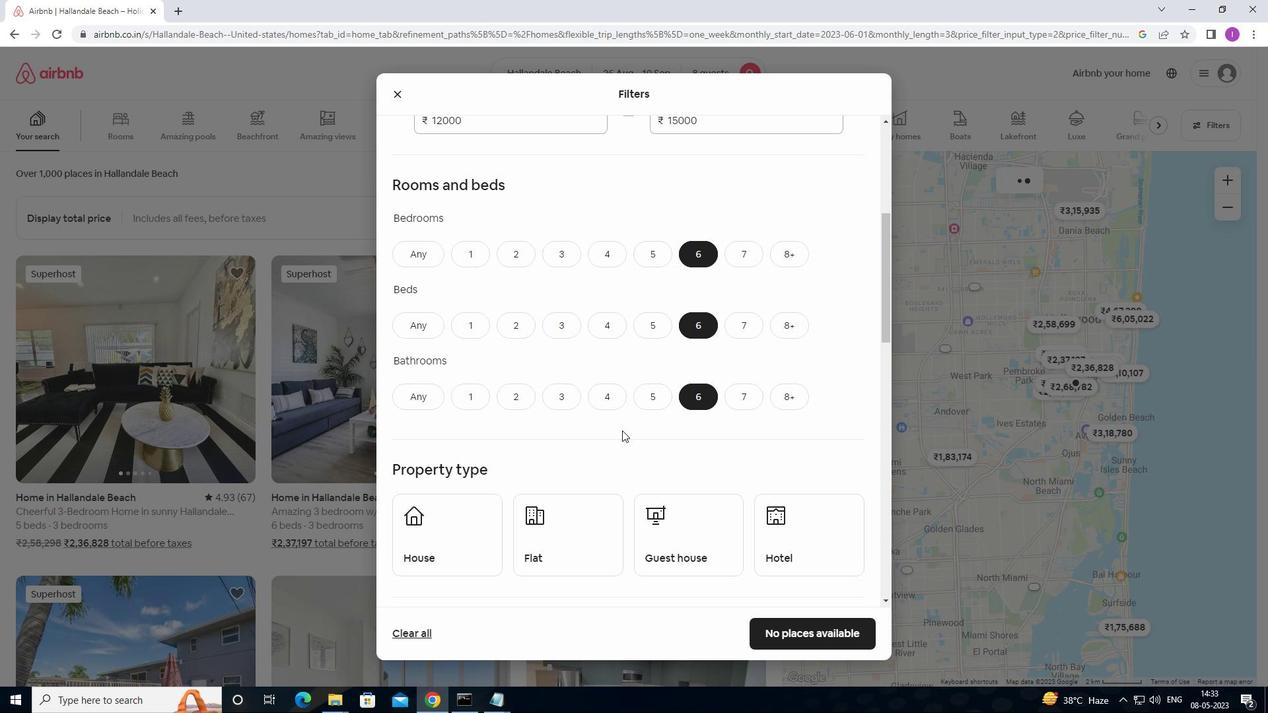
Action: Mouse scrolled (618, 433) with delta (0, 0)
Screenshot: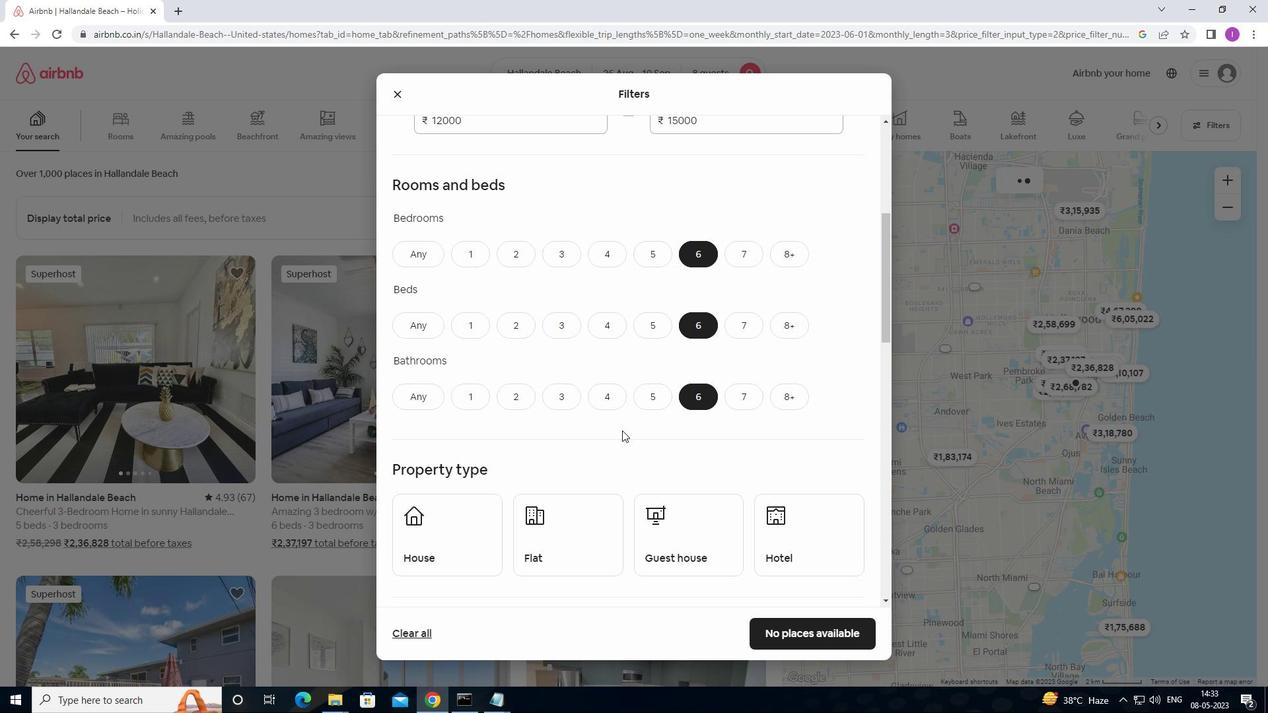 
Action: Mouse moved to (618, 434)
Screenshot: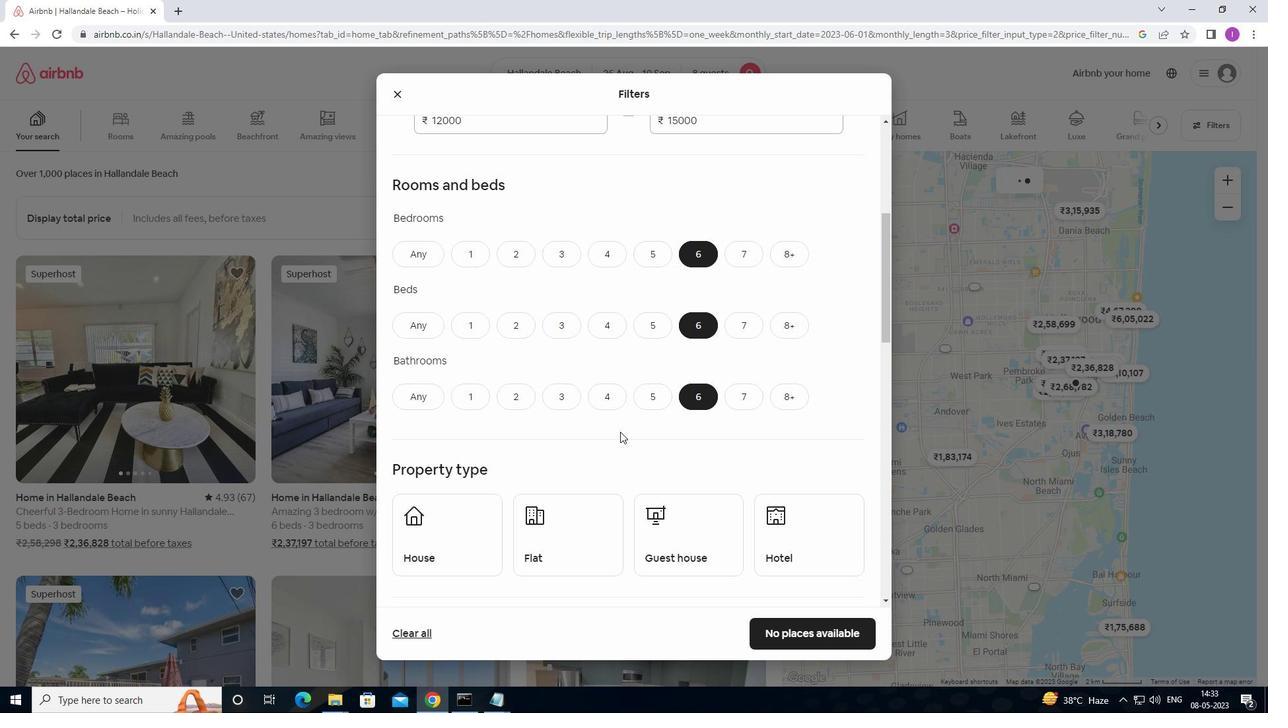 
Action: Mouse scrolled (618, 433) with delta (0, 0)
Screenshot: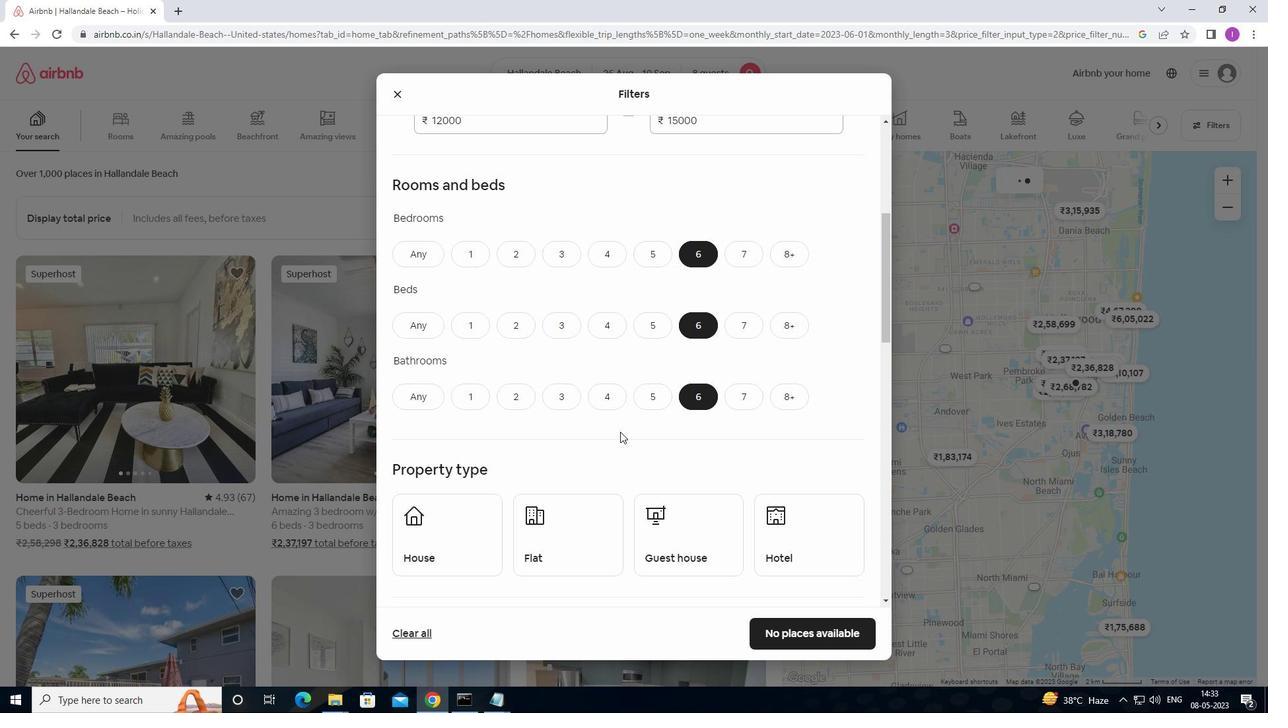 
Action: Mouse moved to (618, 435)
Screenshot: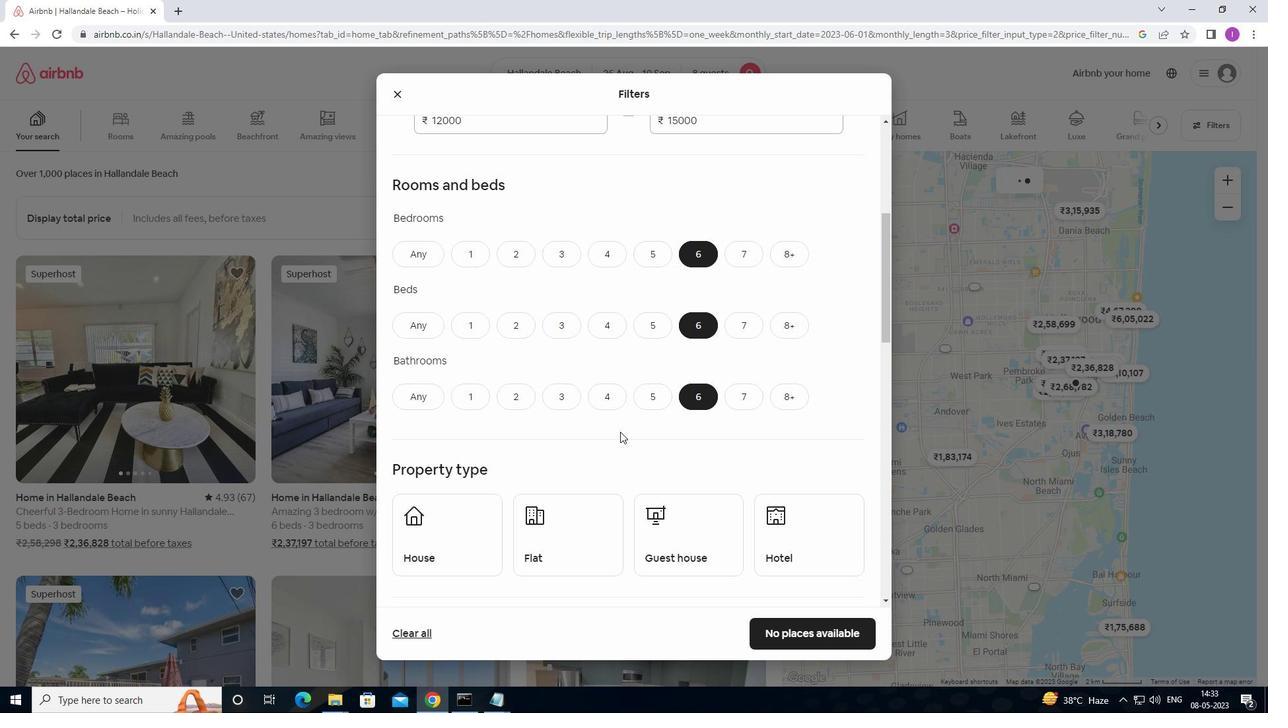 
Action: Mouse scrolled (618, 434) with delta (0, 0)
Screenshot: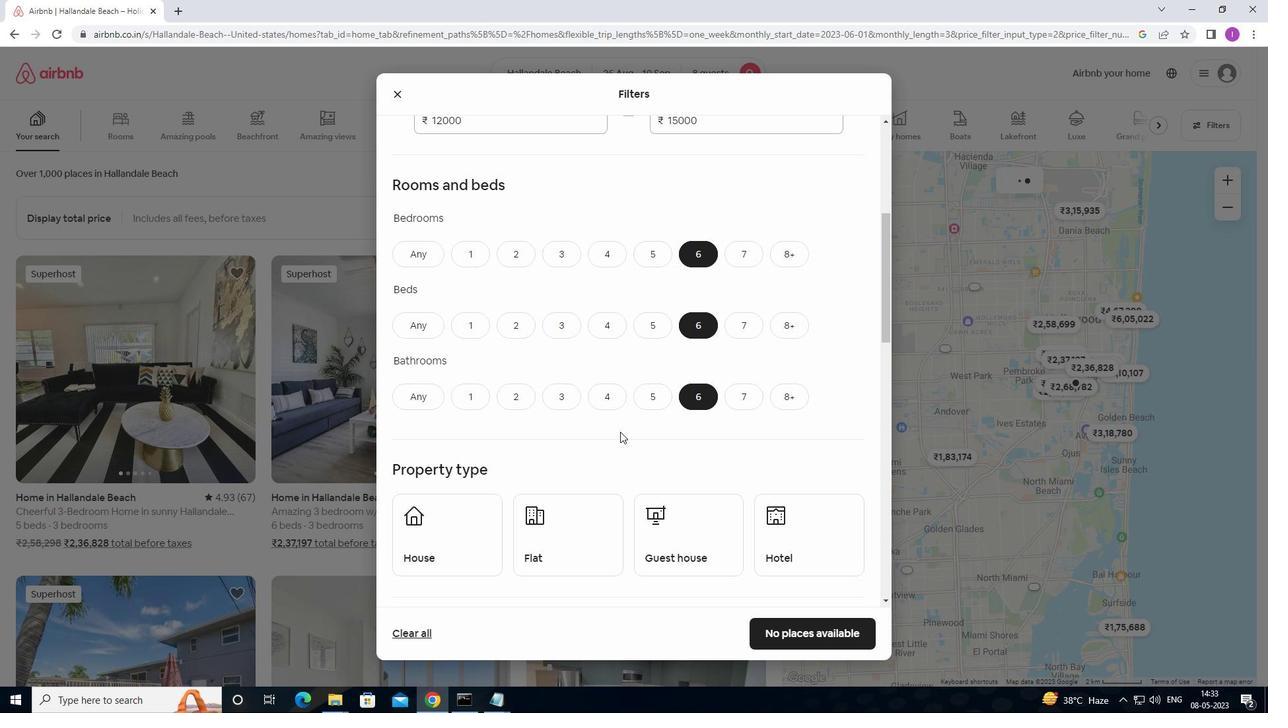 
Action: Mouse moved to (462, 366)
Screenshot: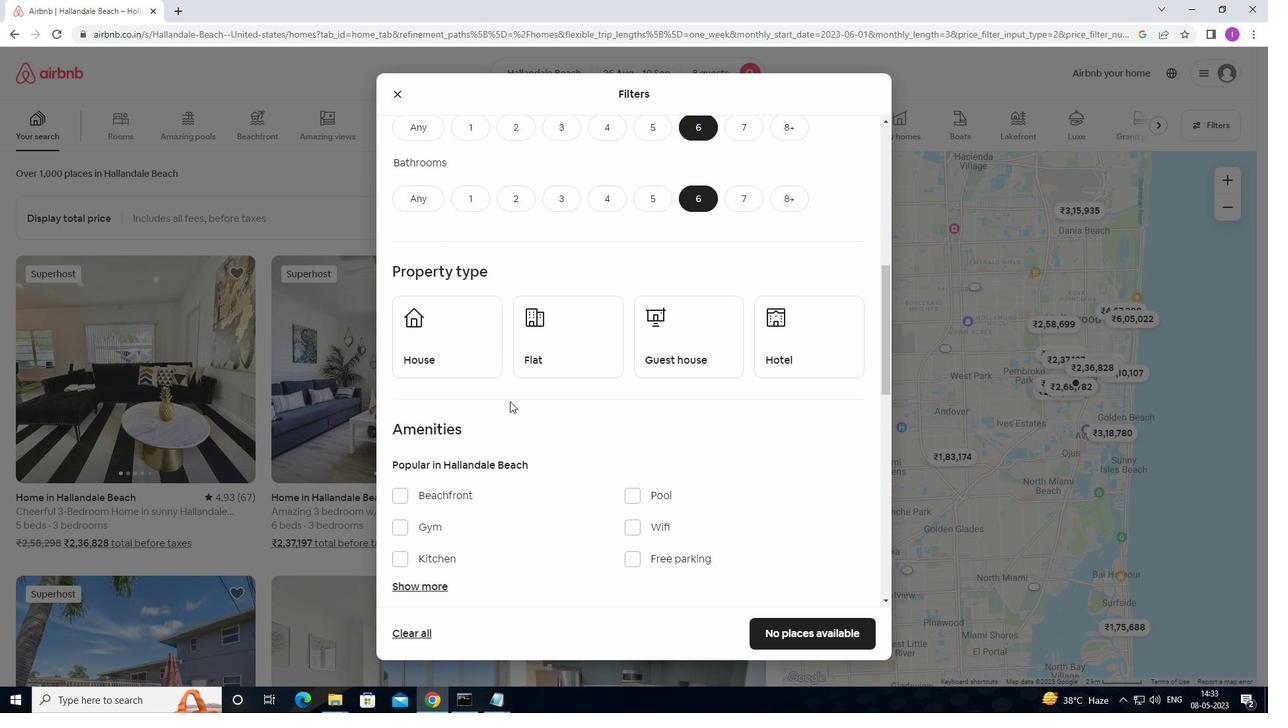 
Action: Mouse pressed left at (462, 366)
Screenshot: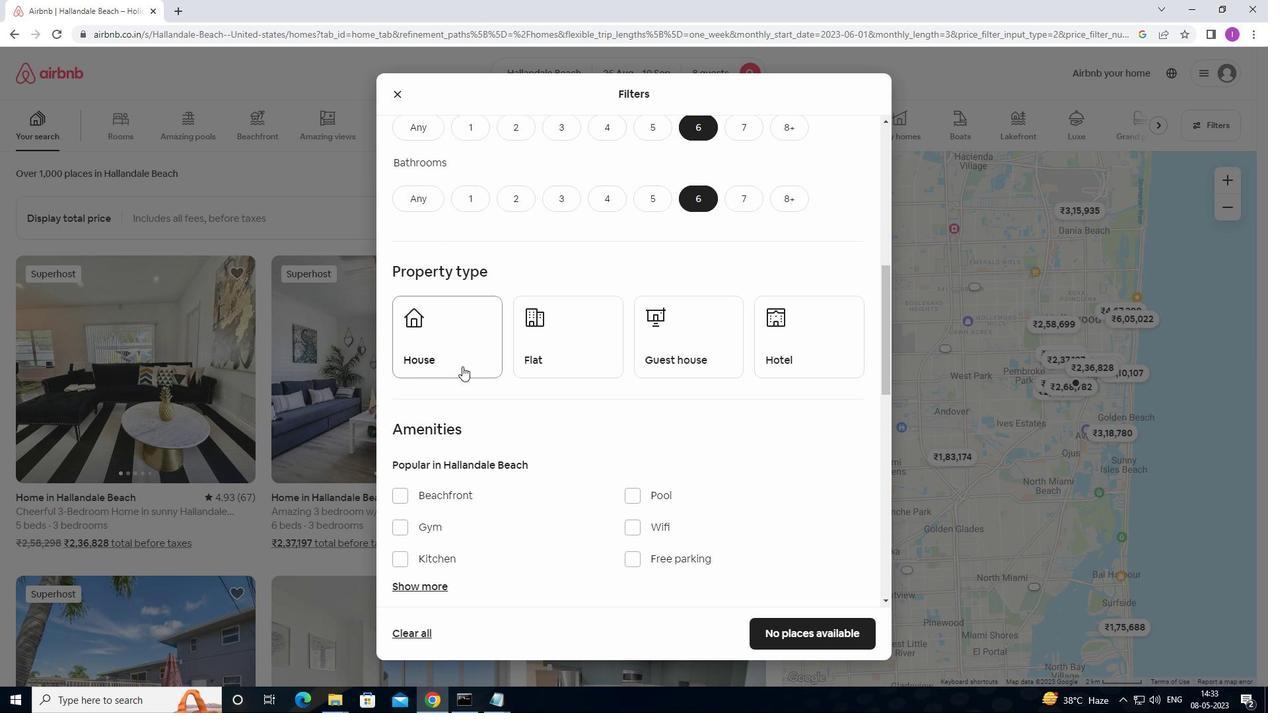
Action: Mouse moved to (605, 360)
Screenshot: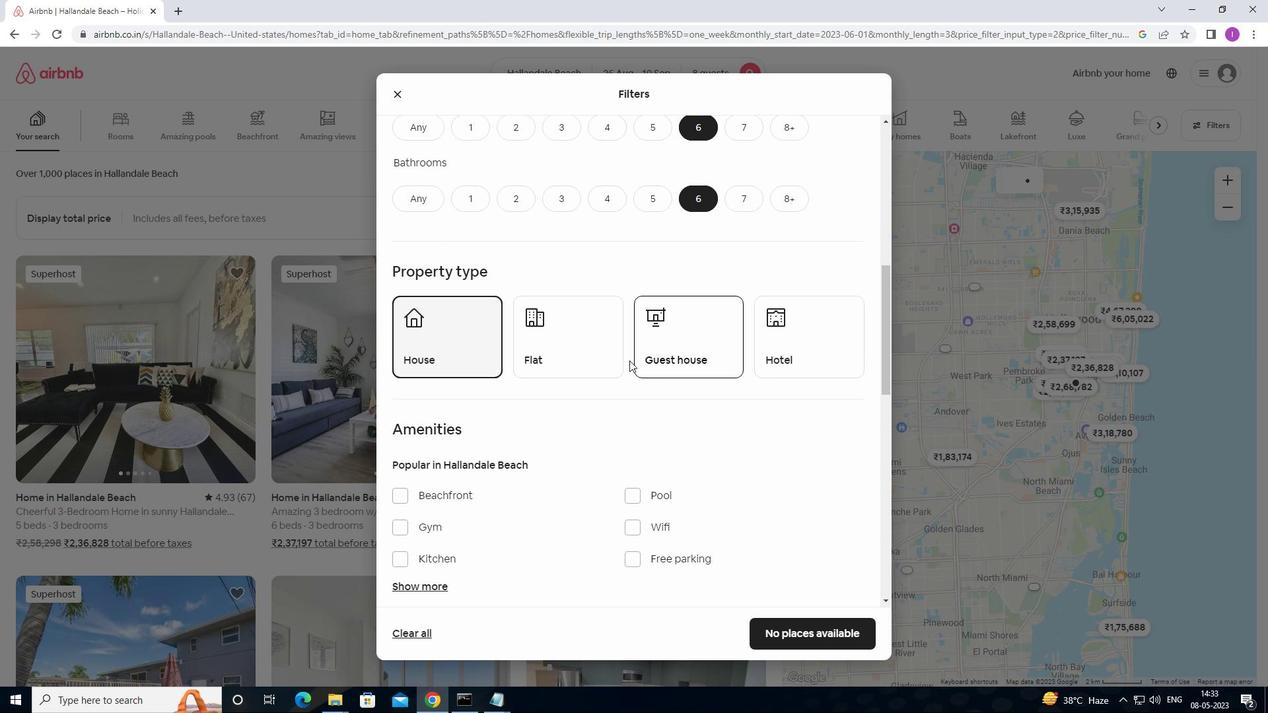 
Action: Mouse pressed left at (605, 360)
Screenshot: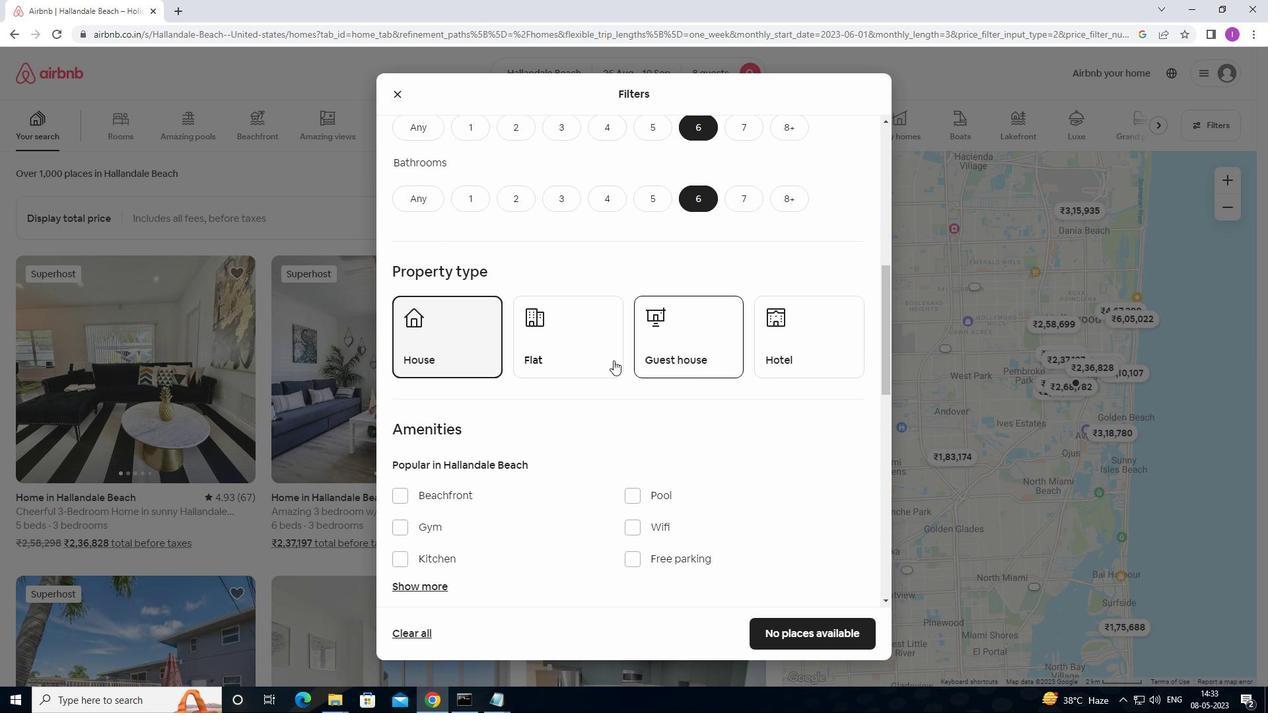 
Action: Mouse moved to (705, 361)
Screenshot: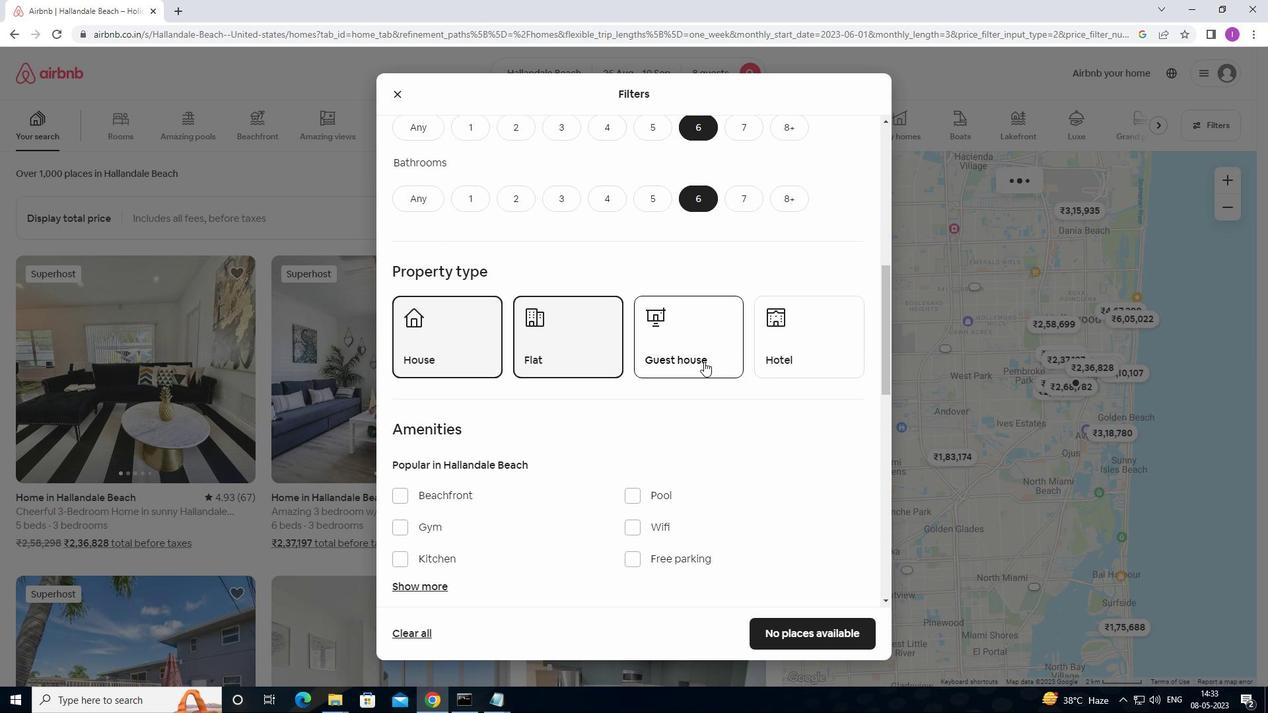 
Action: Mouse pressed left at (705, 361)
Screenshot: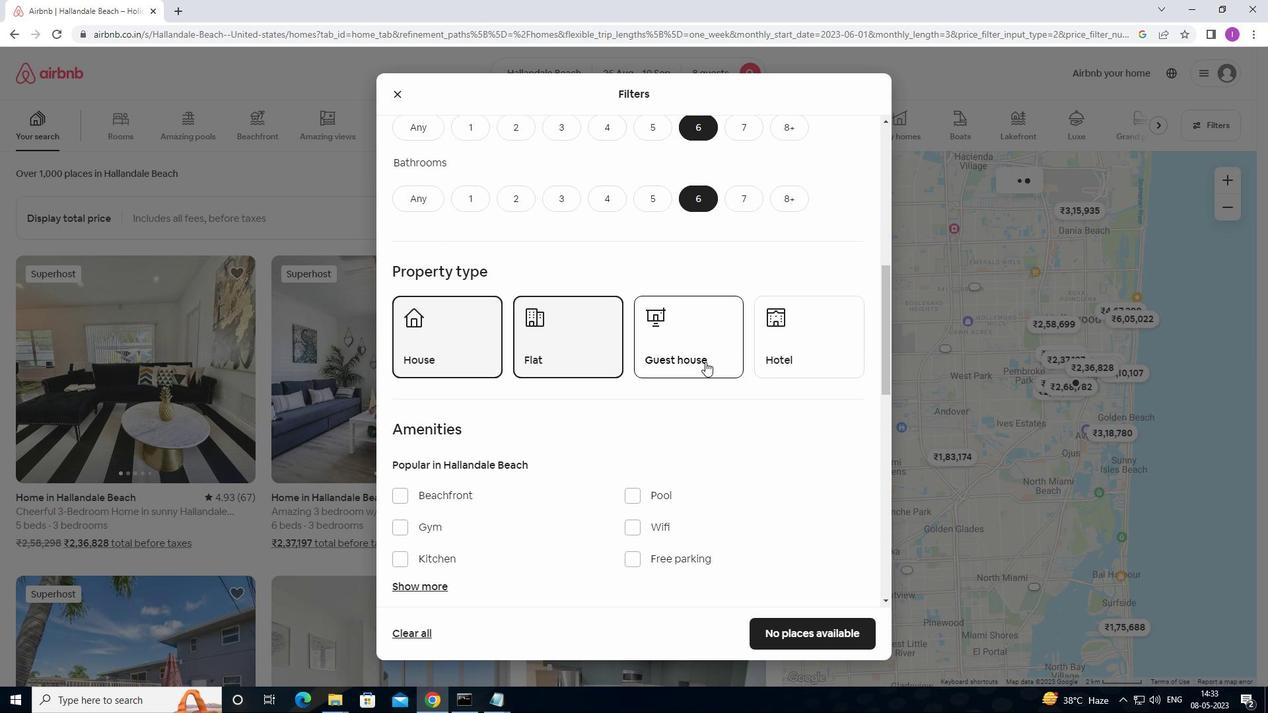 
Action: Mouse moved to (623, 441)
Screenshot: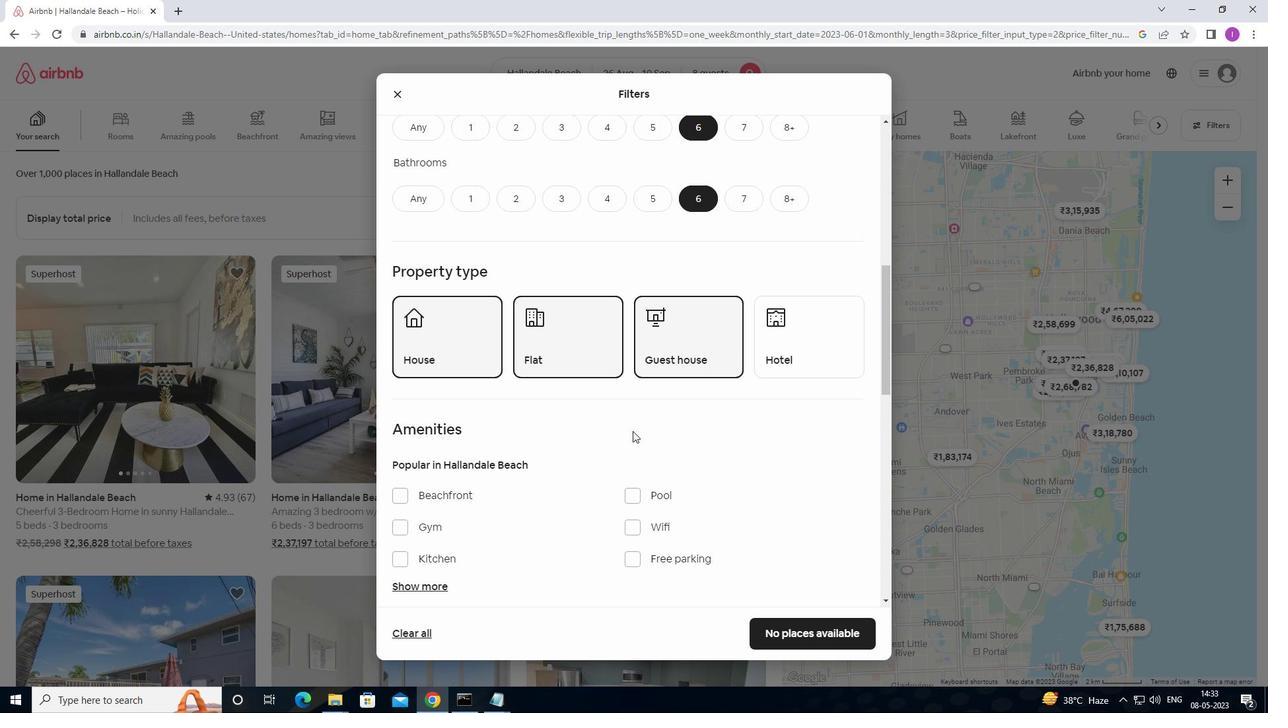 
Action: Mouse scrolled (623, 441) with delta (0, 0)
Screenshot: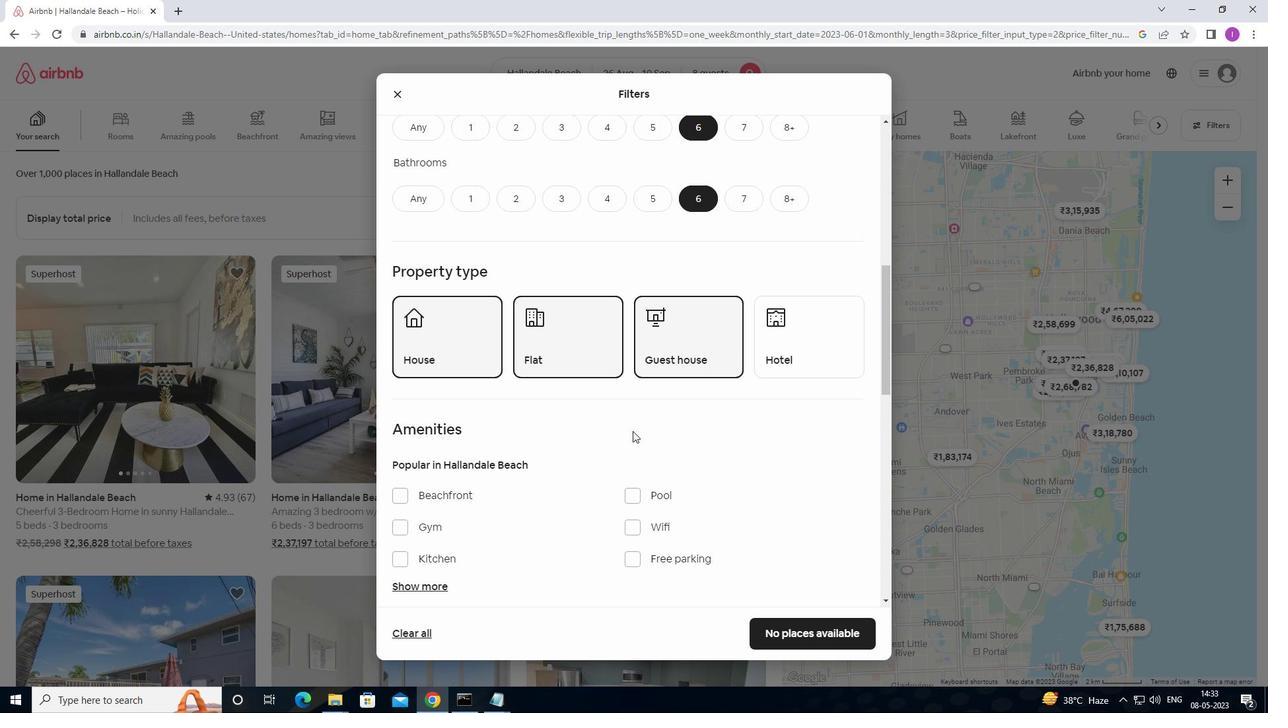 
Action: Mouse moved to (623, 443)
Screenshot: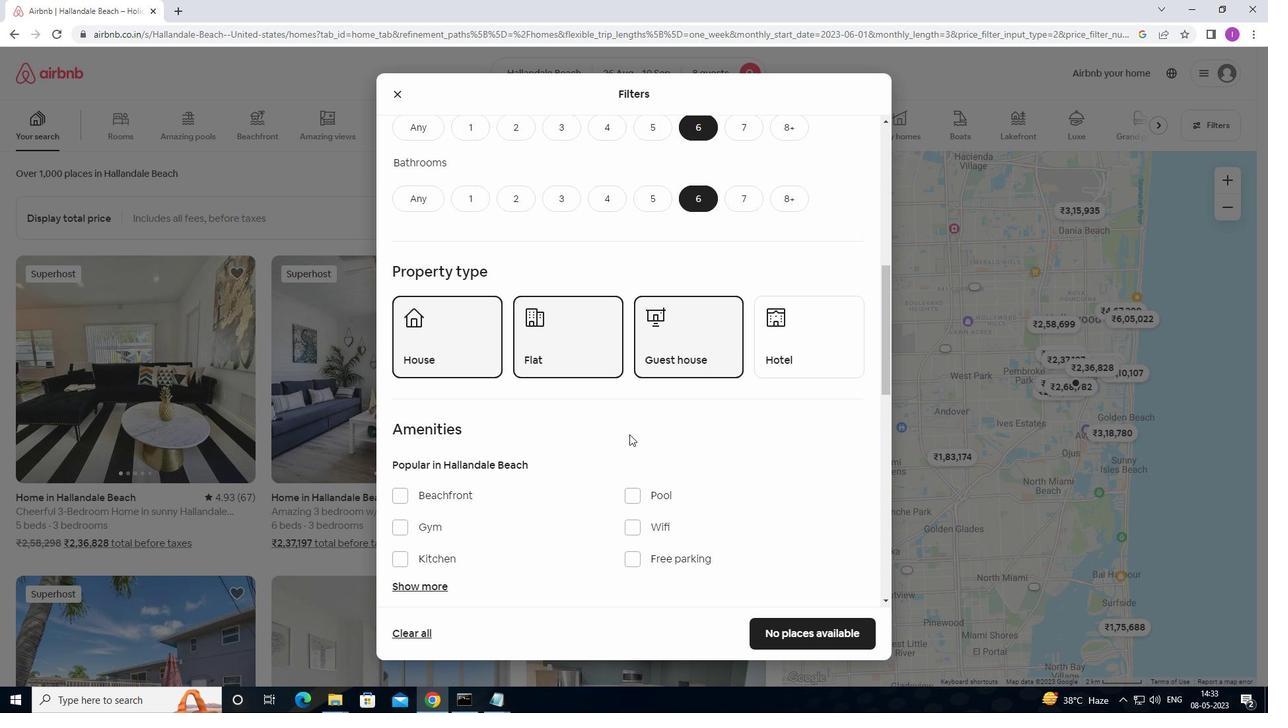 
Action: Mouse scrolled (623, 442) with delta (0, 0)
Screenshot: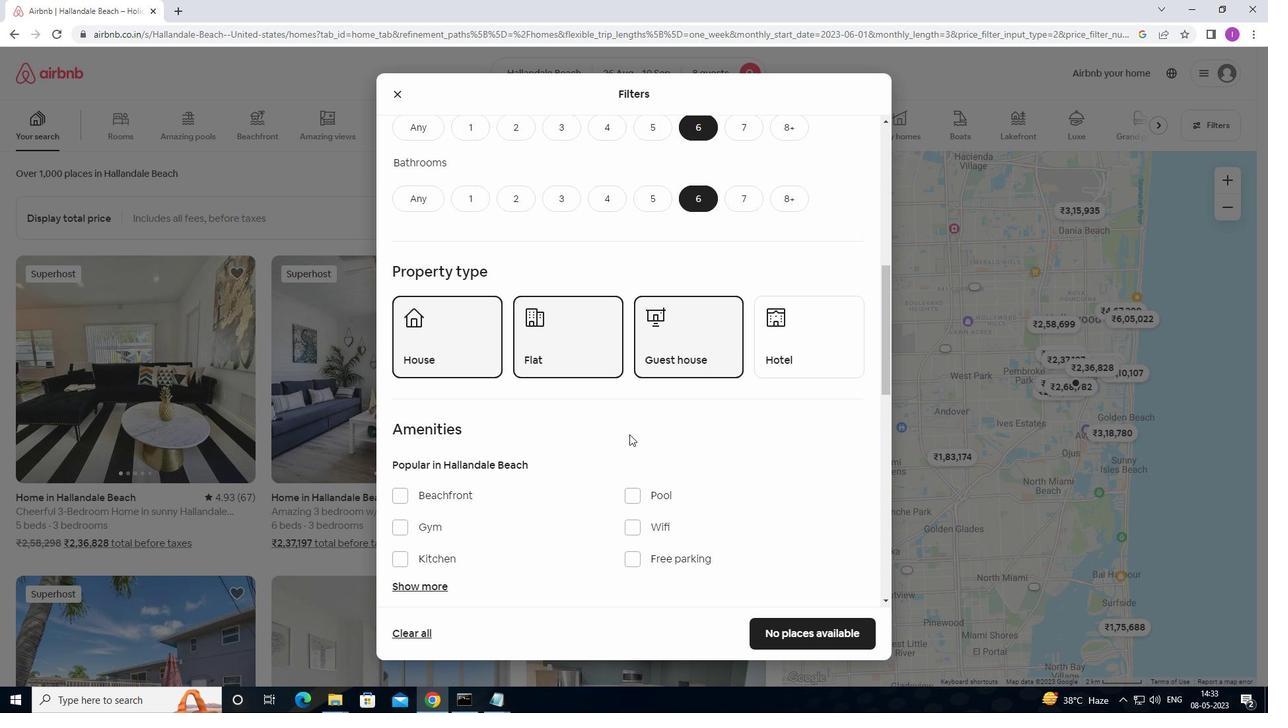 
Action: Mouse moved to (399, 395)
Screenshot: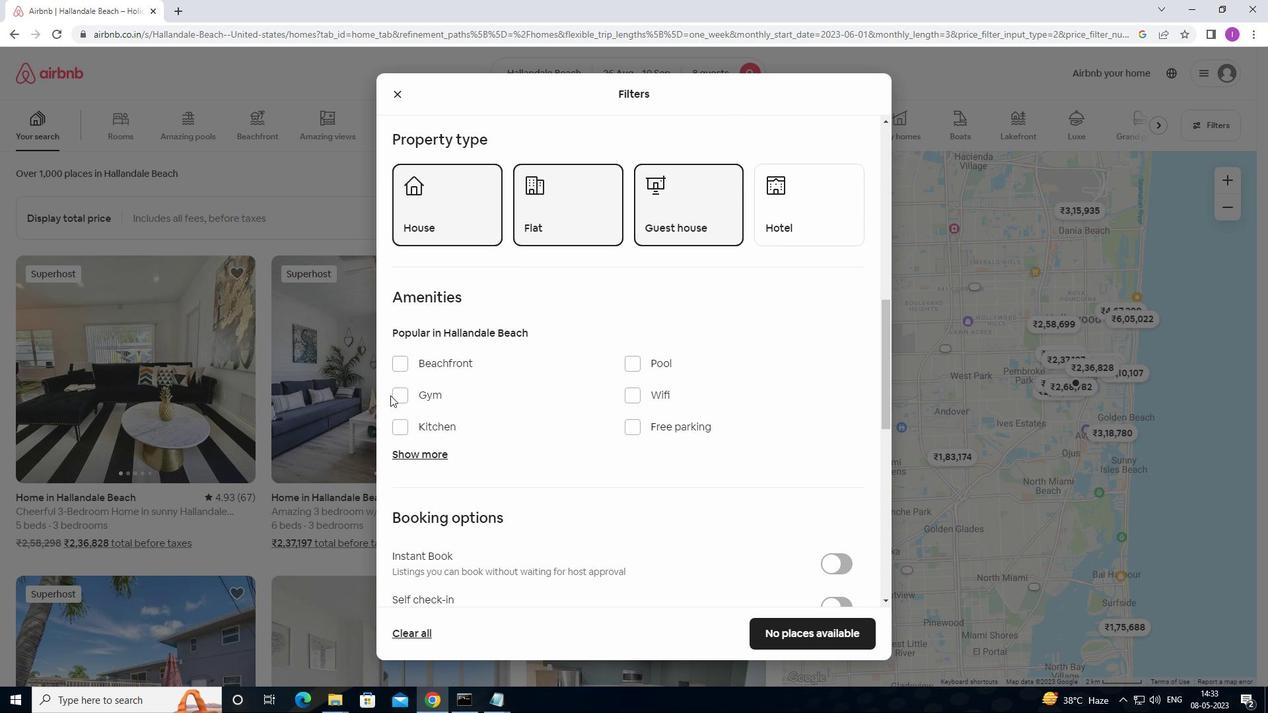 
Action: Mouse pressed left at (399, 395)
Screenshot: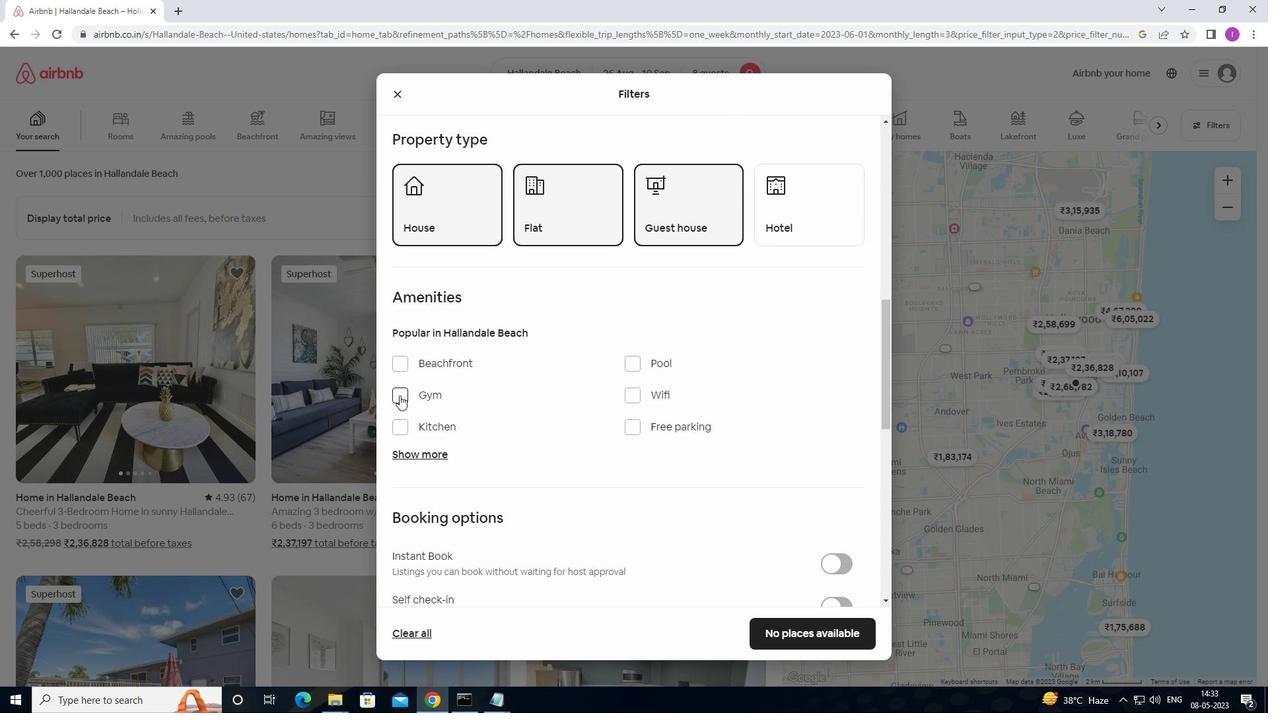 
Action: Mouse moved to (636, 395)
Screenshot: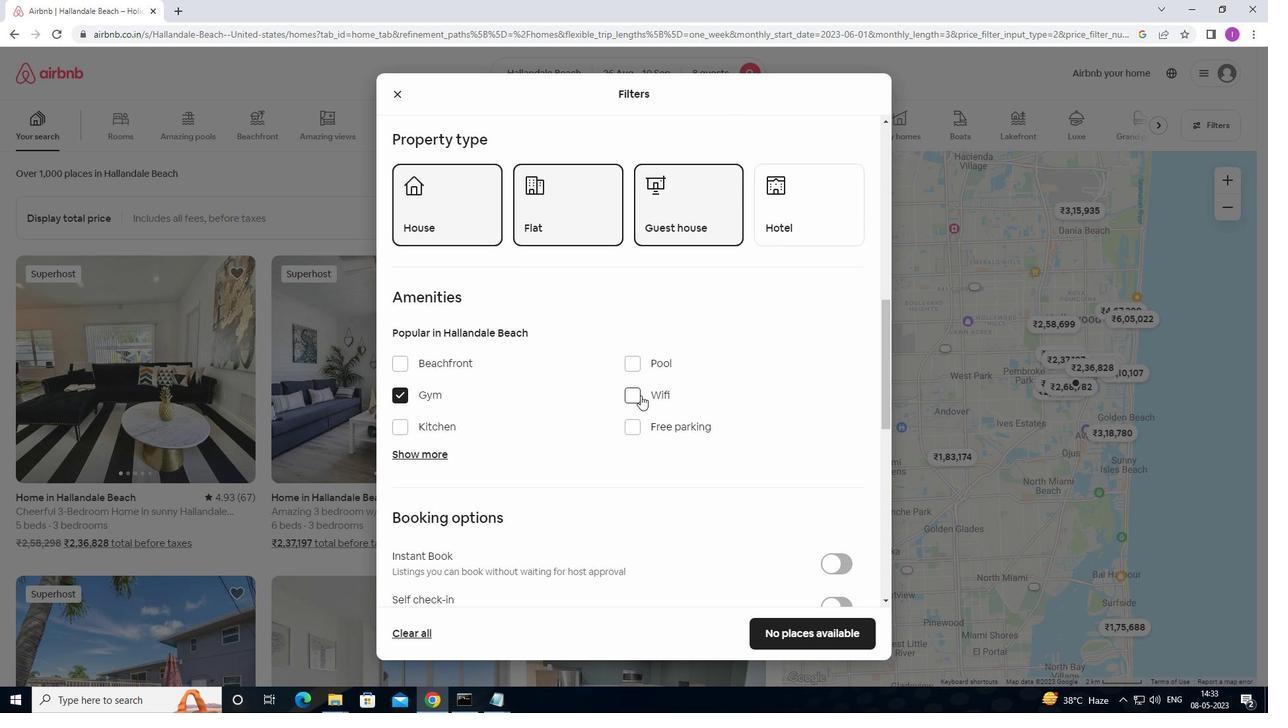 
Action: Mouse pressed left at (636, 395)
Screenshot: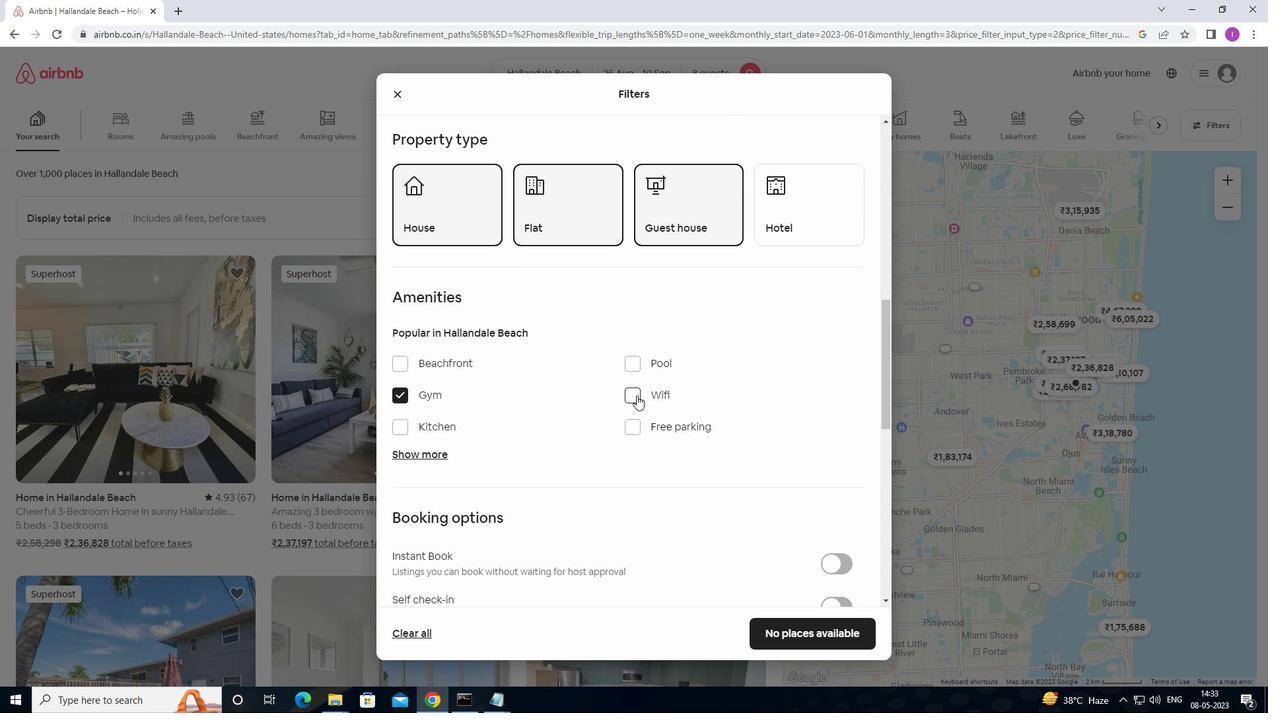 
Action: Mouse moved to (644, 510)
Screenshot: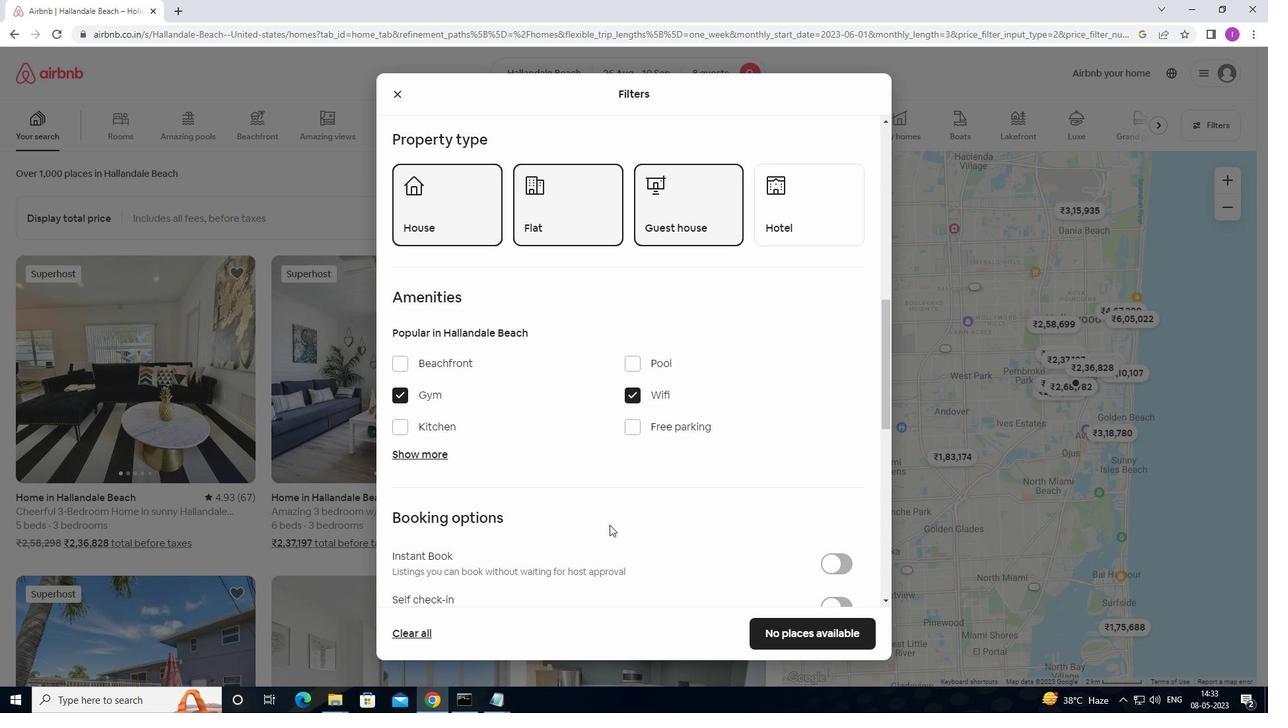 
Action: Mouse scrolled (644, 509) with delta (0, 0)
Screenshot: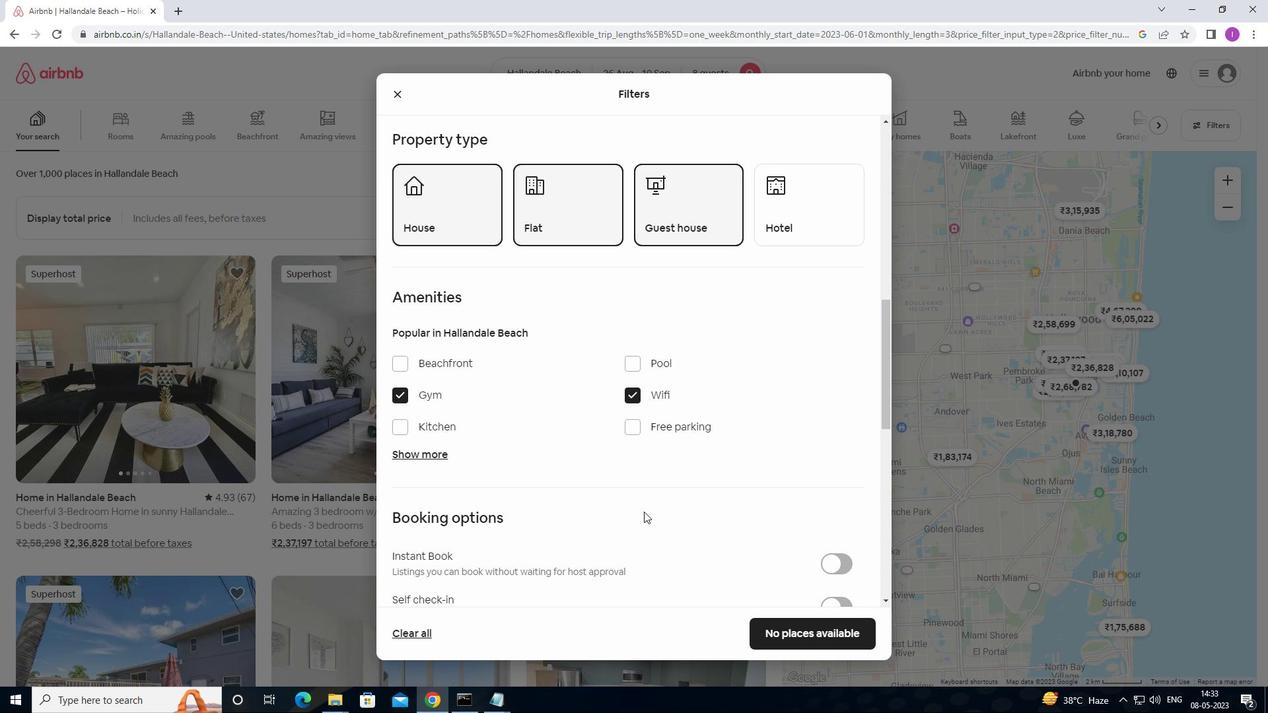 
Action: Mouse moved to (645, 510)
Screenshot: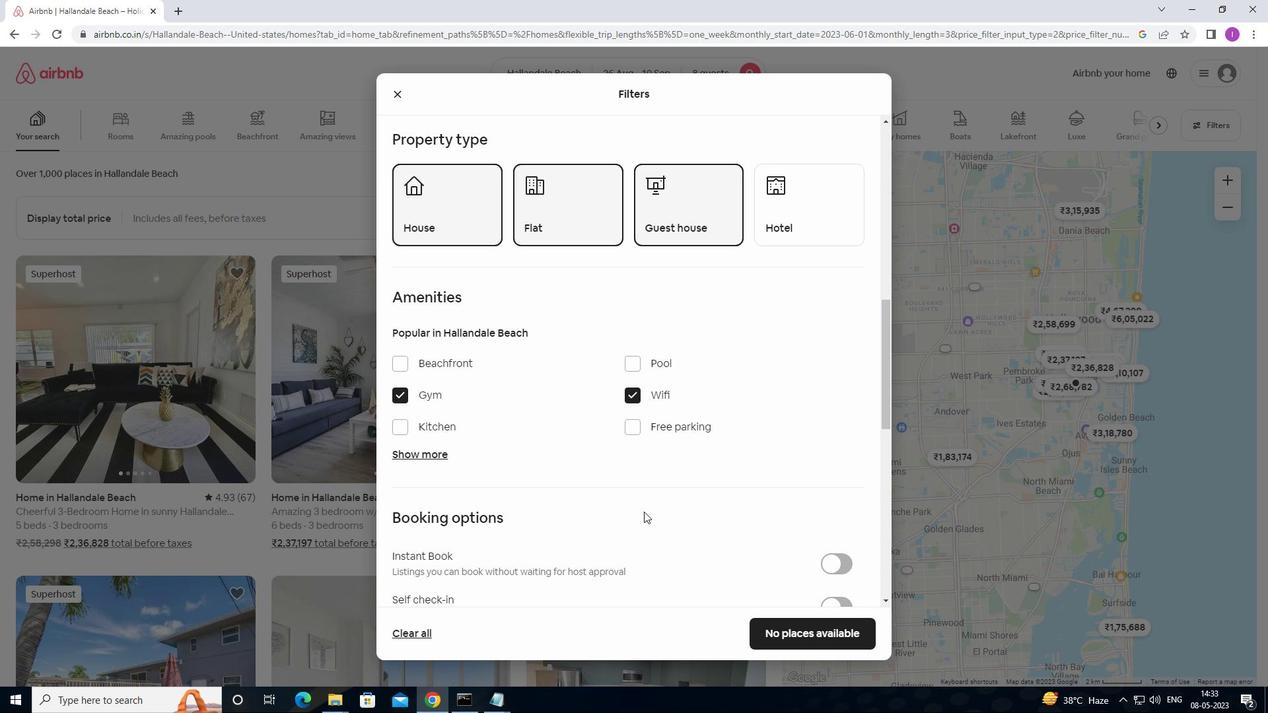 
Action: Mouse scrolled (645, 509) with delta (0, 0)
Screenshot: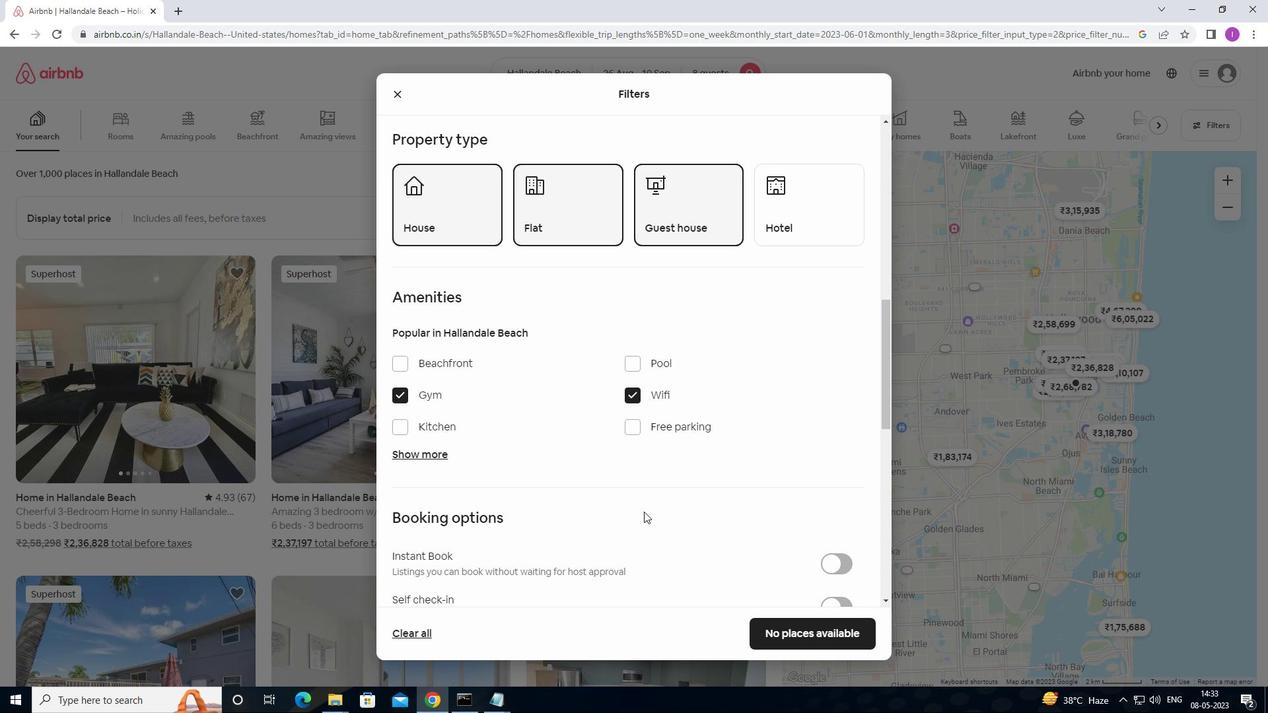 
Action: Mouse moved to (645, 511)
Screenshot: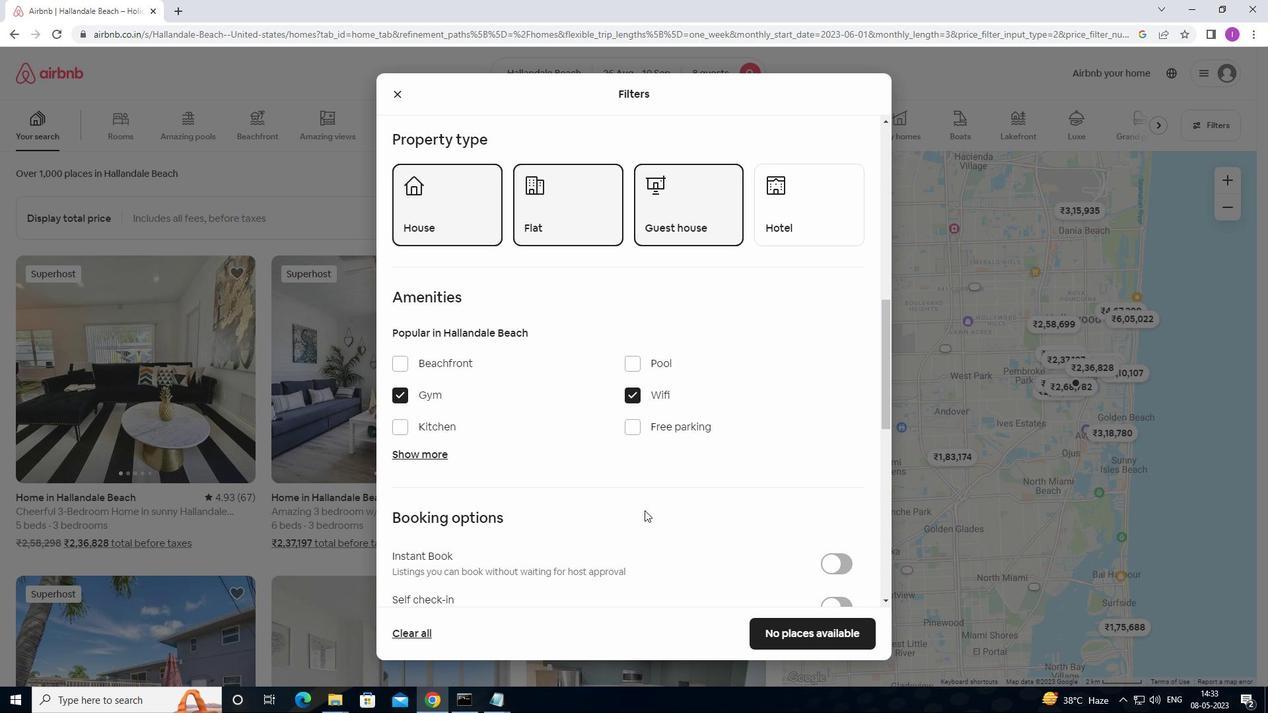 
Action: Mouse scrolled (645, 510) with delta (0, 0)
Screenshot: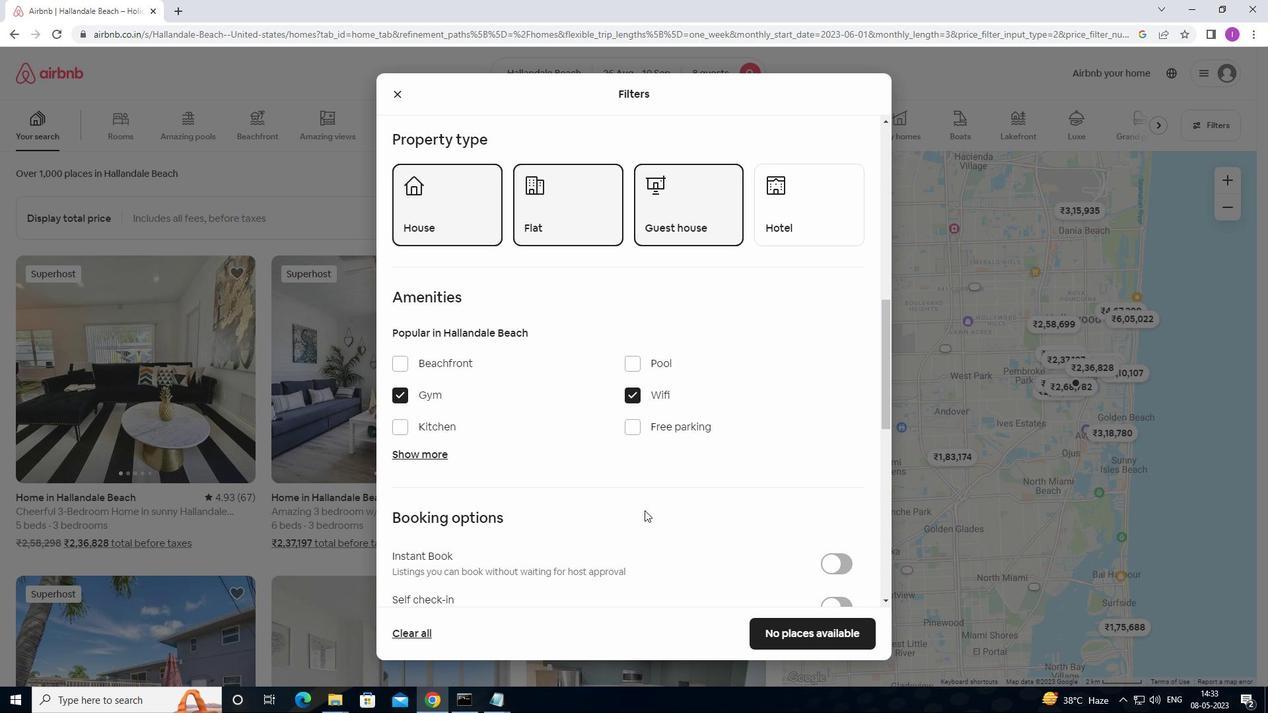 
Action: Mouse scrolled (645, 510) with delta (0, 0)
Screenshot: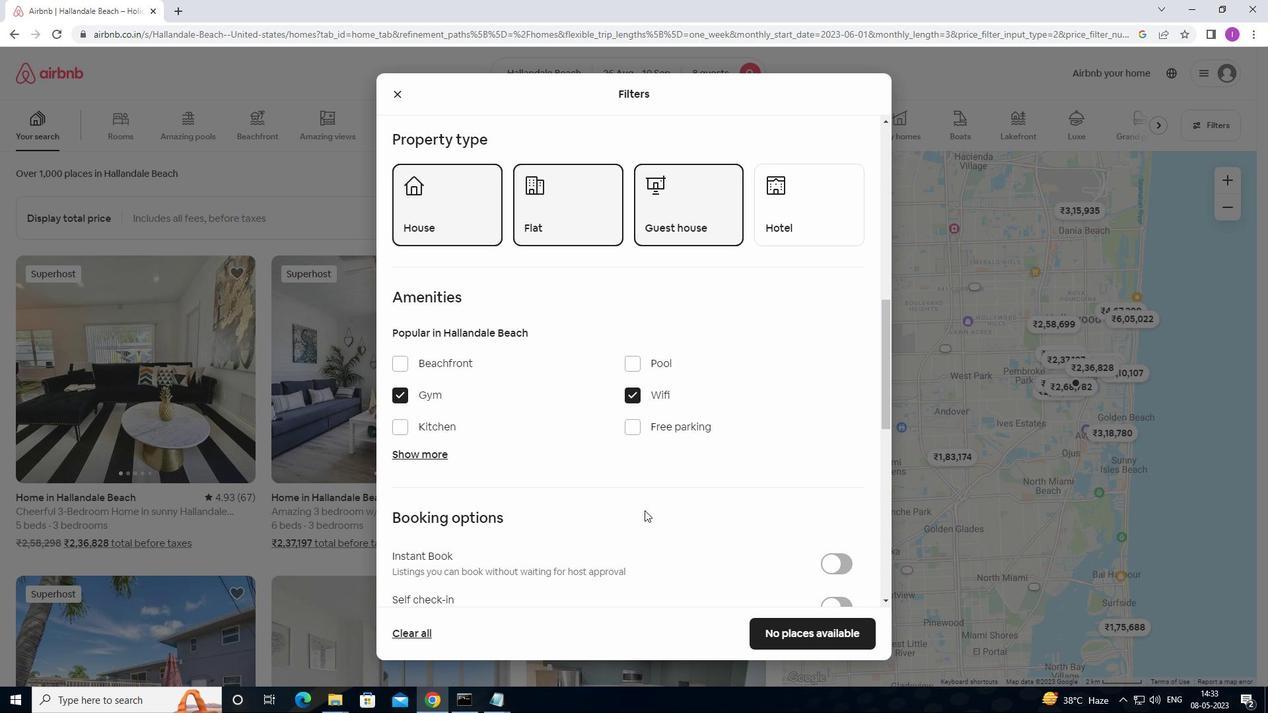 
Action: Mouse moved to (840, 342)
Screenshot: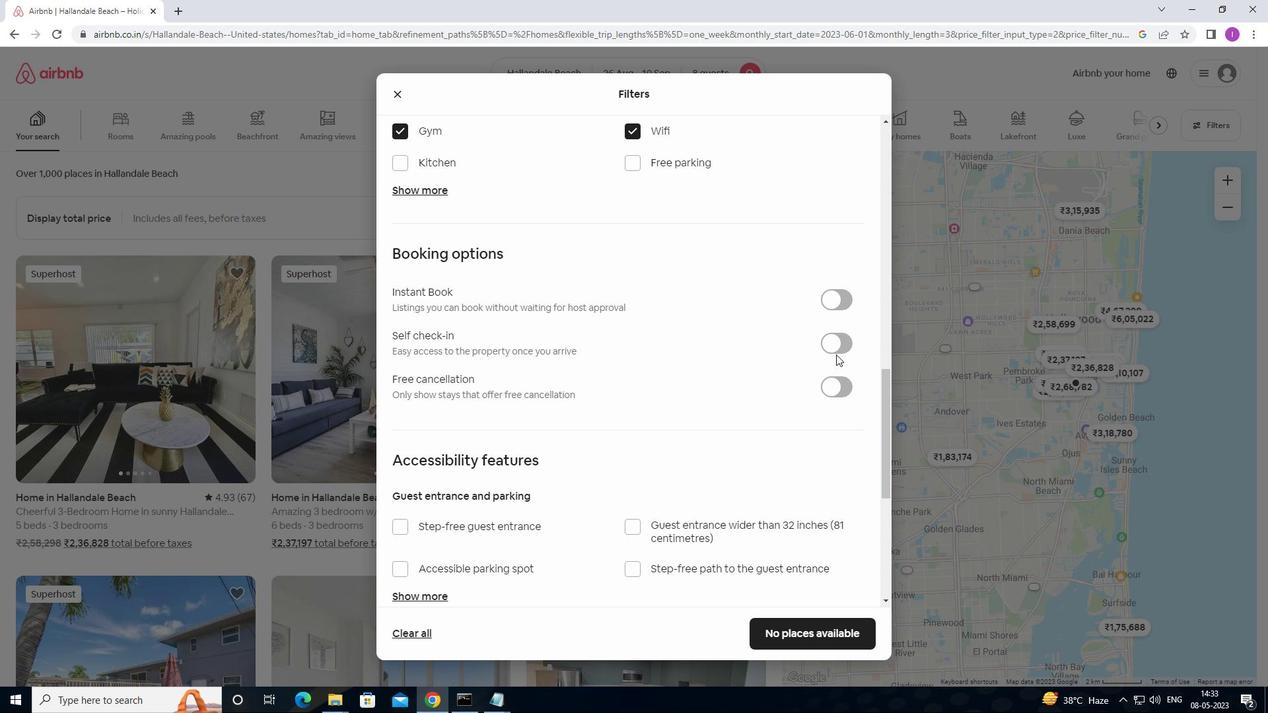 
Action: Mouse pressed left at (840, 342)
Screenshot: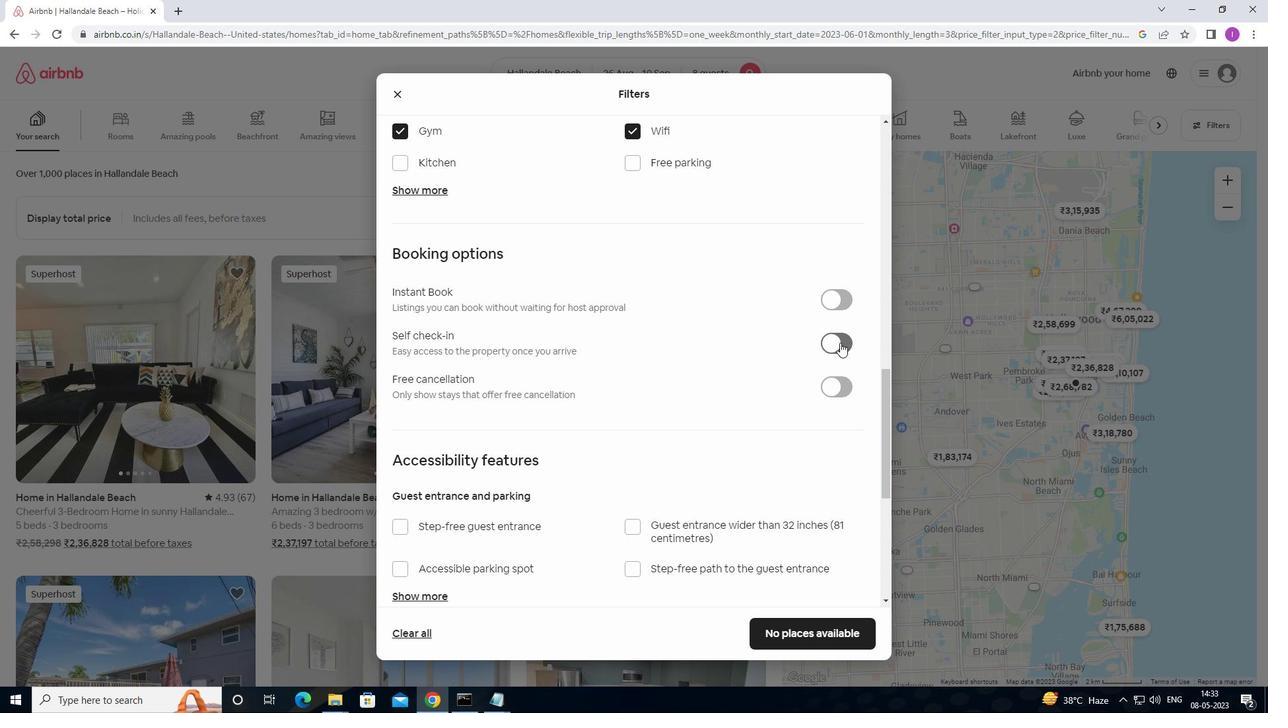 
Action: Mouse moved to (664, 488)
Screenshot: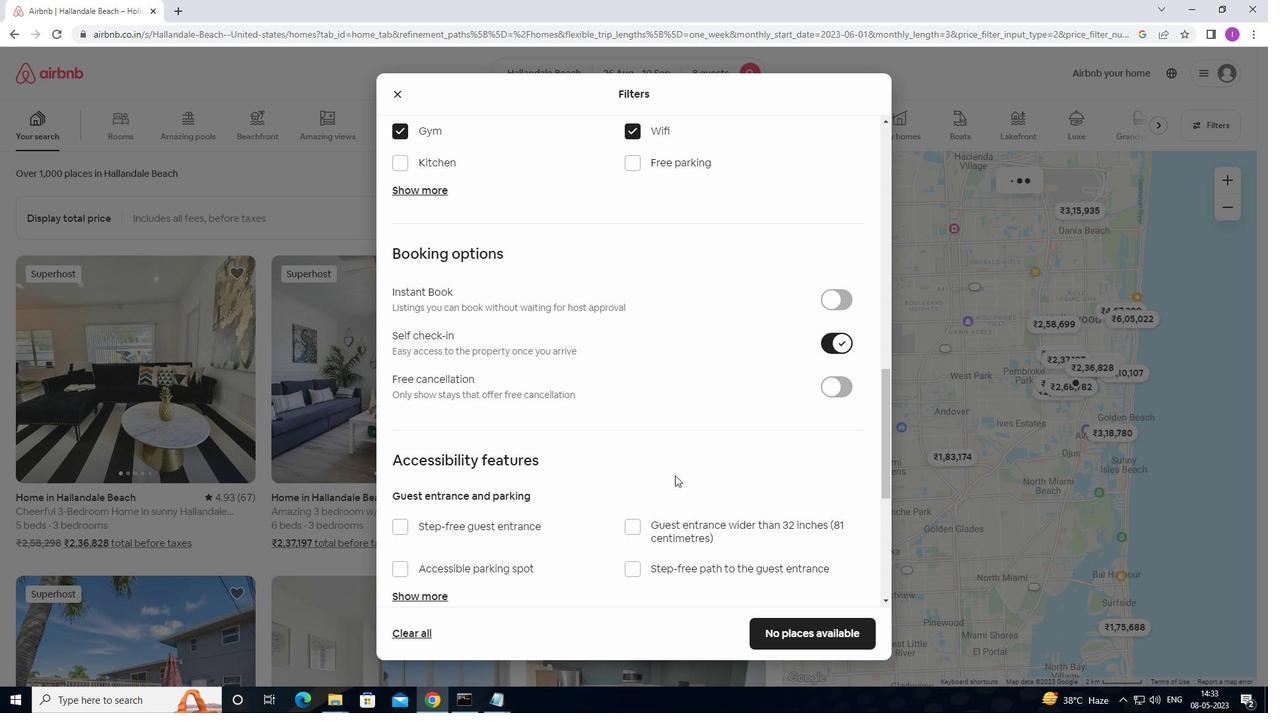 
Action: Mouse scrolled (664, 487) with delta (0, 0)
Screenshot: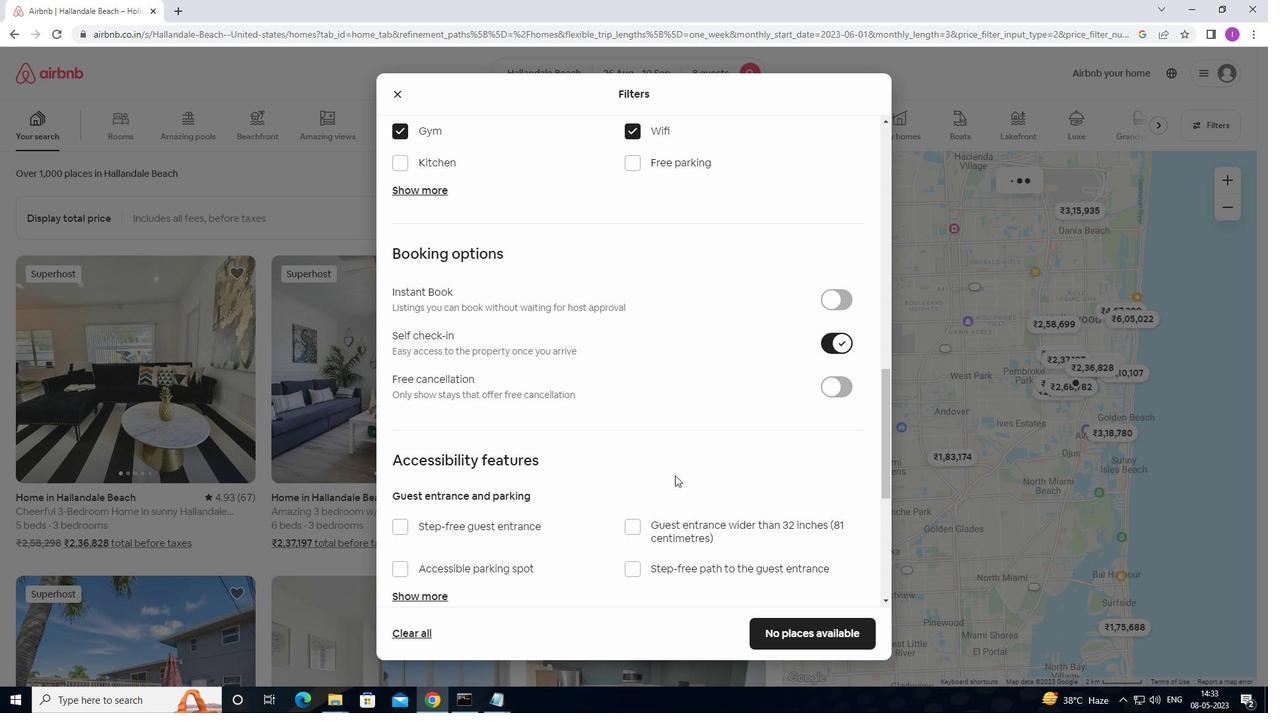 
Action: Mouse moved to (663, 490)
Screenshot: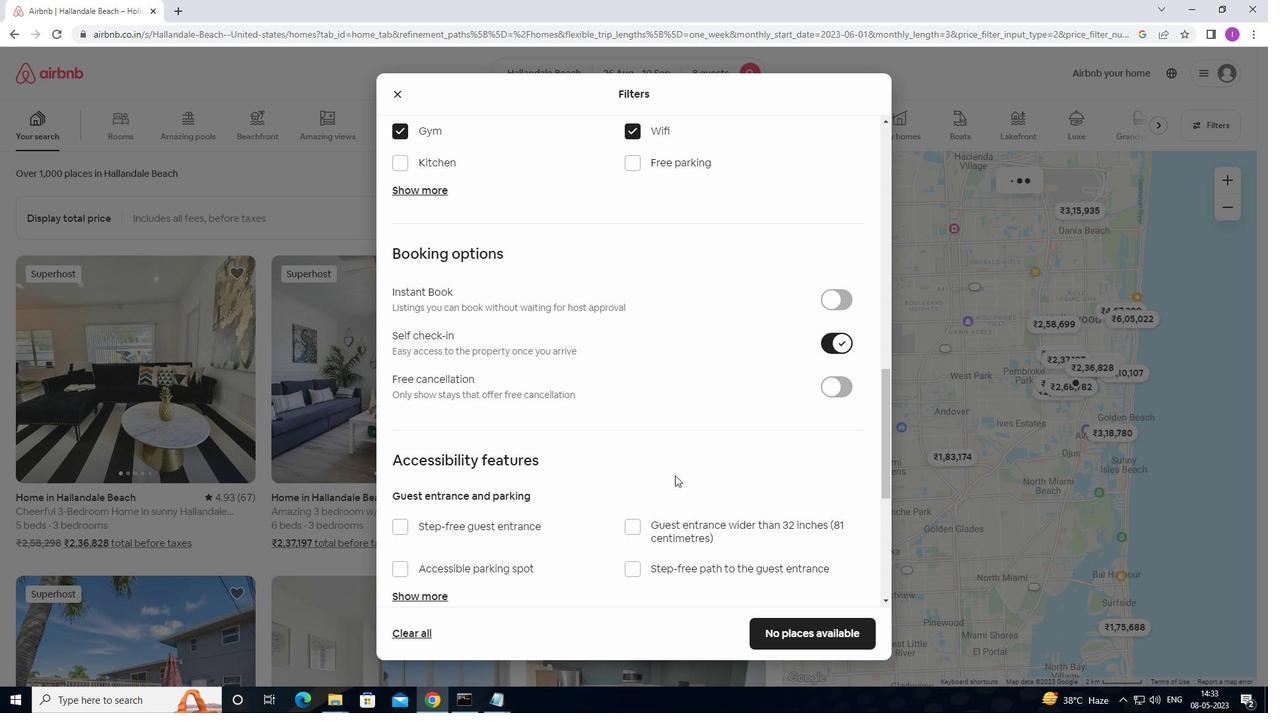 
Action: Mouse scrolled (663, 489) with delta (0, 0)
Screenshot: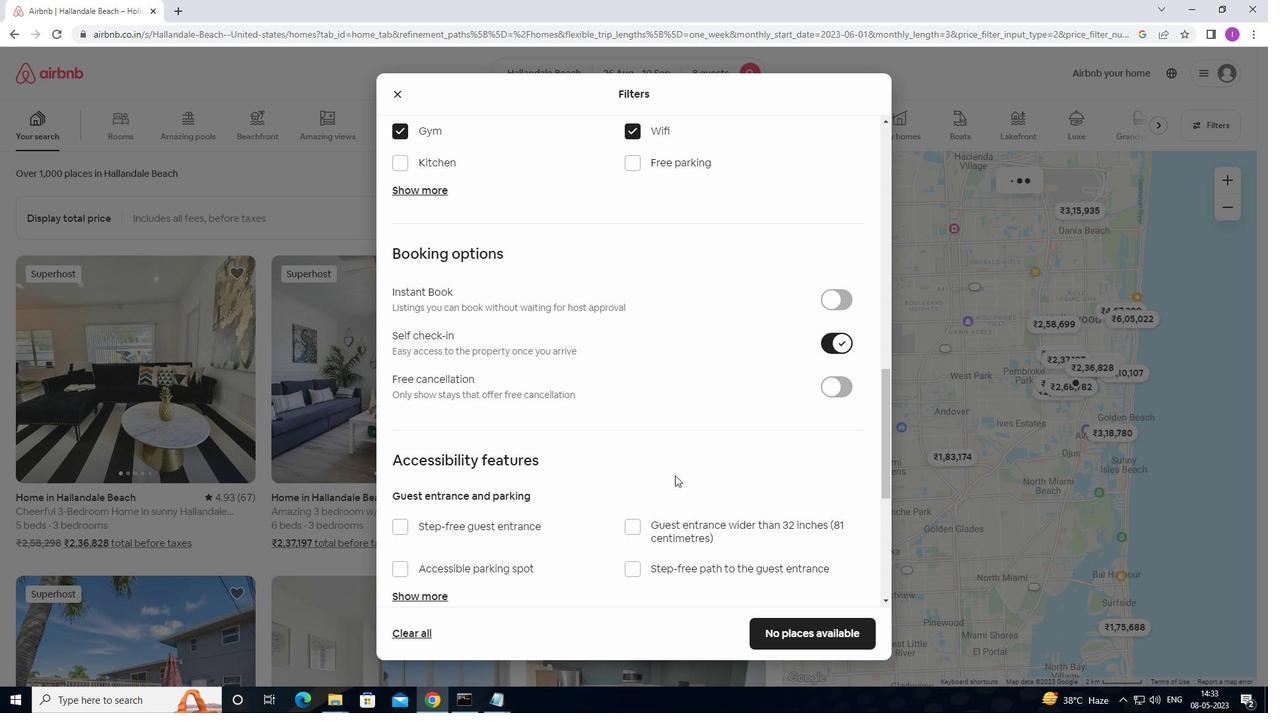 
Action: Mouse moved to (663, 490)
Screenshot: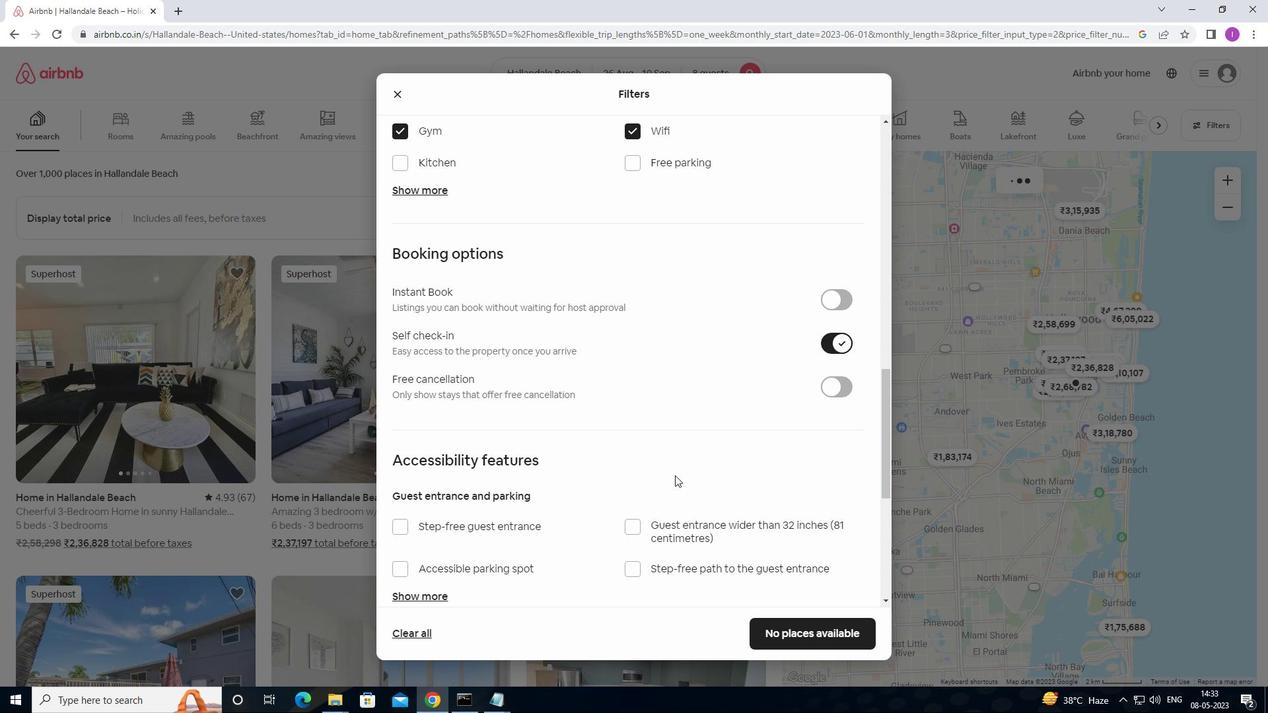 
Action: Mouse scrolled (663, 489) with delta (0, 0)
Screenshot: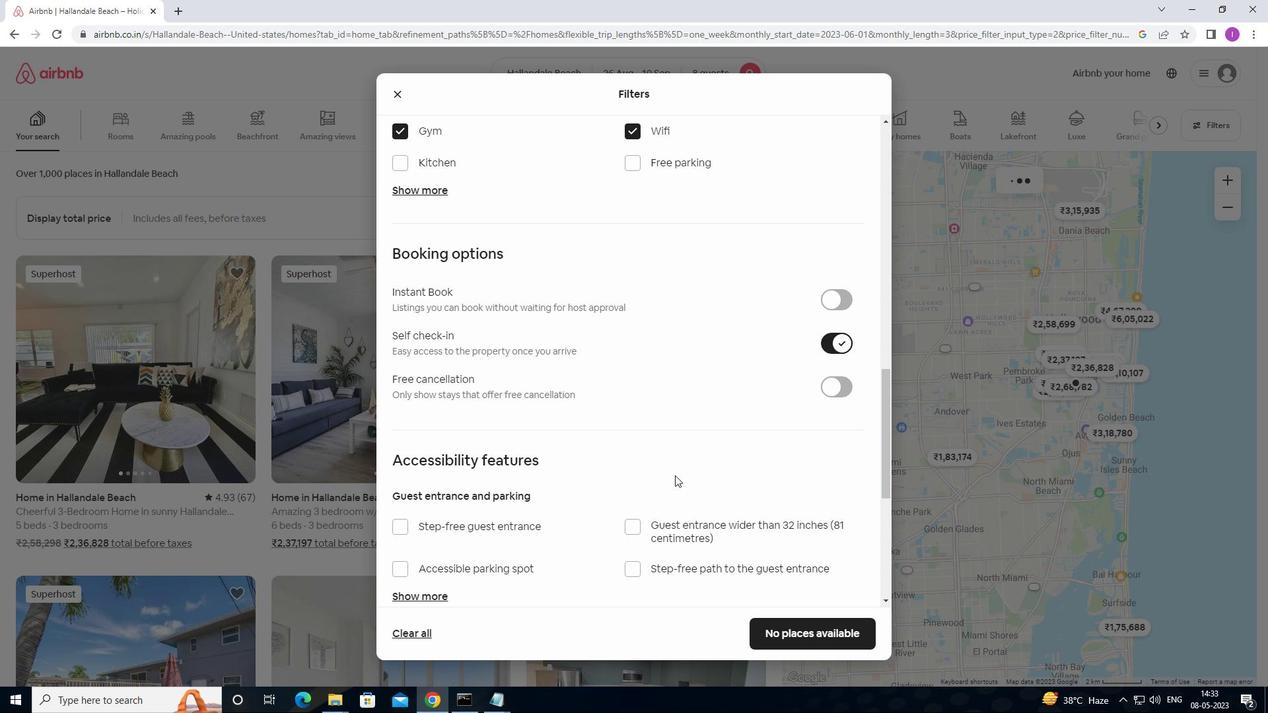 
Action: Mouse scrolled (663, 489) with delta (0, 0)
Screenshot: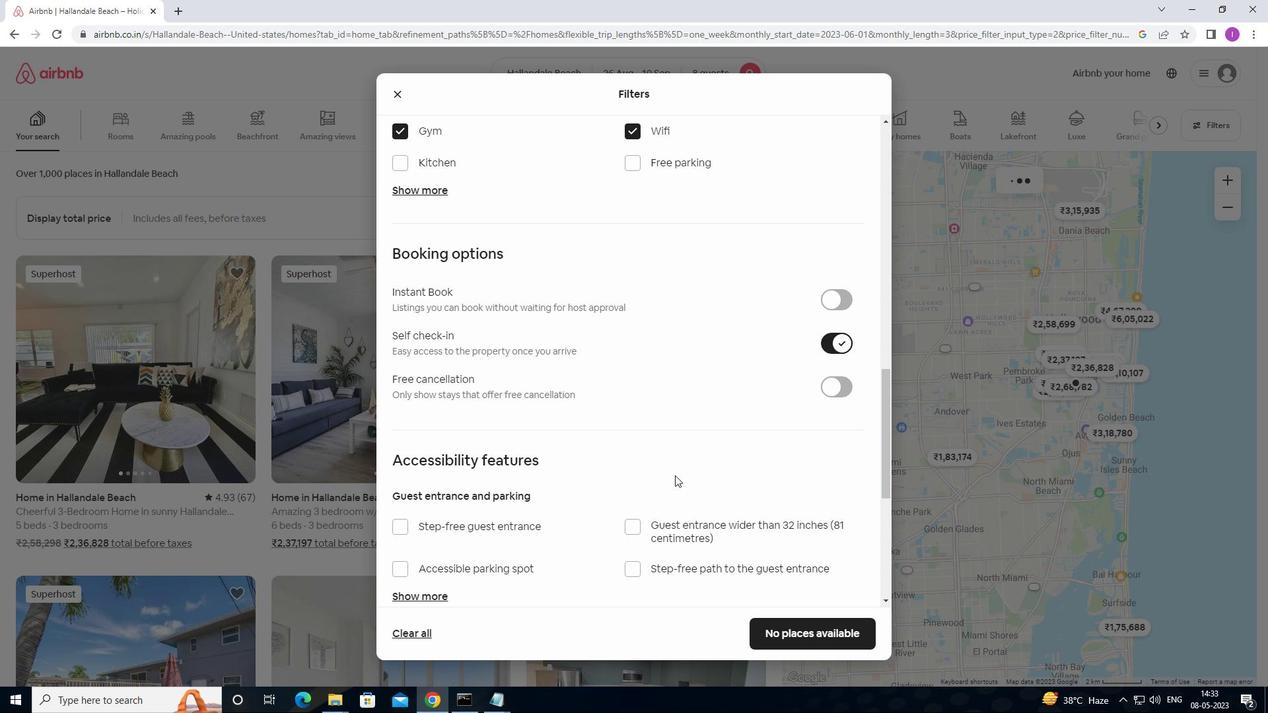 
Action: Mouse moved to (661, 492)
Screenshot: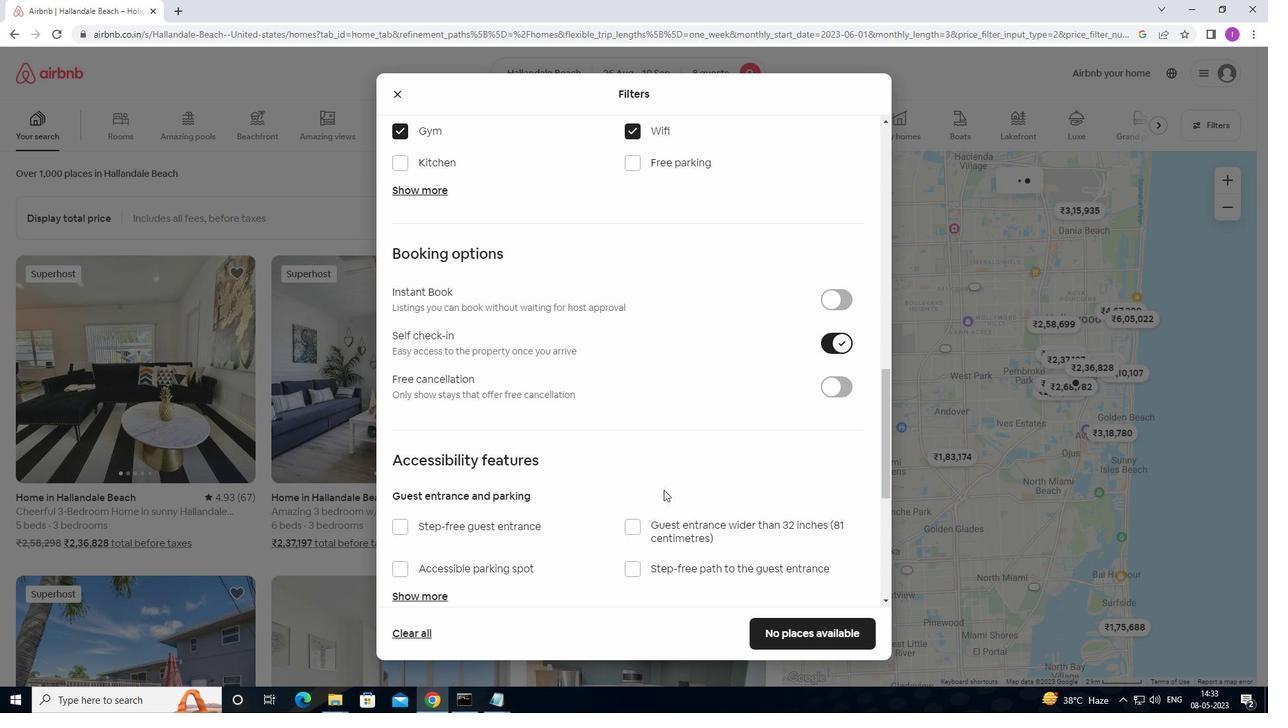 
Action: Mouse scrolled (661, 491) with delta (0, 0)
Screenshot: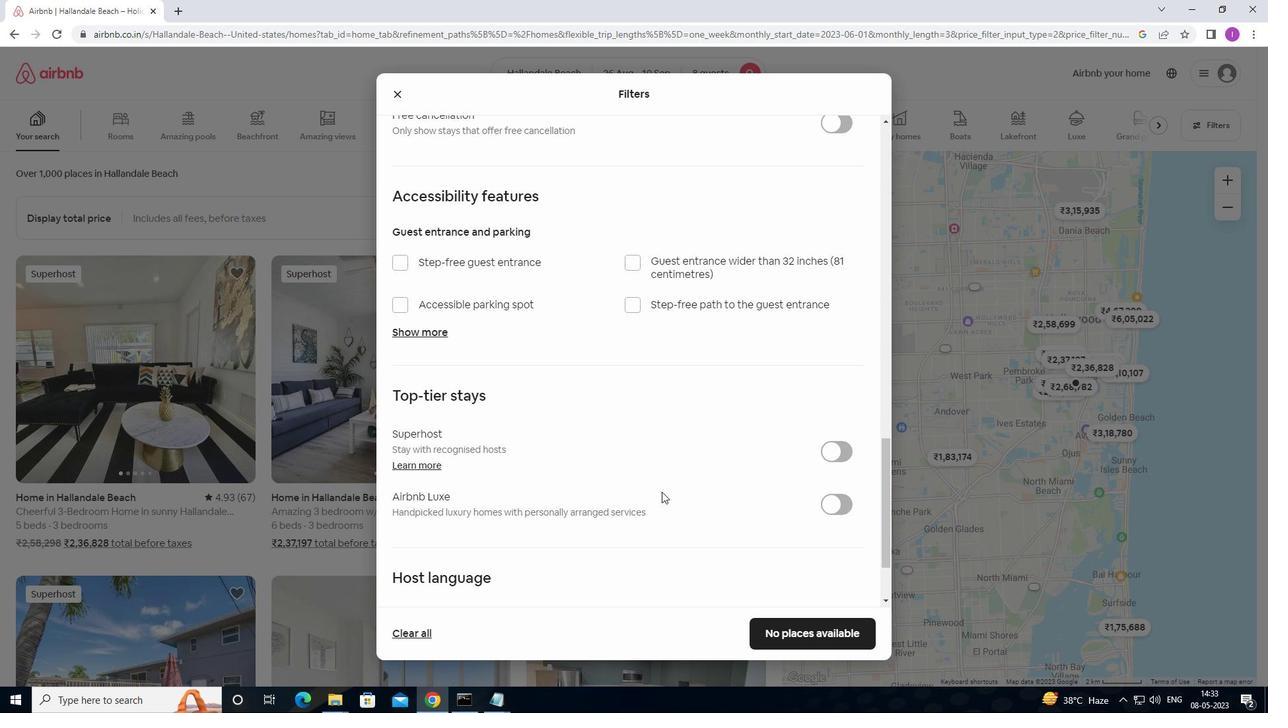 
Action: Mouse scrolled (661, 491) with delta (0, 0)
Screenshot: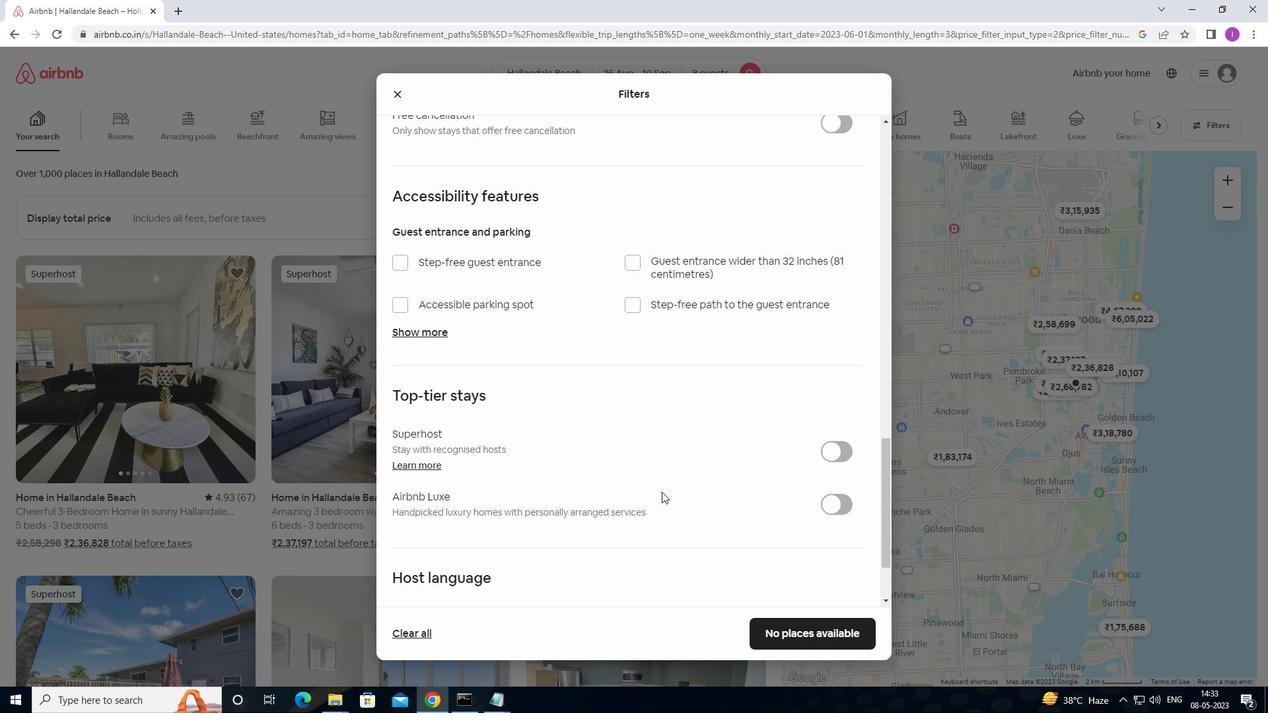 
Action: Mouse scrolled (661, 491) with delta (0, 0)
Screenshot: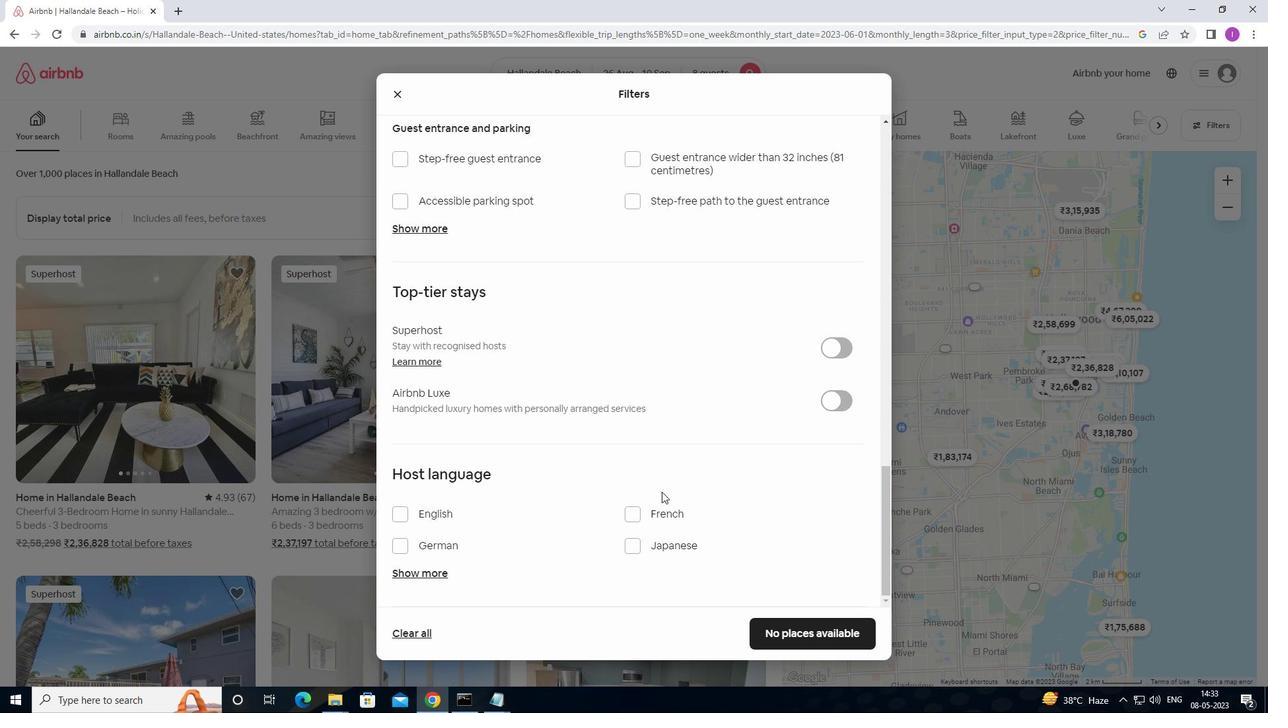 
Action: Mouse scrolled (661, 491) with delta (0, 0)
Screenshot: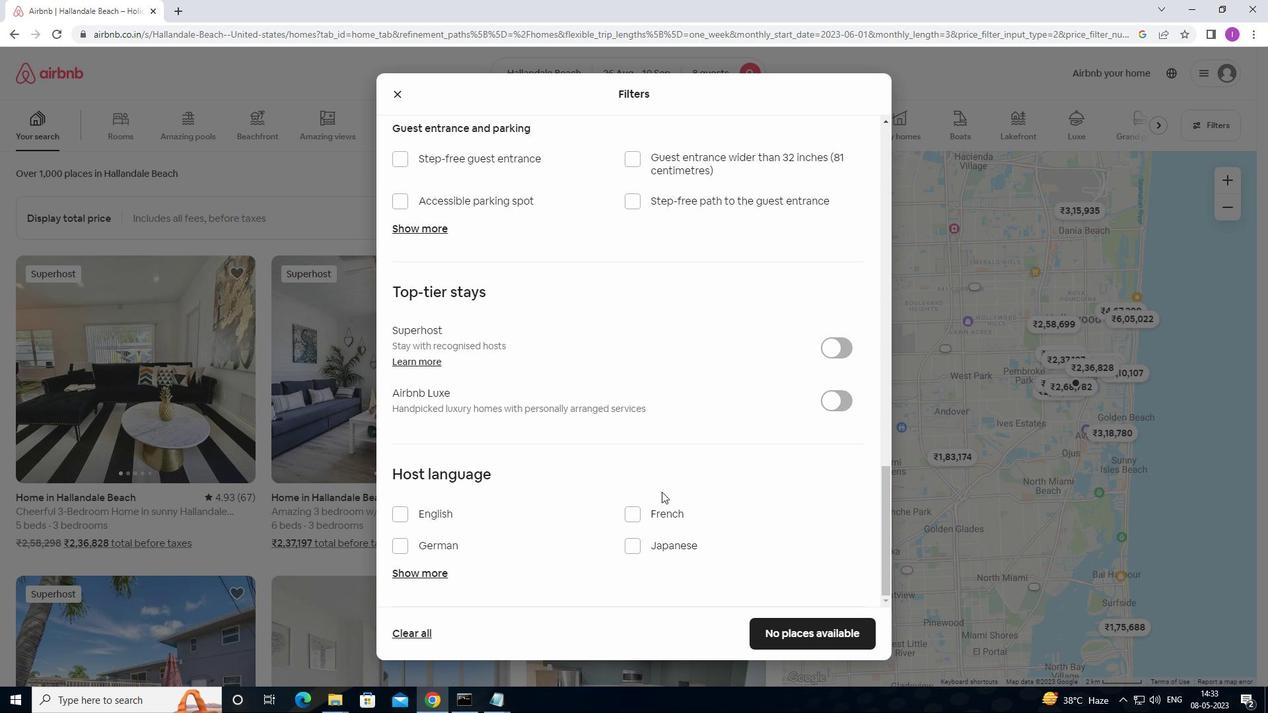 
Action: Mouse scrolled (661, 491) with delta (0, 0)
Screenshot: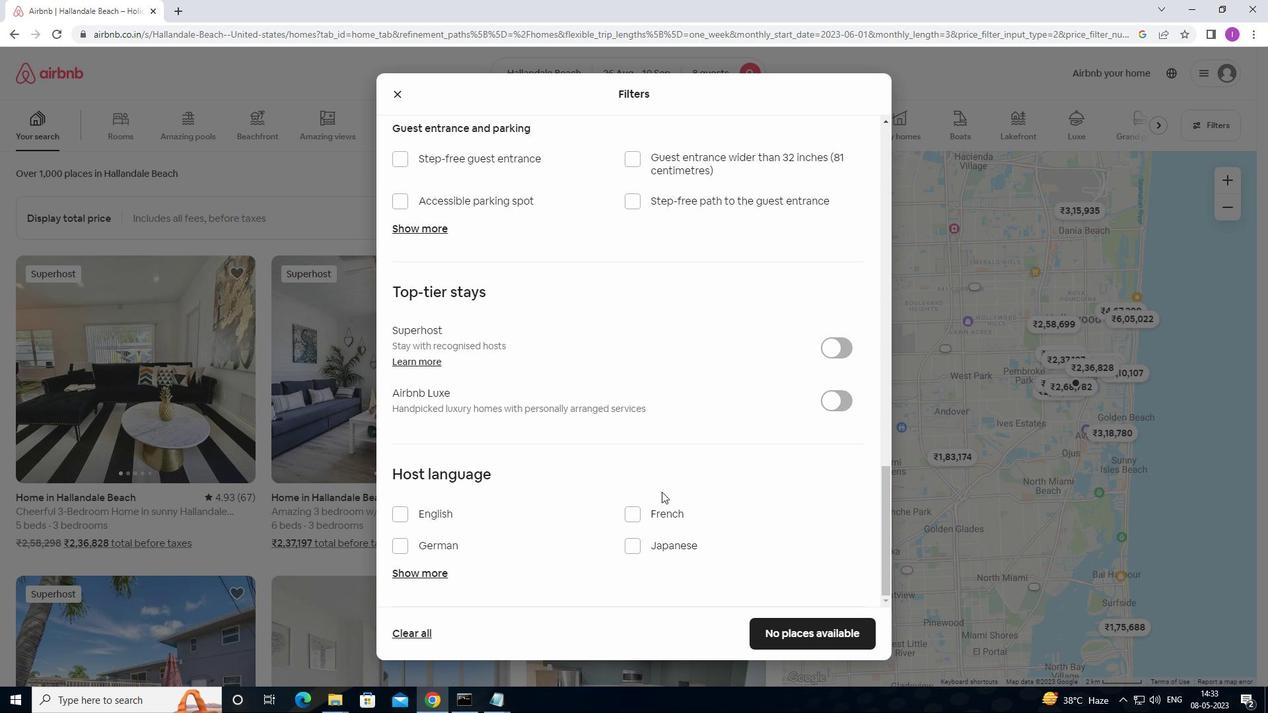 
Action: Mouse scrolled (661, 491) with delta (0, 0)
Screenshot: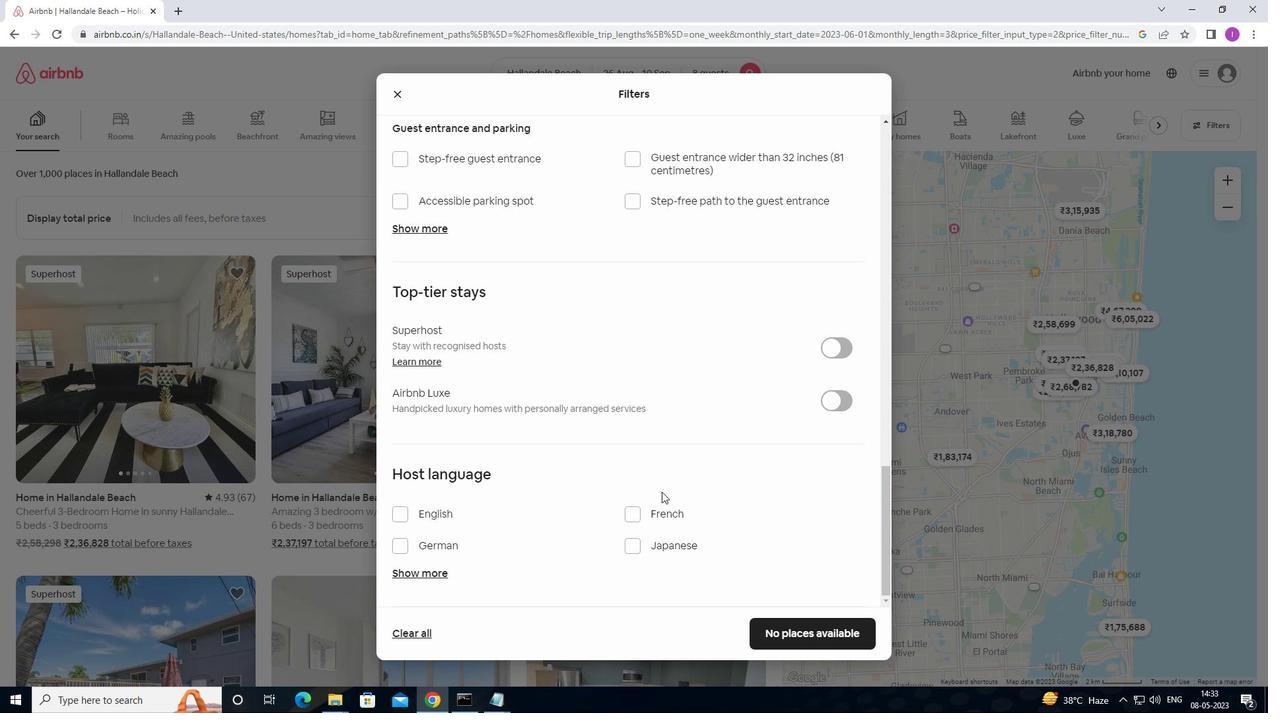 
Action: Mouse moved to (404, 514)
Screenshot: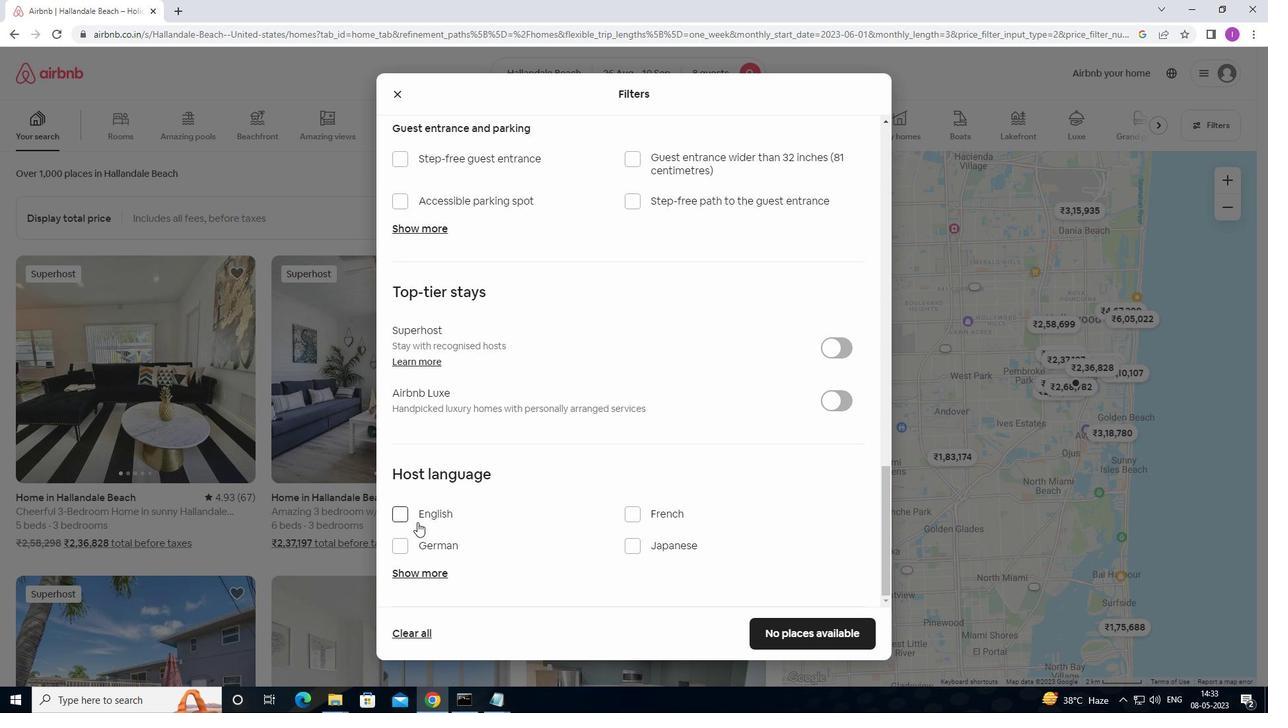 
Action: Mouse pressed left at (404, 514)
Screenshot: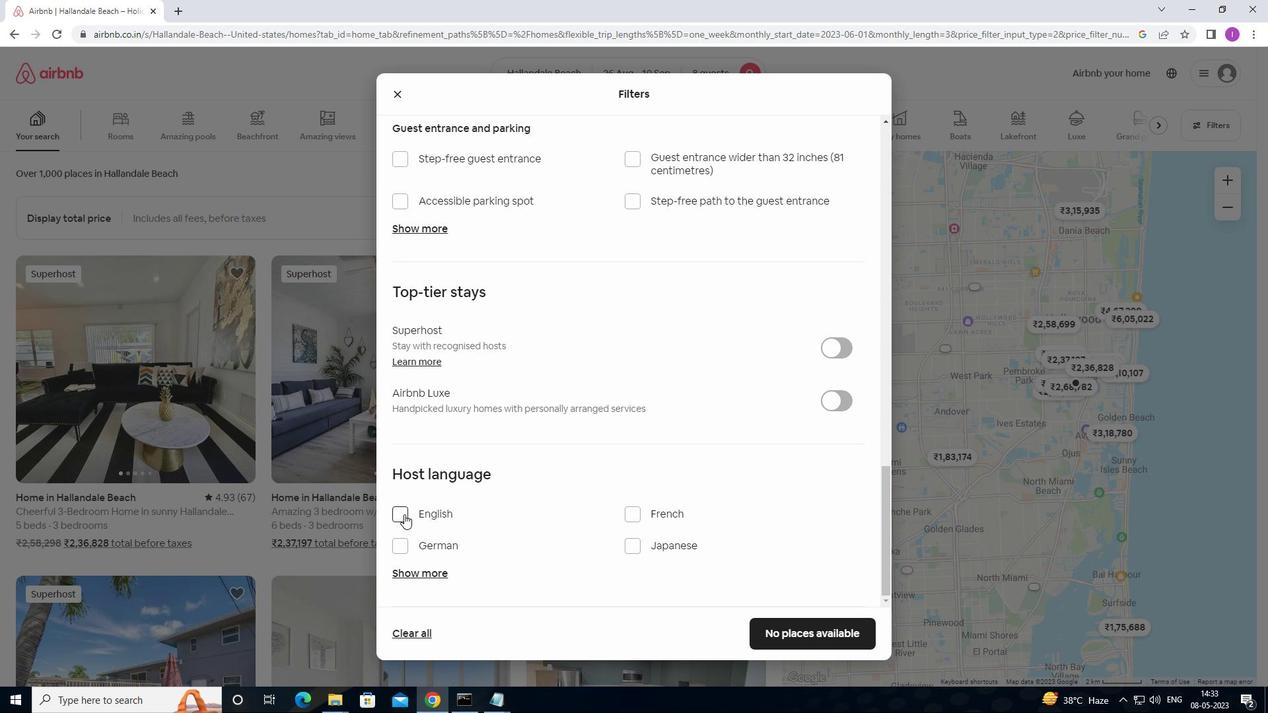 
Action: Mouse moved to (660, 570)
Screenshot: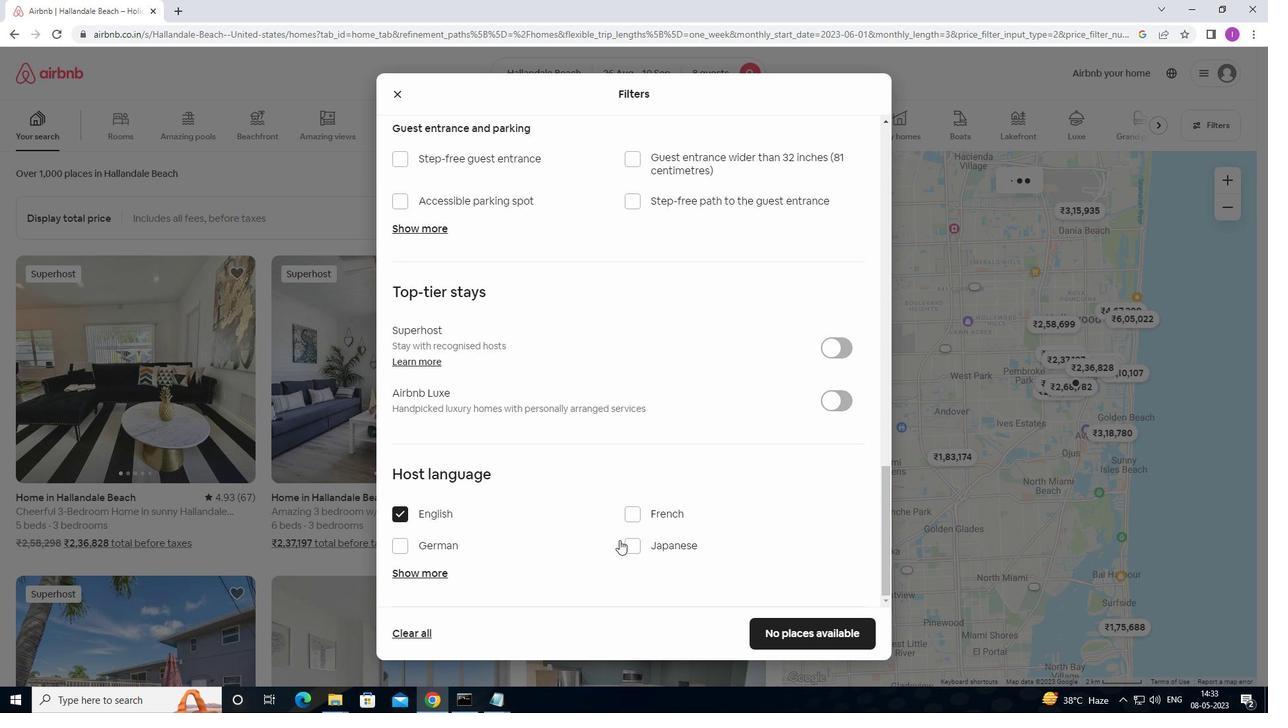 
Action: Mouse scrolled (660, 569) with delta (0, 0)
Screenshot: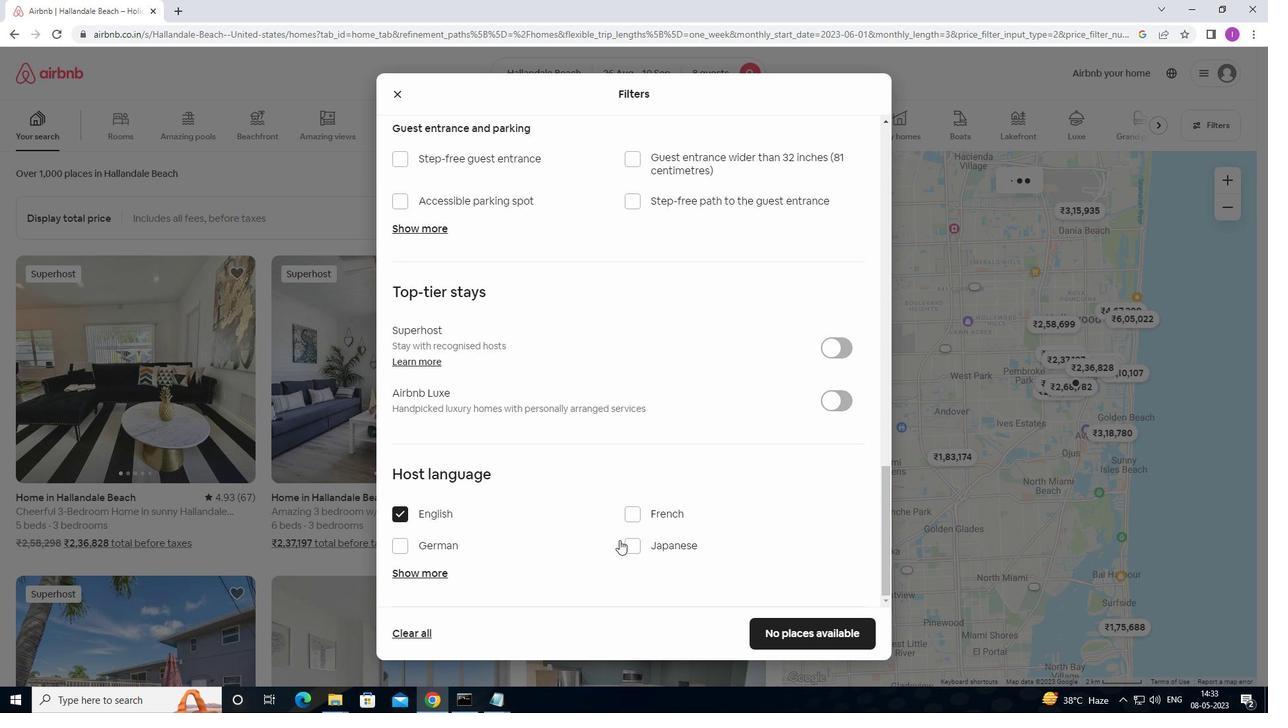 
Action: Mouse moved to (667, 576)
Screenshot: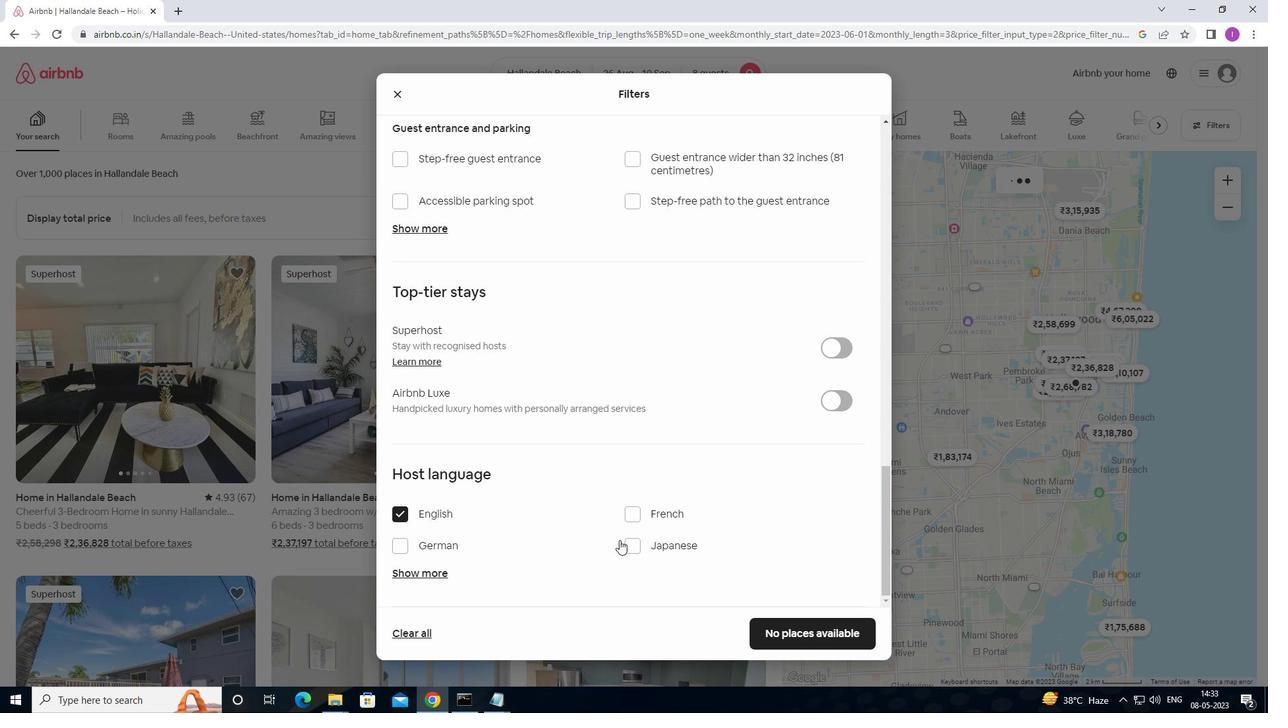 
Action: Mouse scrolled (667, 575) with delta (0, 0)
Screenshot: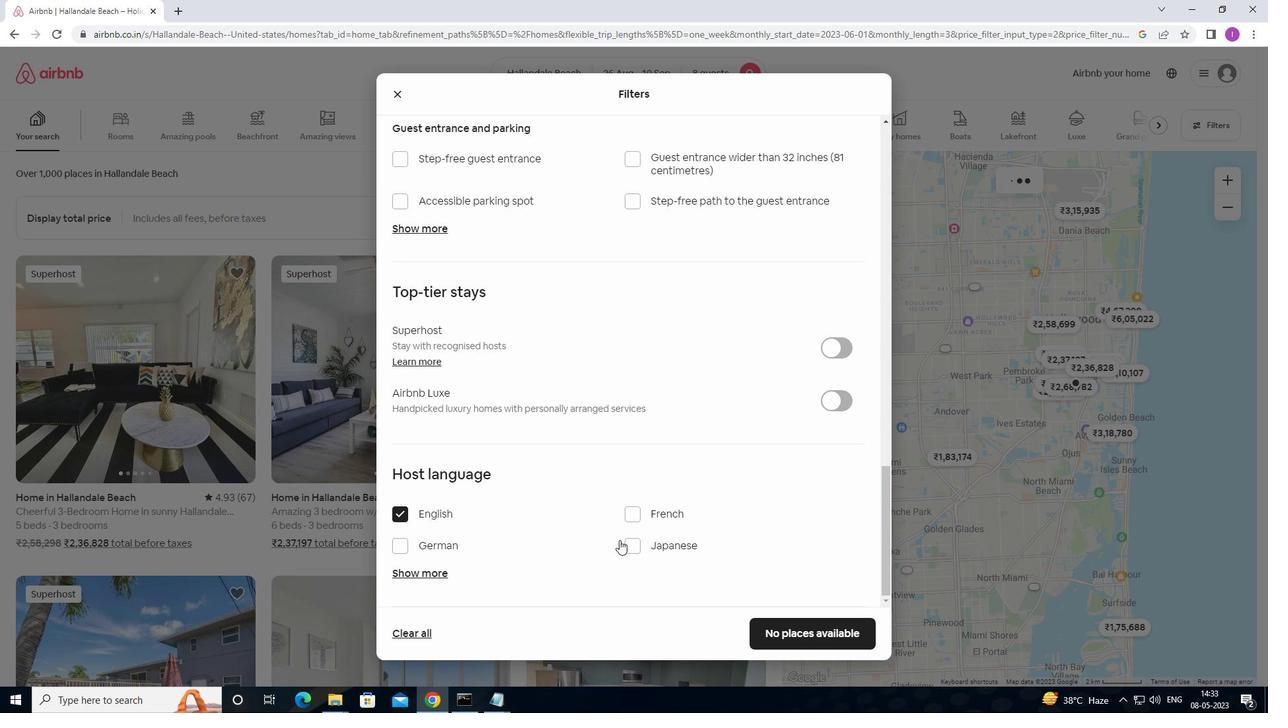 
Action: Mouse moved to (770, 625)
Screenshot: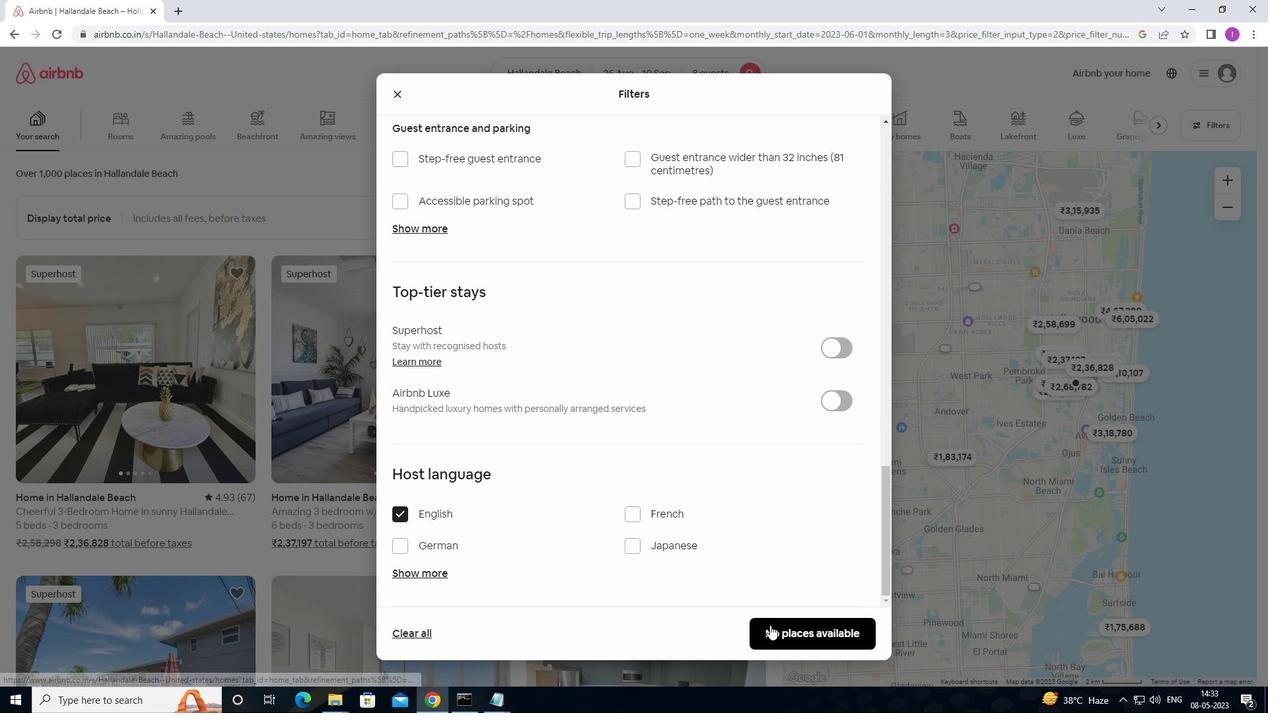 
Action: Mouse pressed left at (770, 625)
Screenshot: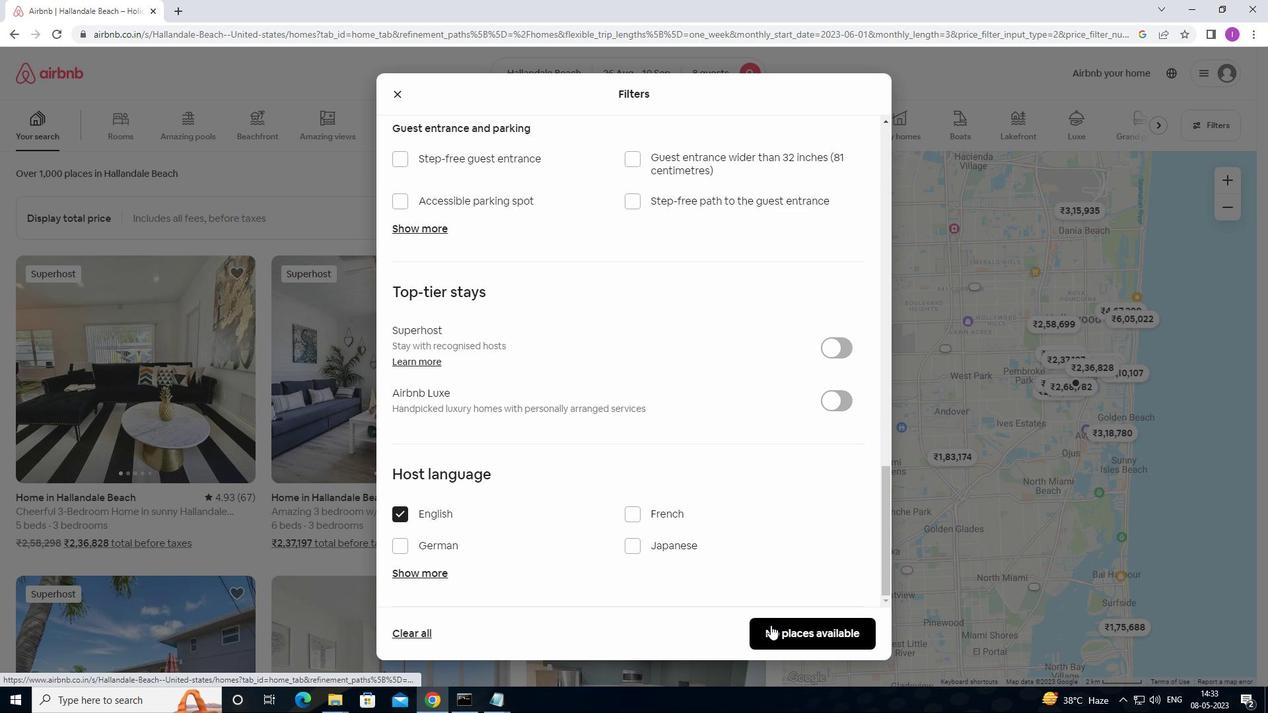 
Action: Mouse moved to (764, 610)
Screenshot: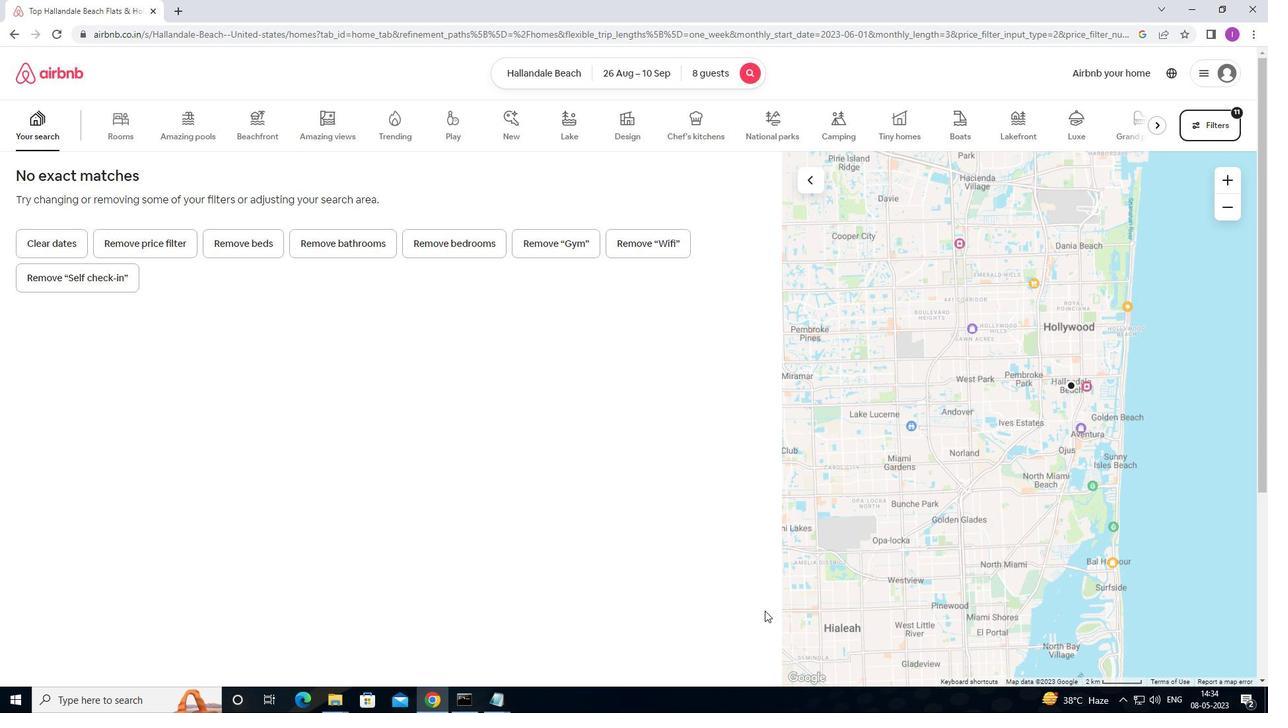 
